 Task: Book a 4-hour sculpture and clay modeling workshop for 3D art creation.
Action: Mouse pressed left at (920, 135)
Screenshot: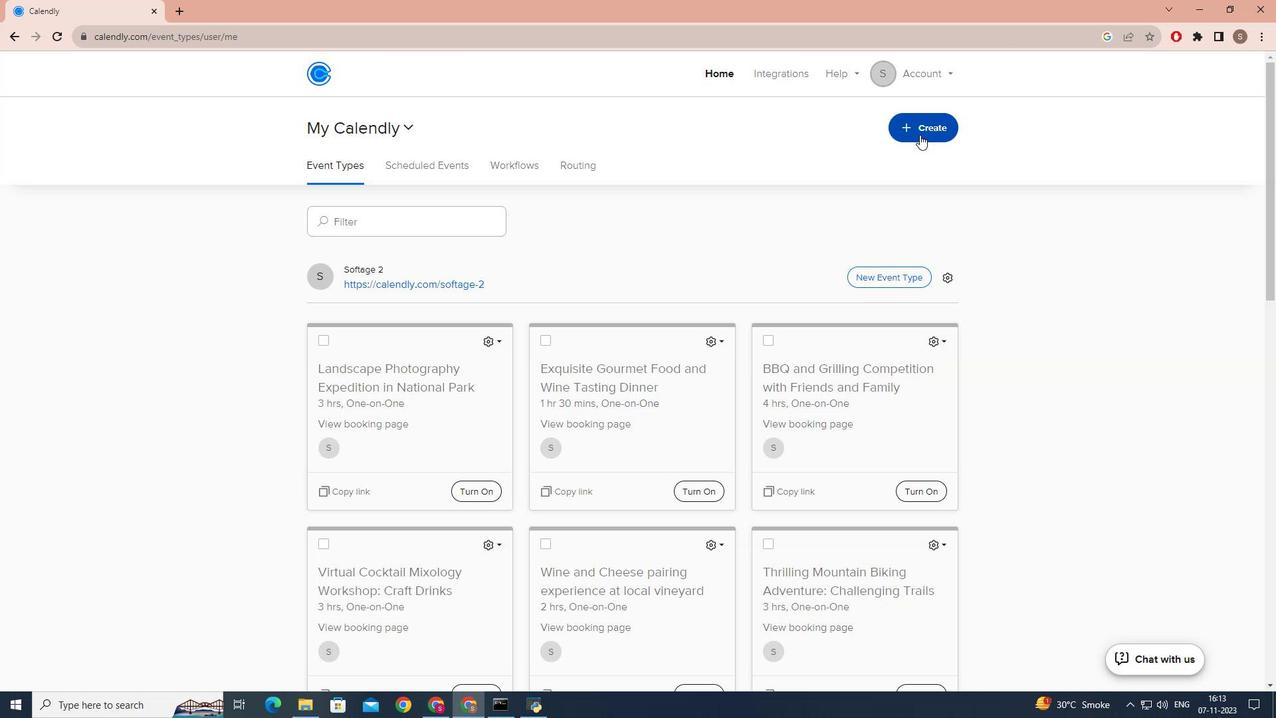 
Action: Mouse moved to (867, 186)
Screenshot: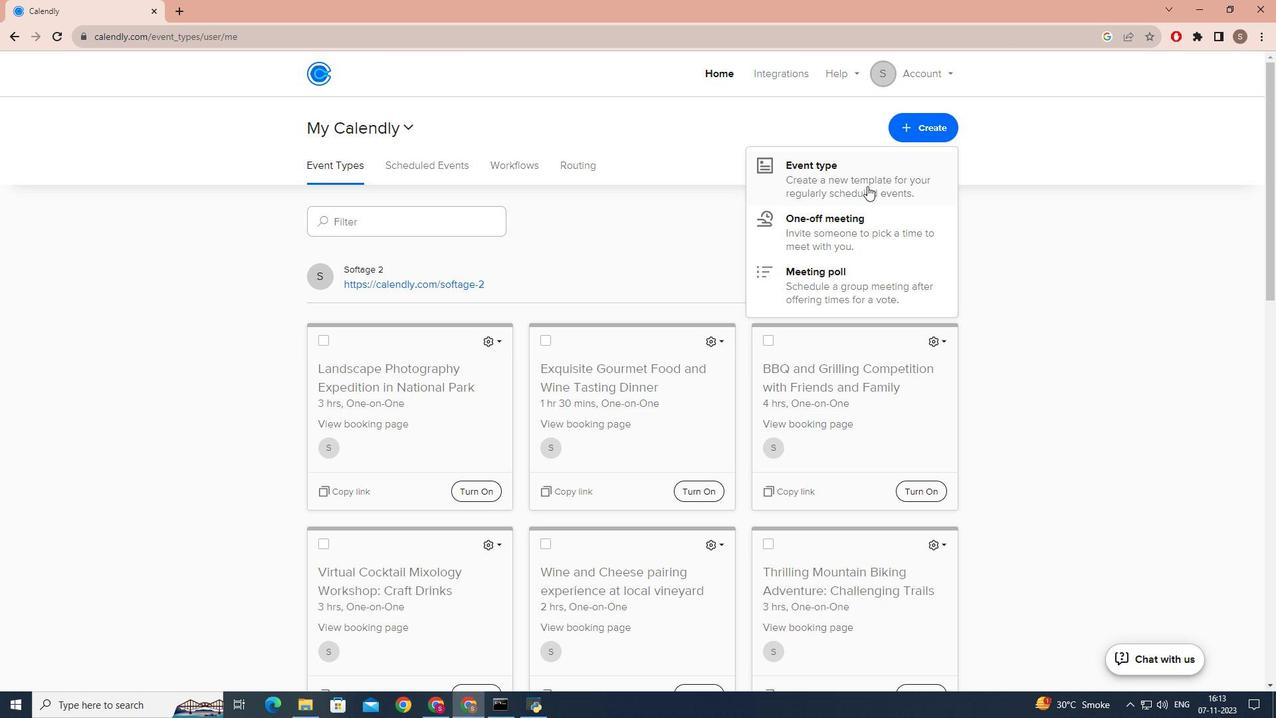 
Action: Mouse pressed left at (867, 186)
Screenshot: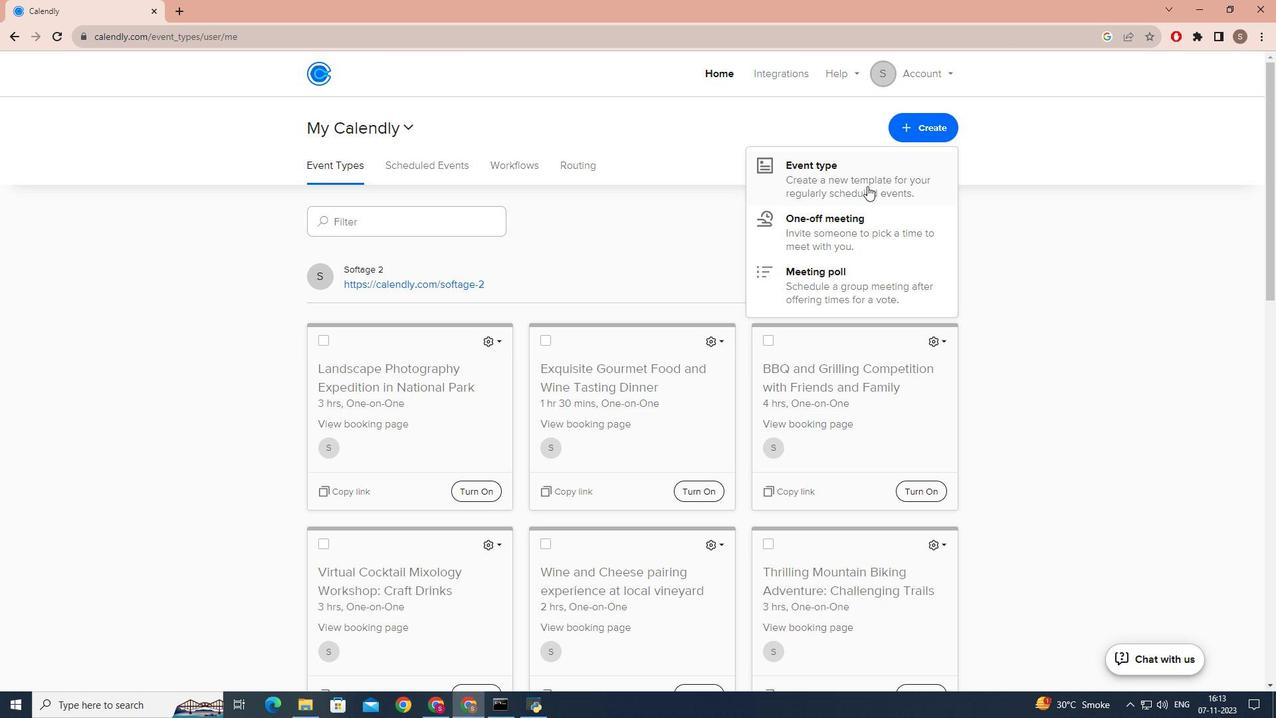 
Action: Mouse moved to (565, 242)
Screenshot: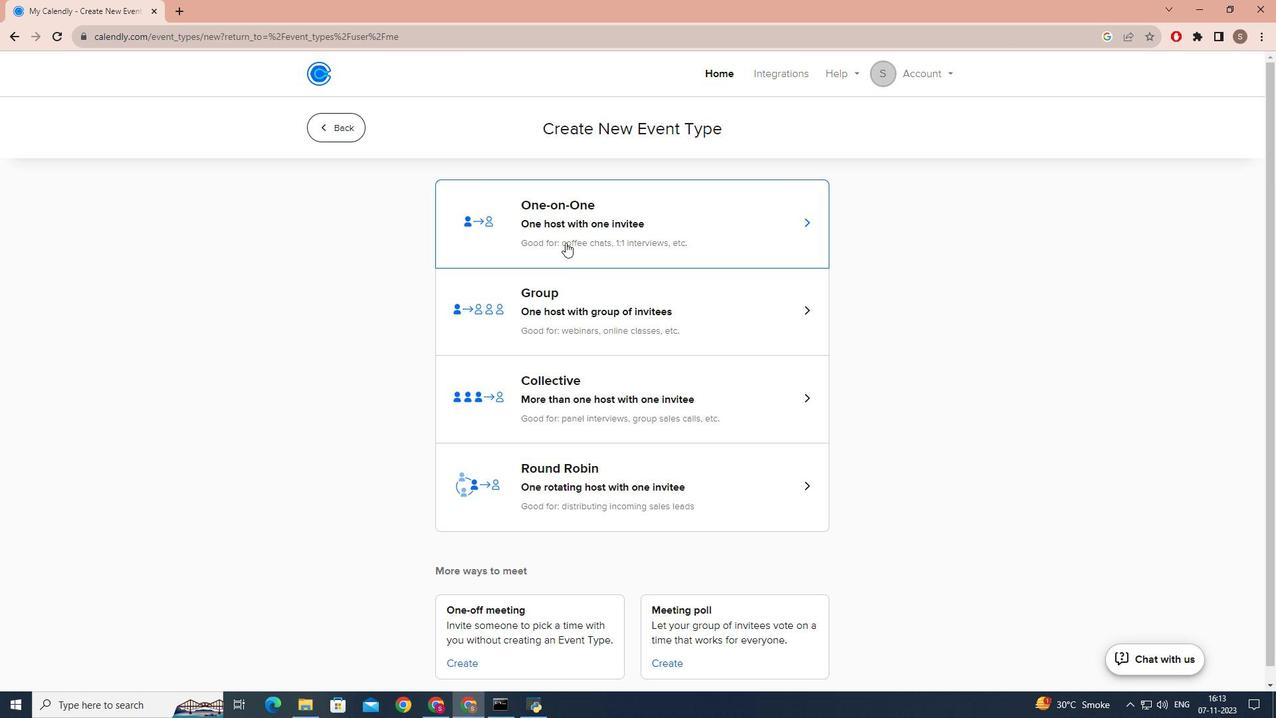 
Action: Mouse pressed left at (565, 242)
Screenshot: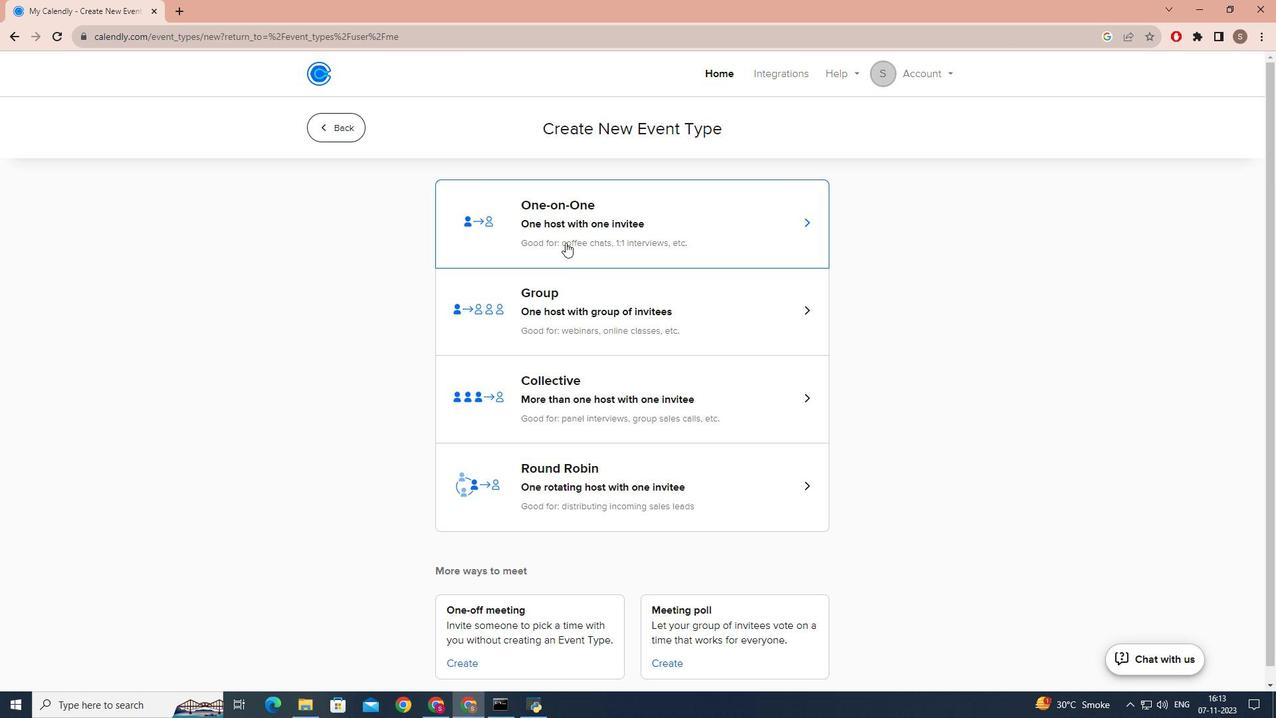 
Action: Mouse moved to (521, 297)
Screenshot: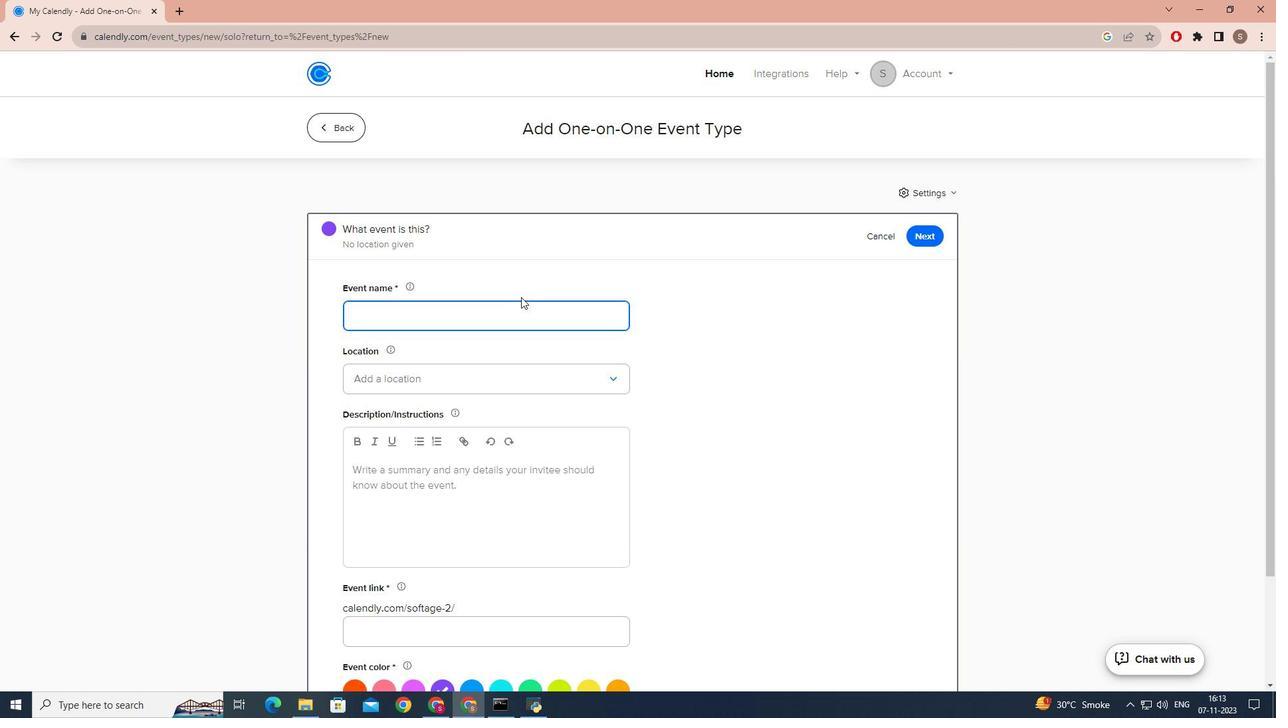 
Action: Key pressed <Key.caps_lock>S<Key.caps_lock>cu<Key.backspace><Key.backspace><Key.backspace>s<Key.caps_lock>CULPTURE<Key.space>AND<Key.space><Key.caps_lock>c<Key.caps_lock>LAY<Key.space><Key.caps_lock>m<Key.caps_lock>ODELLING<Key.space><Key.caps_lock>w<Key.caps_lock>ORKSHOP
Screenshot: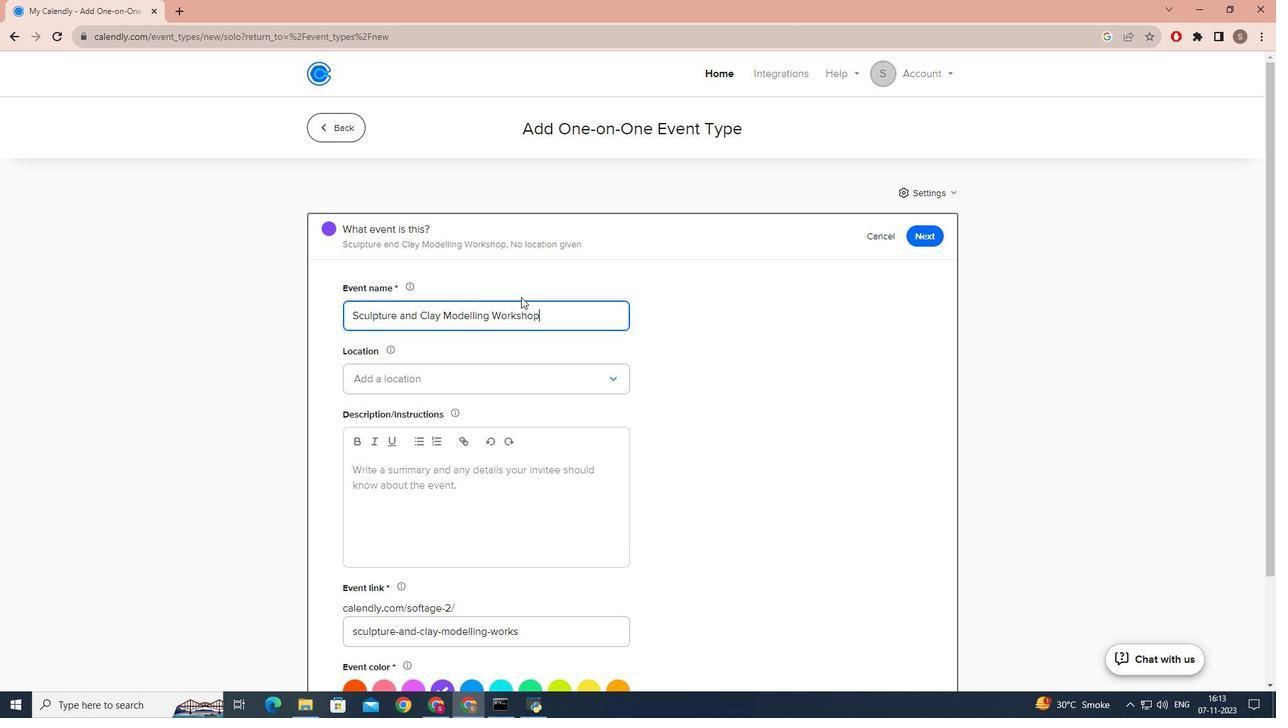 
Action: Mouse moved to (497, 373)
Screenshot: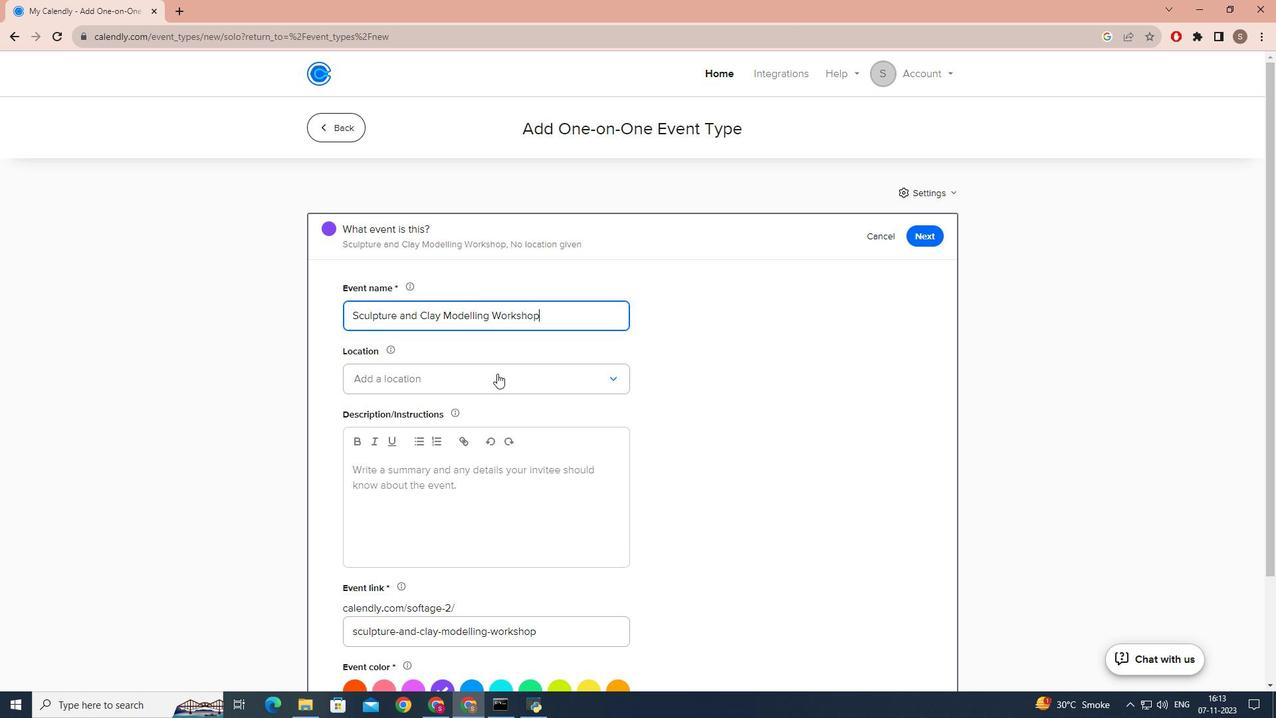 
Action: Mouse pressed left at (497, 373)
Screenshot: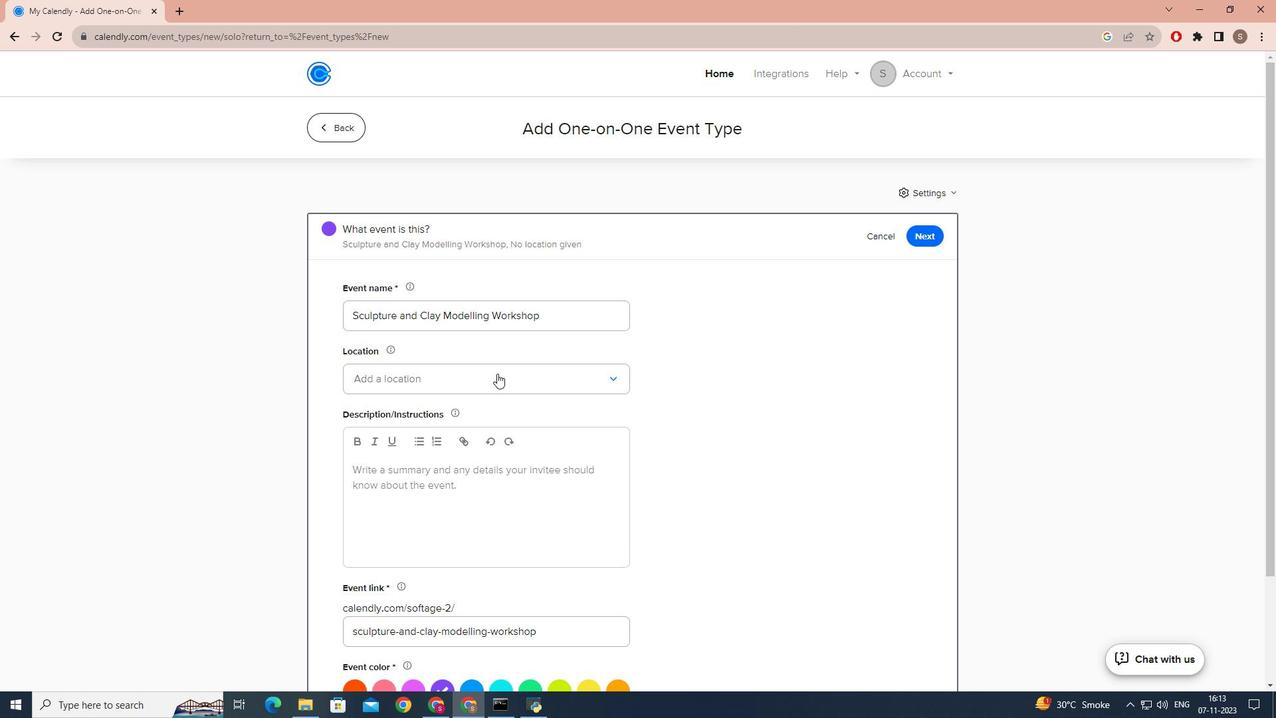 
Action: Mouse moved to (466, 405)
Screenshot: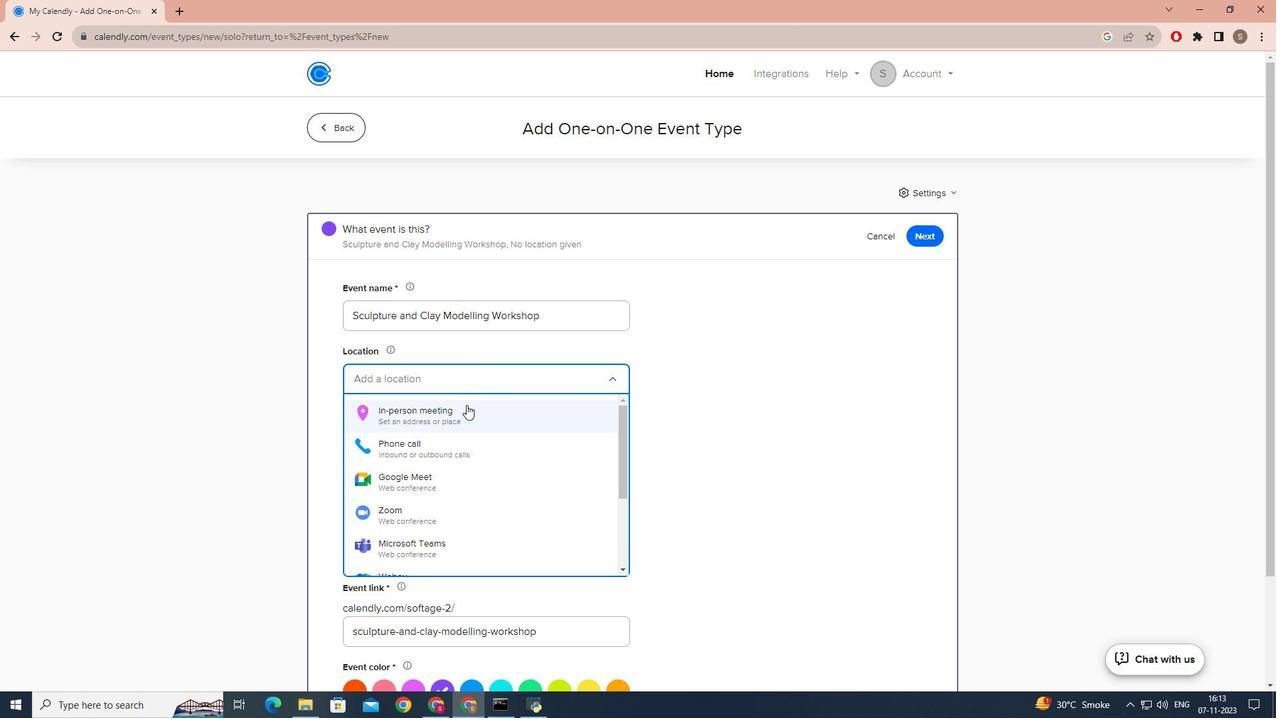 
Action: Mouse pressed left at (466, 405)
Screenshot: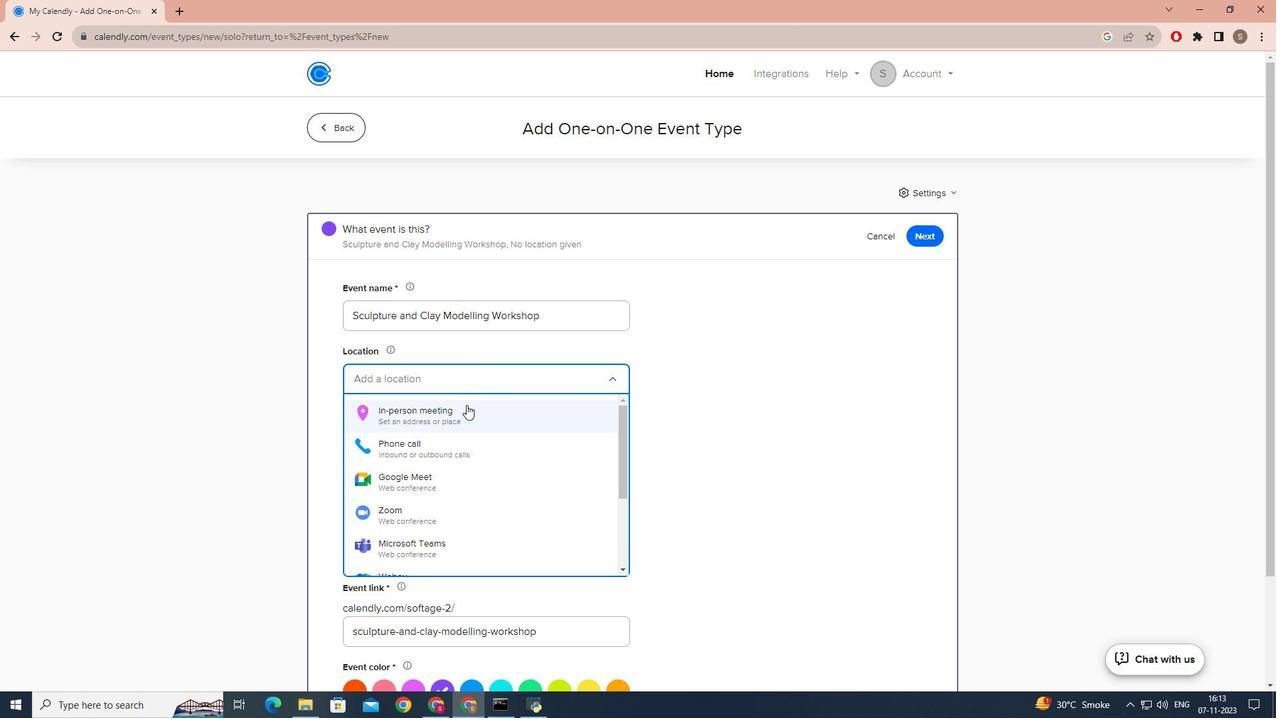 
Action: Mouse moved to (593, 228)
Screenshot: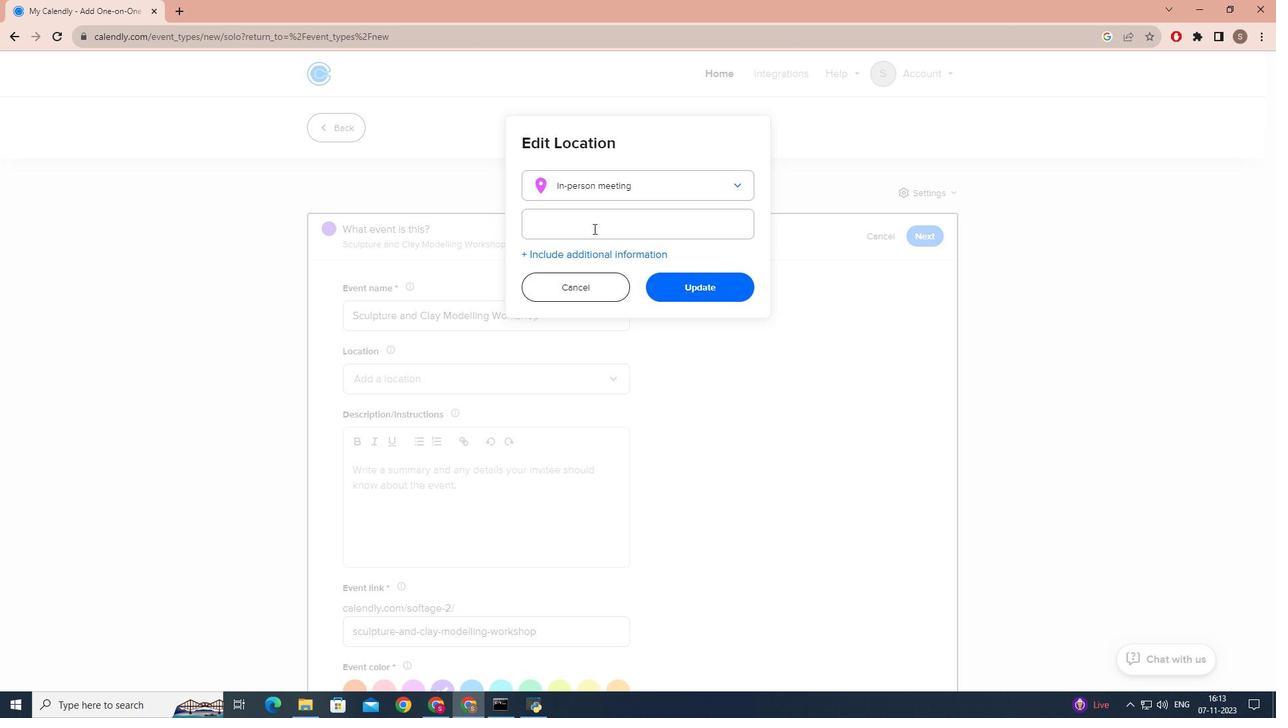 
Action: Mouse pressed left at (593, 228)
Screenshot: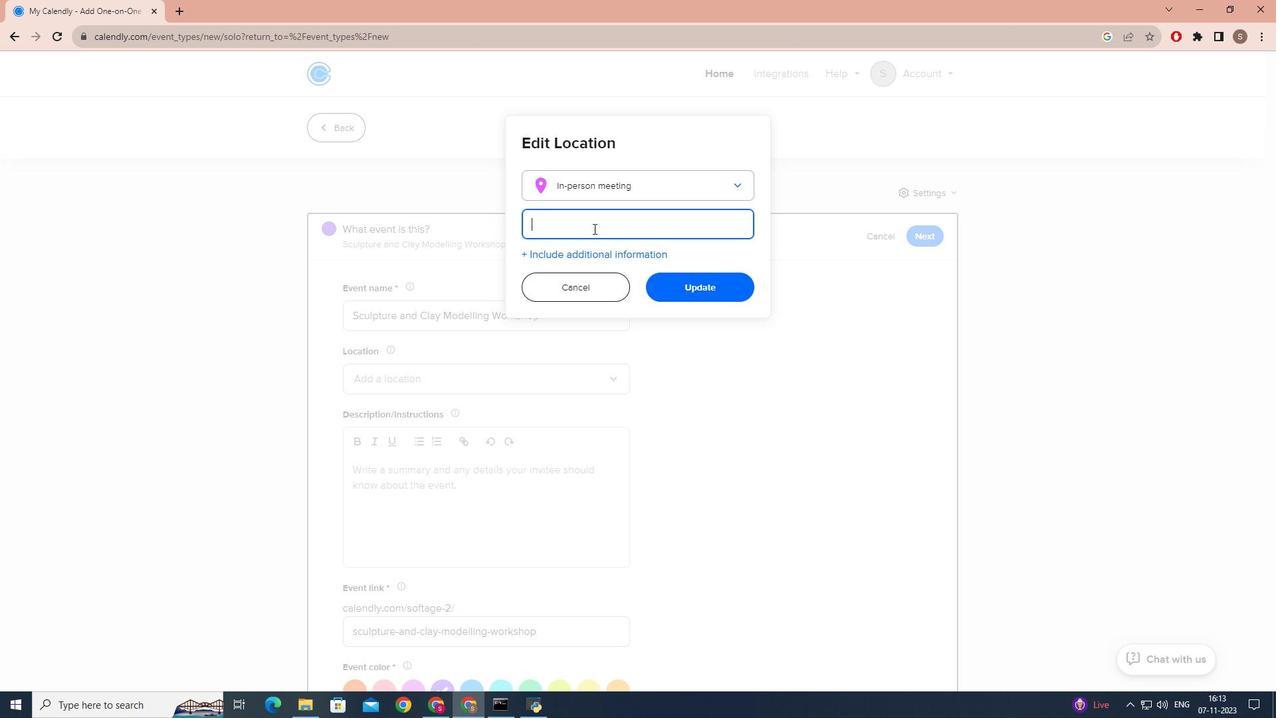 
Action: Key pressed <Key.caps_lock>t<Key.caps_lock>HE<Key.space><Key.caps_lock>c<Key.caps_lock>LAY<Key.space><Key.caps_lock>c<Key.caps_lock>ANVAS,<Key.caps_lock>e<Key.caps_lock>LM<Key.space>S<Key.backspace><Key.caps_lock>s<Key.caps_lock>TREET<Key.space><Key.caps_lock>a<Key.caps_lock>VENUE,<Key.space><Key.caps_lock>m<Key.caps_lock>INNESOTA,<Key.caps_lock>u<Key.caps_lock>.<Key.caps_lock>s,a
Screenshot: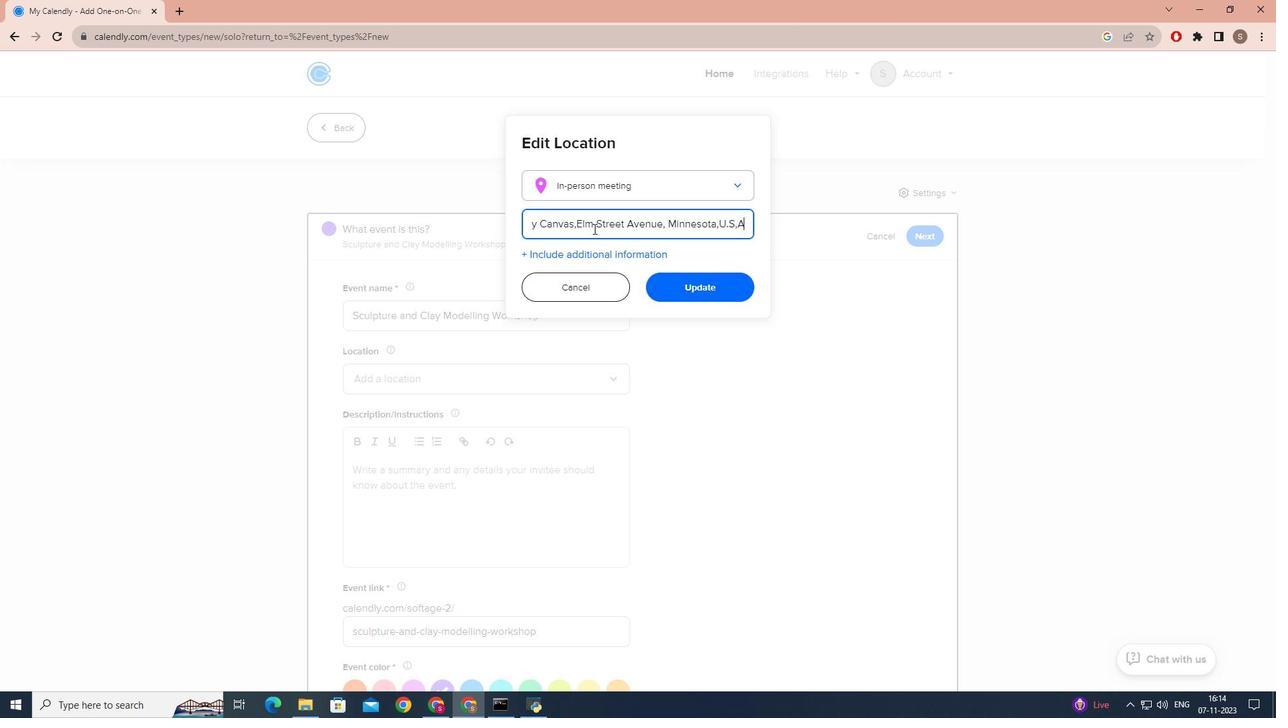 
Action: Mouse moved to (739, 293)
Screenshot: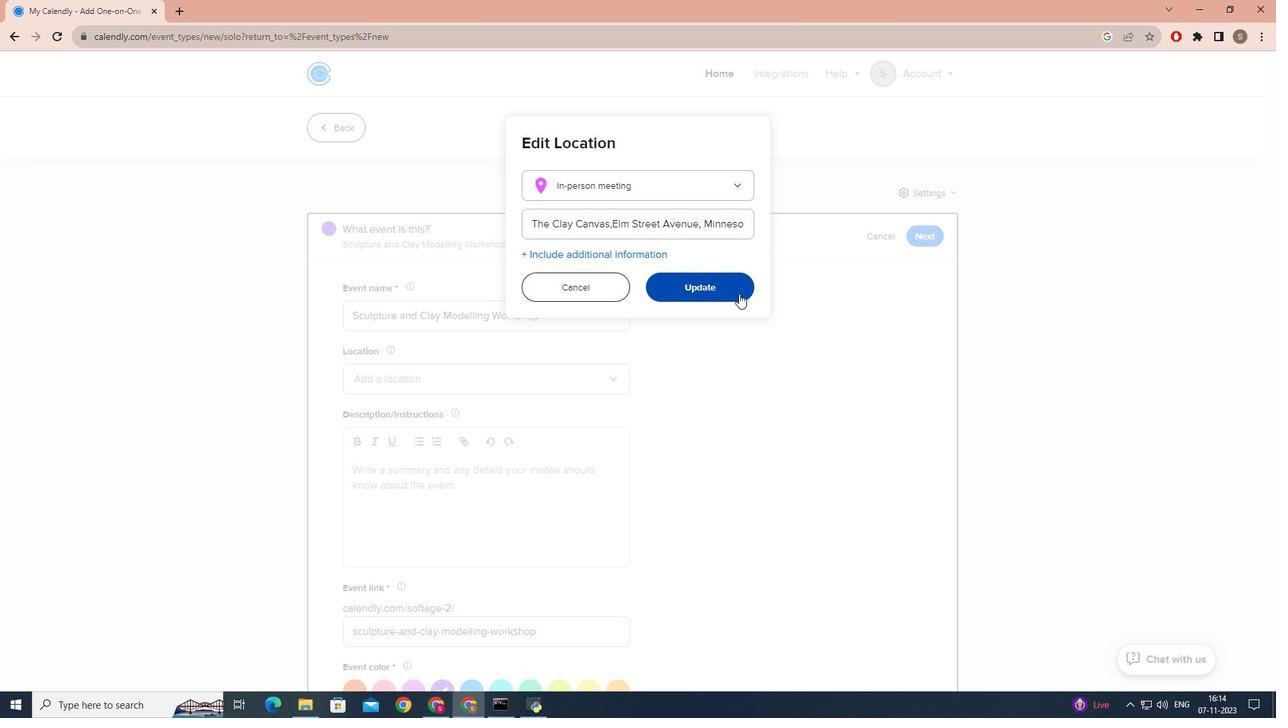 
Action: Mouse pressed left at (739, 293)
Screenshot: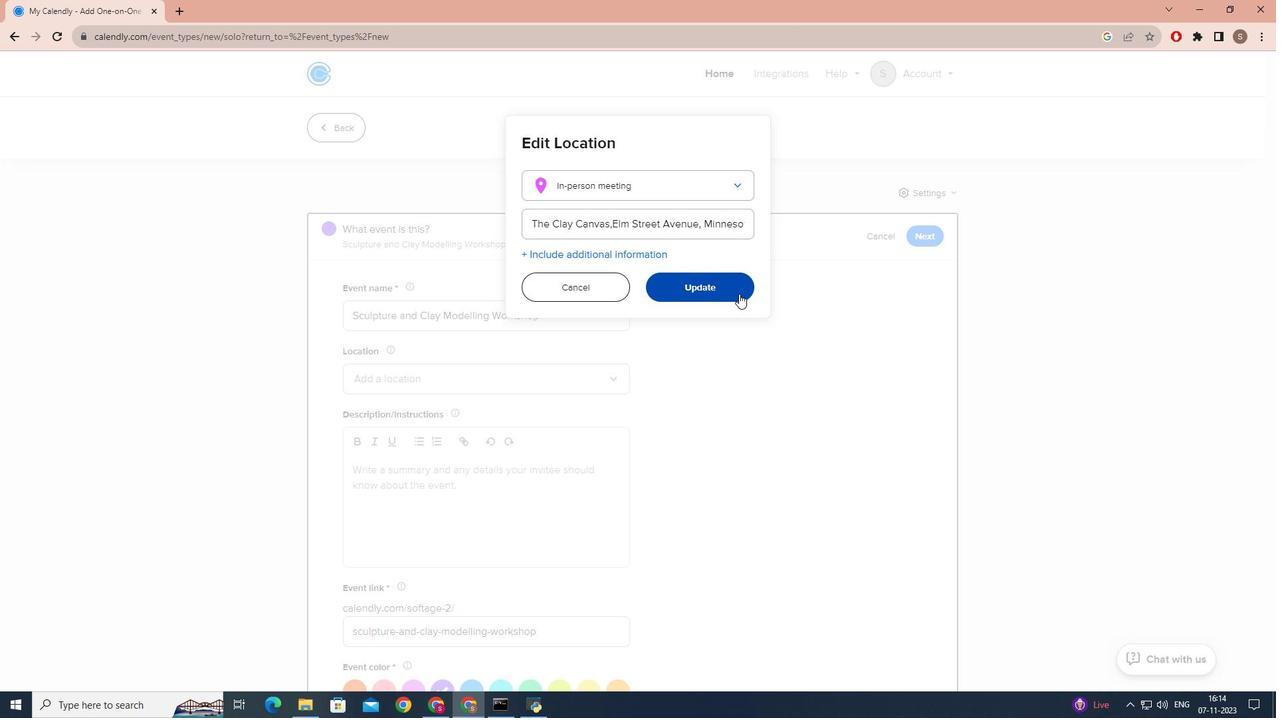 
Action: Mouse moved to (477, 416)
Screenshot: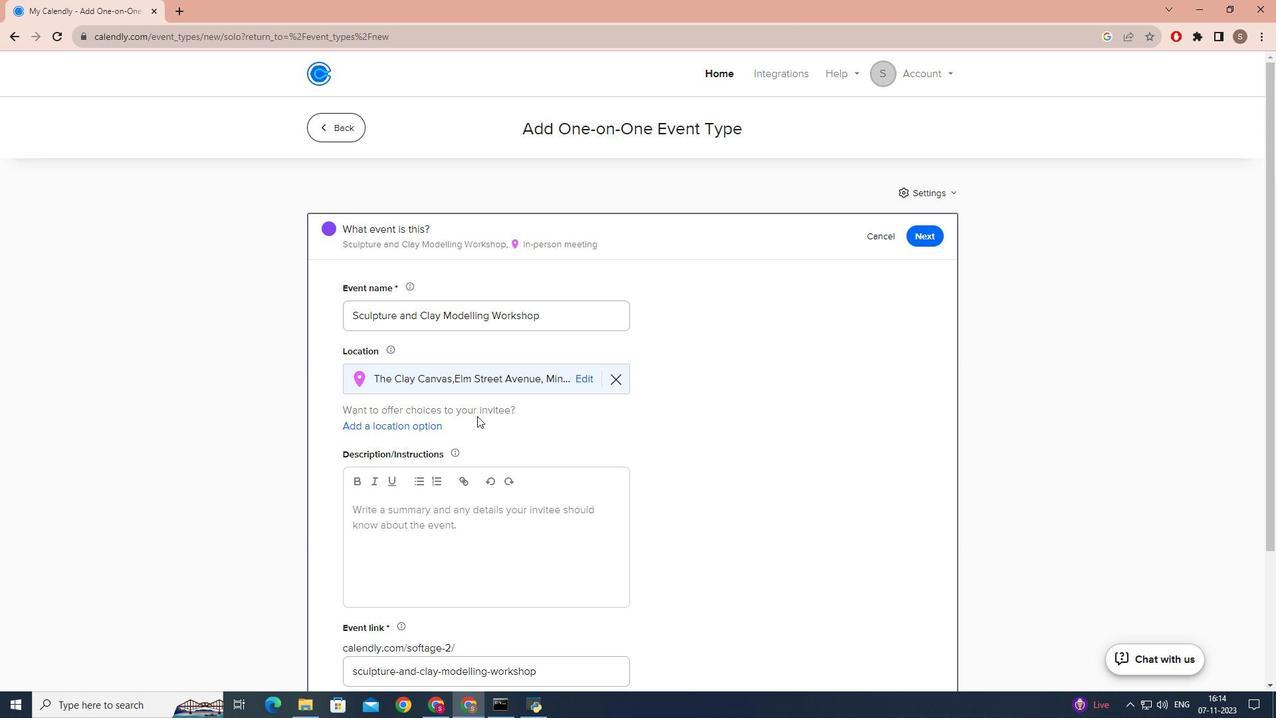 
Action: Mouse scrolled (477, 415) with delta (0, 0)
Screenshot: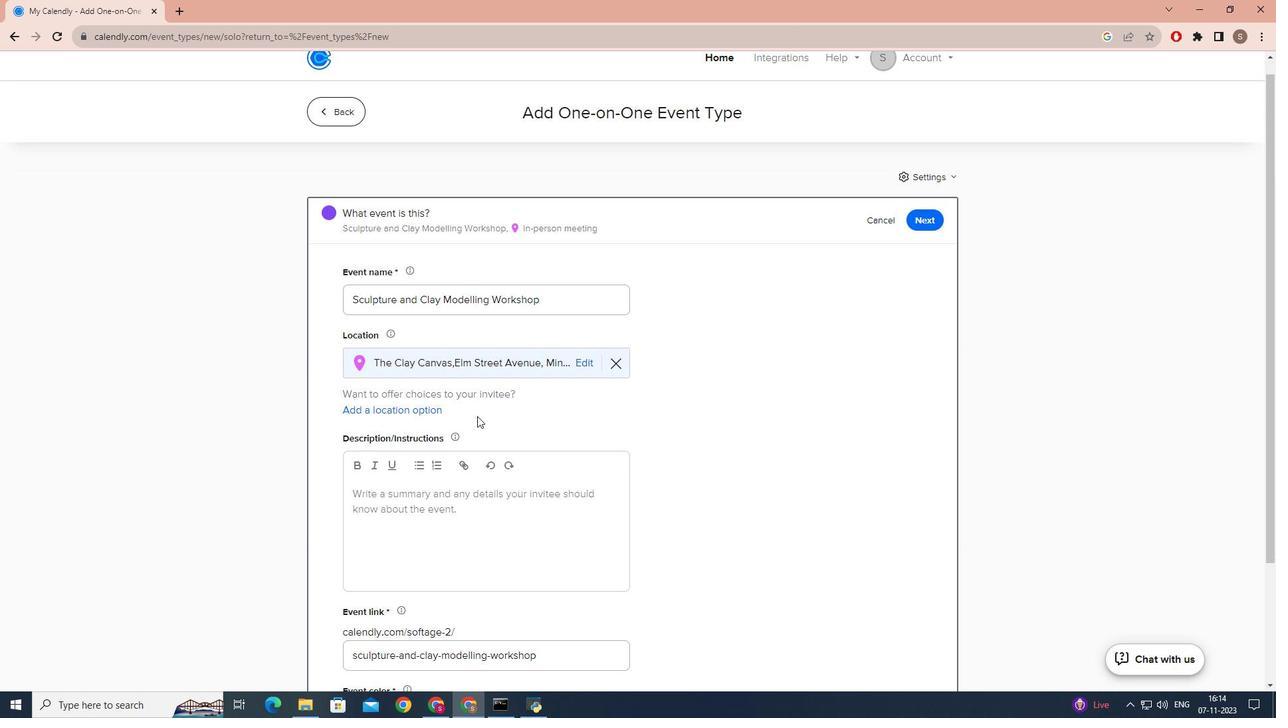 
Action: Mouse scrolled (477, 415) with delta (0, 0)
Screenshot: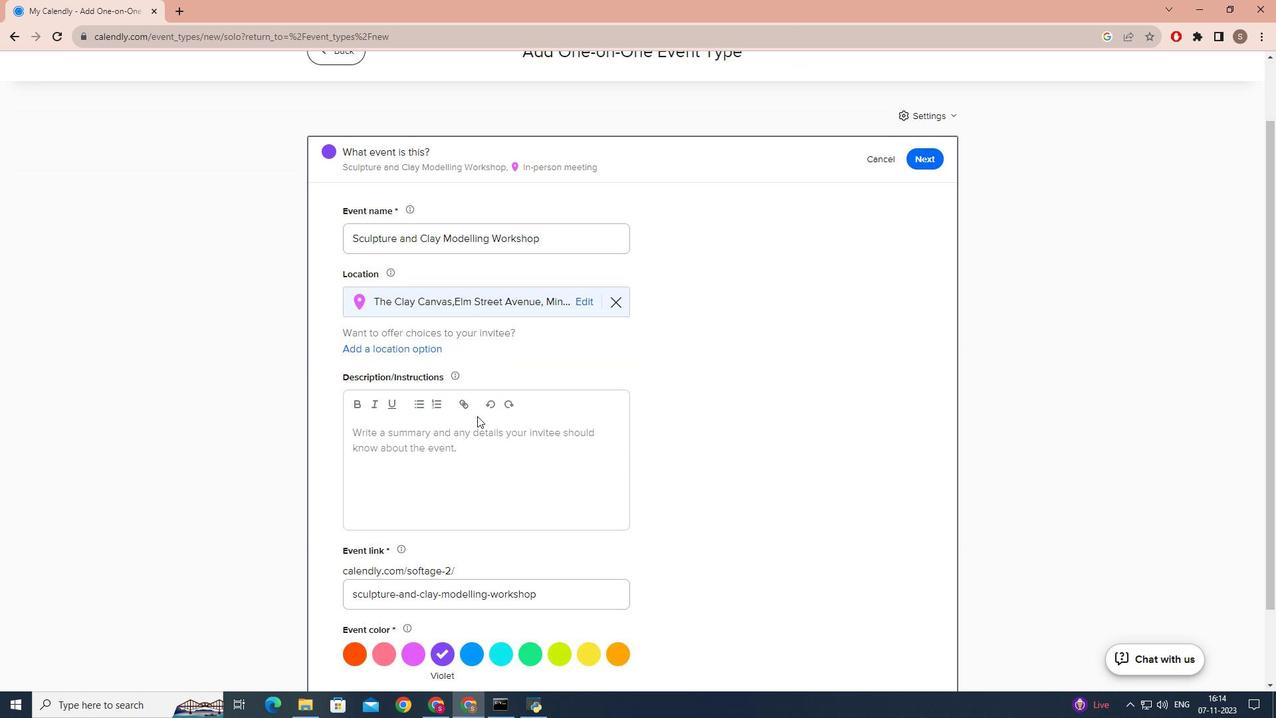 
Action: Mouse scrolled (477, 415) with delta (0, 0)
Screenshot: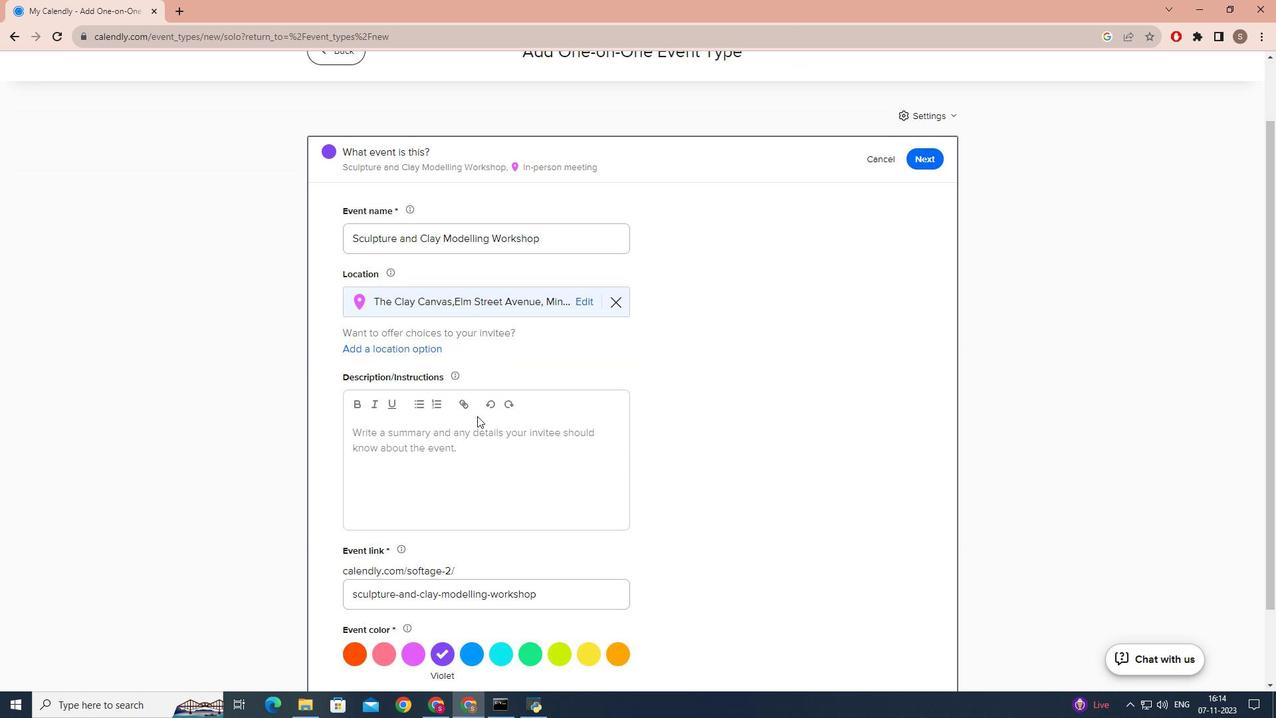 
Action: Mouse scrolled (477, 415) with delta (0, 0)
Screenshot: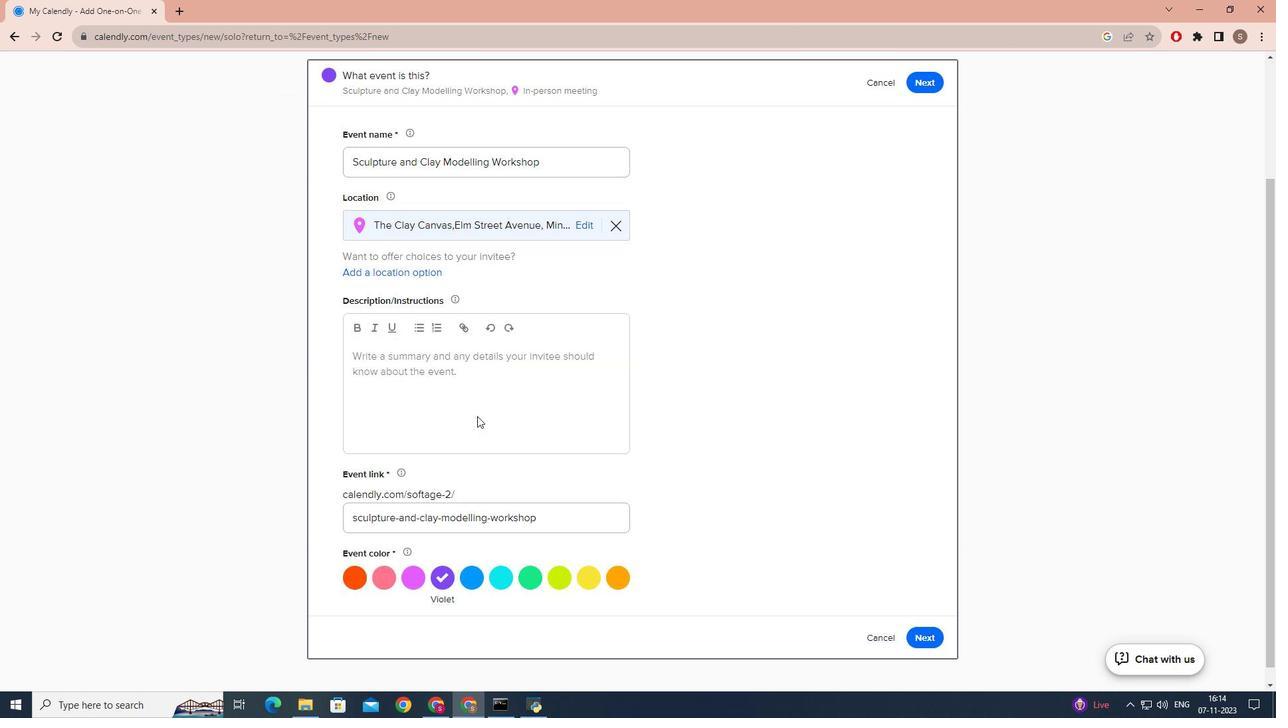 
Action: Mouse moved to (462, 365)
Screenshot: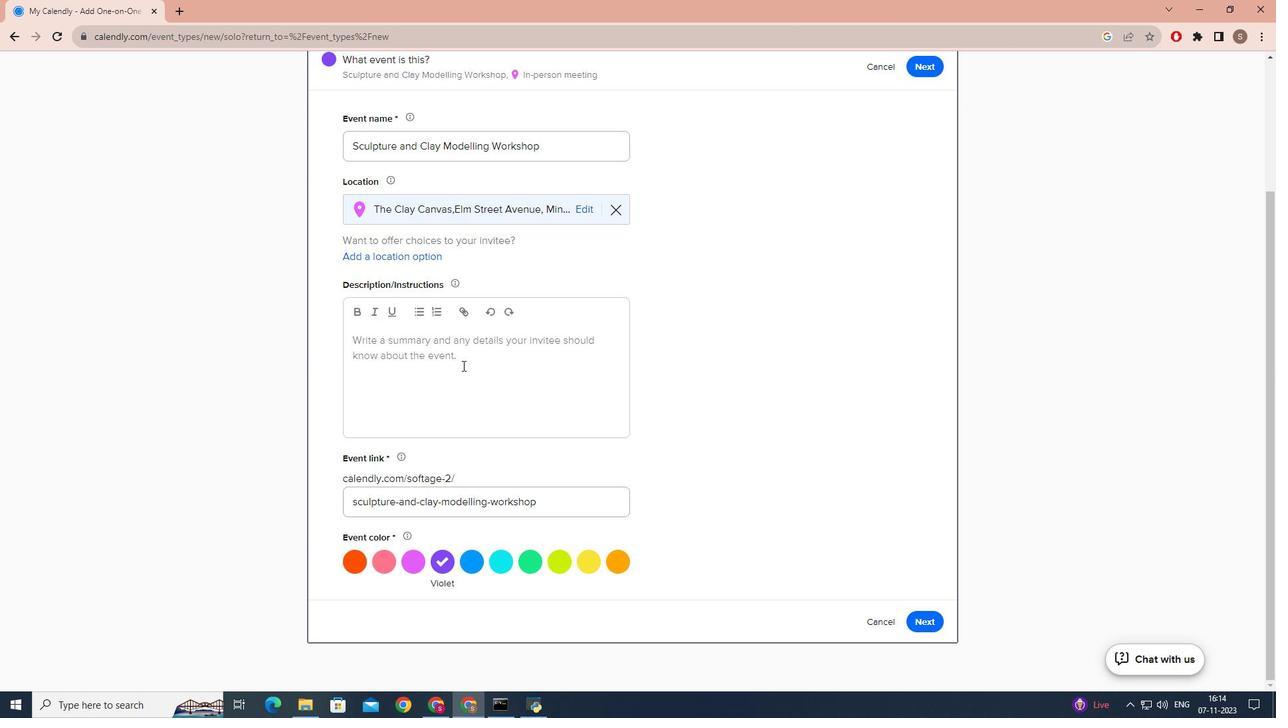 
Action: Mouse pressed left at (462, 365)
Screenshot: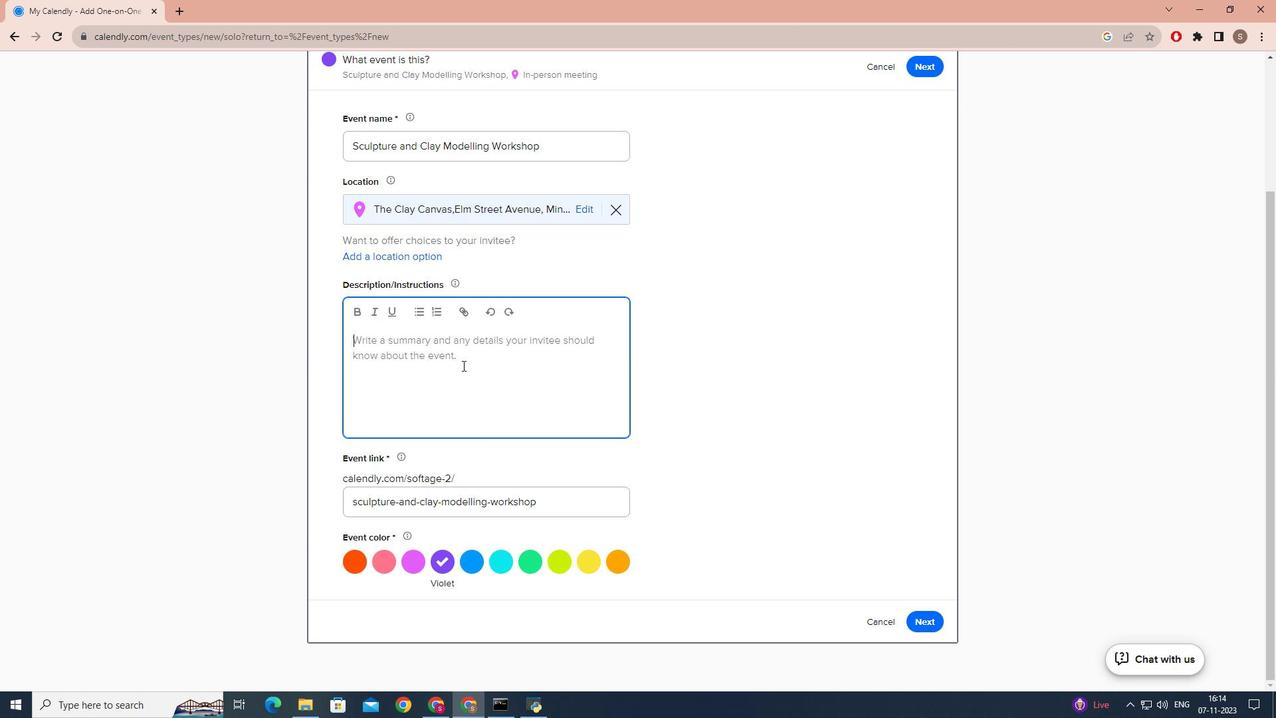 
Action: Key pressed <Key.caps_lock><Key.caps_lock><Key.caps_lock><Key.caps_lock>u<Key.caps_lock>NLEASH<Key.space>YOUR<Key.space>CREATIVITY<Key.space>AND<Key.space>JOIN<Key.space>US<Key.space>FPO<Key.backspace><Key.backspace>OR<Key.space>AN<Key.space>EXCITING<Key.space>SCULPTURE<Key.space>AND<Key.space>CLAY<Key.space>MODELI<Key.backspace>LLI<Key.backspace><Key.backspace><Key.backspace><Key.backspace>LLING<Key.space>WORKSHOP<Key.space>AT<Key.space><Key.caps_lock>th<Key.caps_lock><Key.backspace>HE<Key.space><Key.caps_lock>c<Key.caps_lock>LAY<Key.space><Key.caps_lock>c<Key.caps_lock>ANVAS.<Key.caps_lock>d<Key.caps_lock>IVE<Key.space>INTO<Key.space>THE<Key.space>WORLD<Key.space>OF<Key.space>THREE<Key.space>DIMENSIONAL<Key.space>ART<Key.space>ANDF<Key.space>DISCOVER<Key.space>
Screenshot: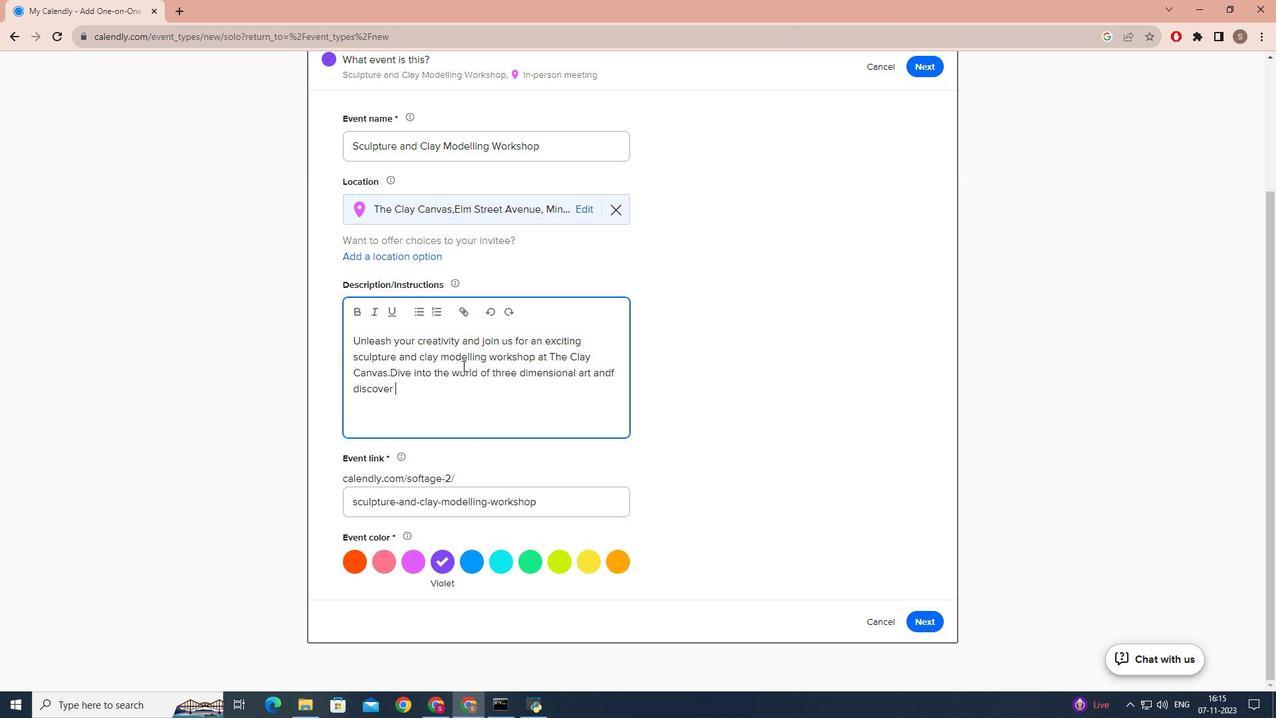 
Action: Mouse moved to (619, 380)
Screenshot: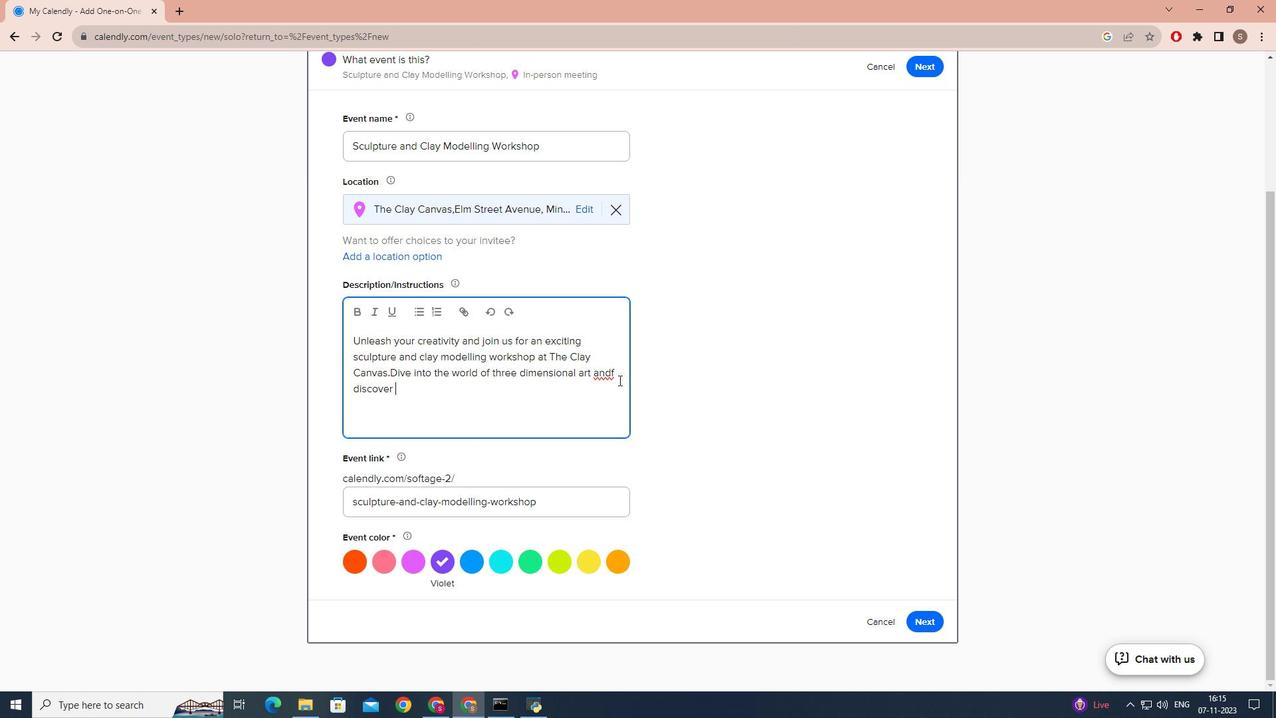 
Action: Mouse pressed left at (619, 380)
Screenshot: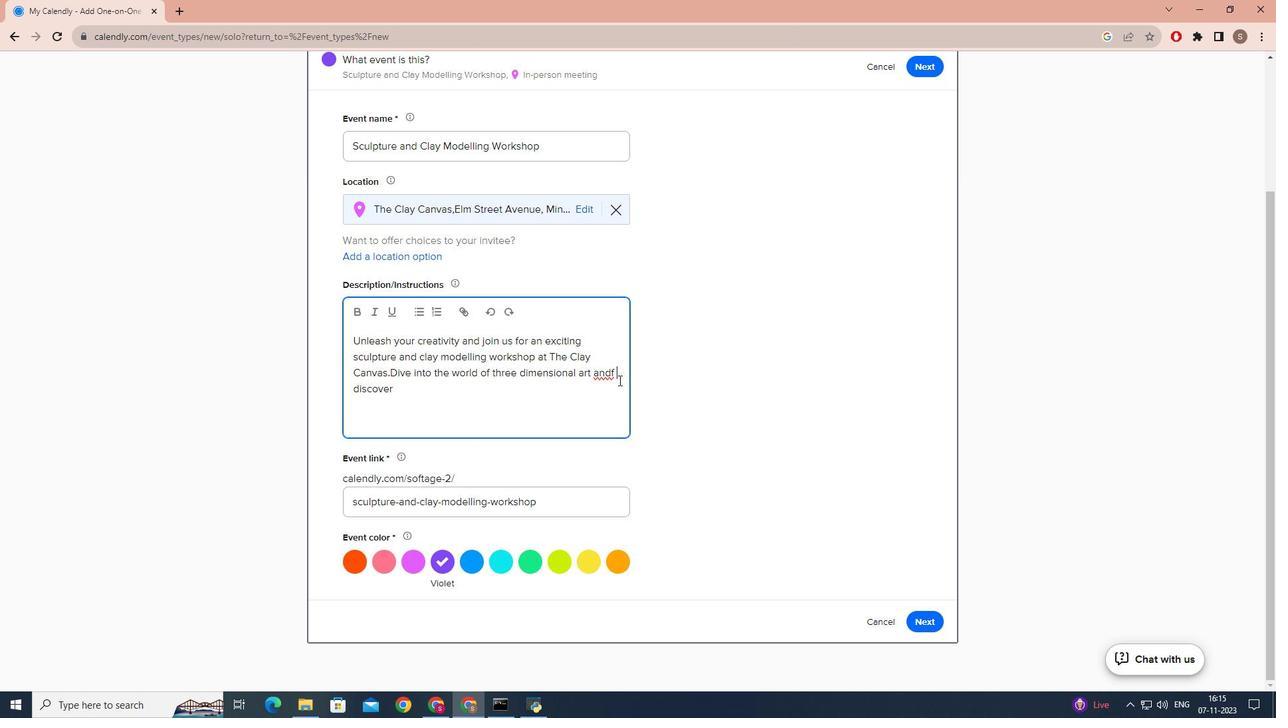 
Action: Key pressed <Key.backspace><Key.backspace><Key.space>
Screenshot: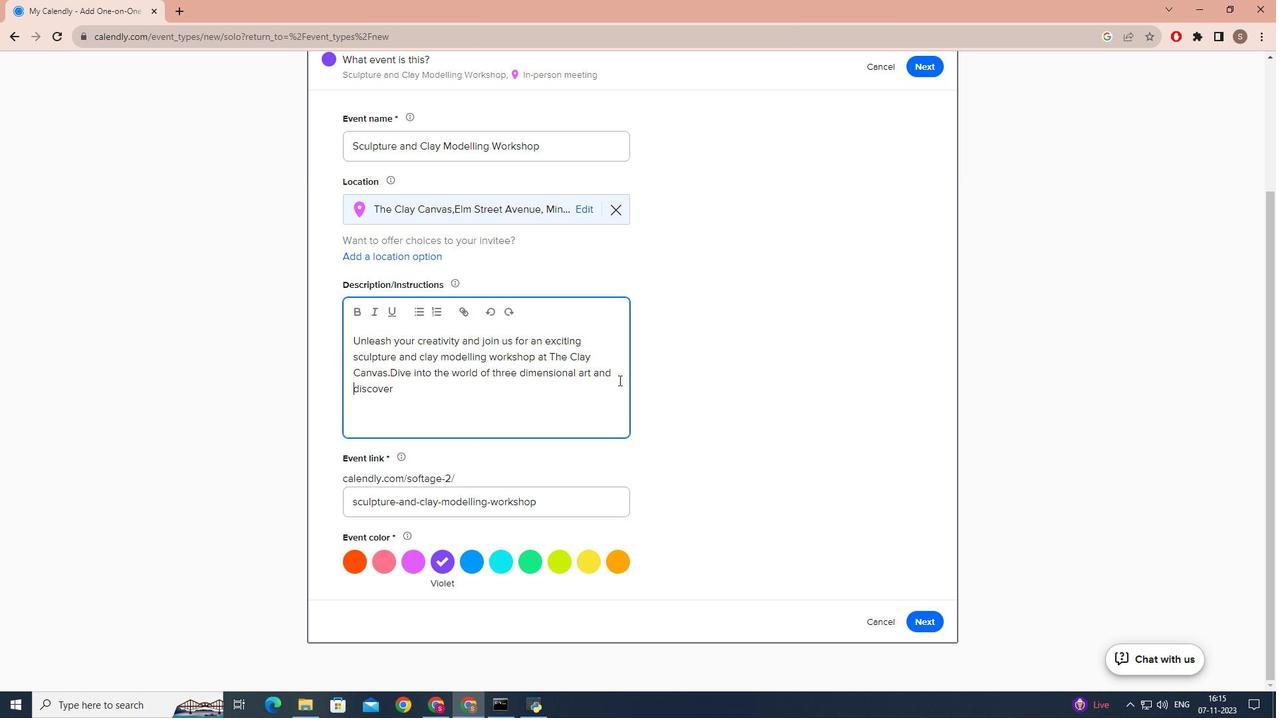 
Action: Mouse moved to (508, 410)
Screenshot: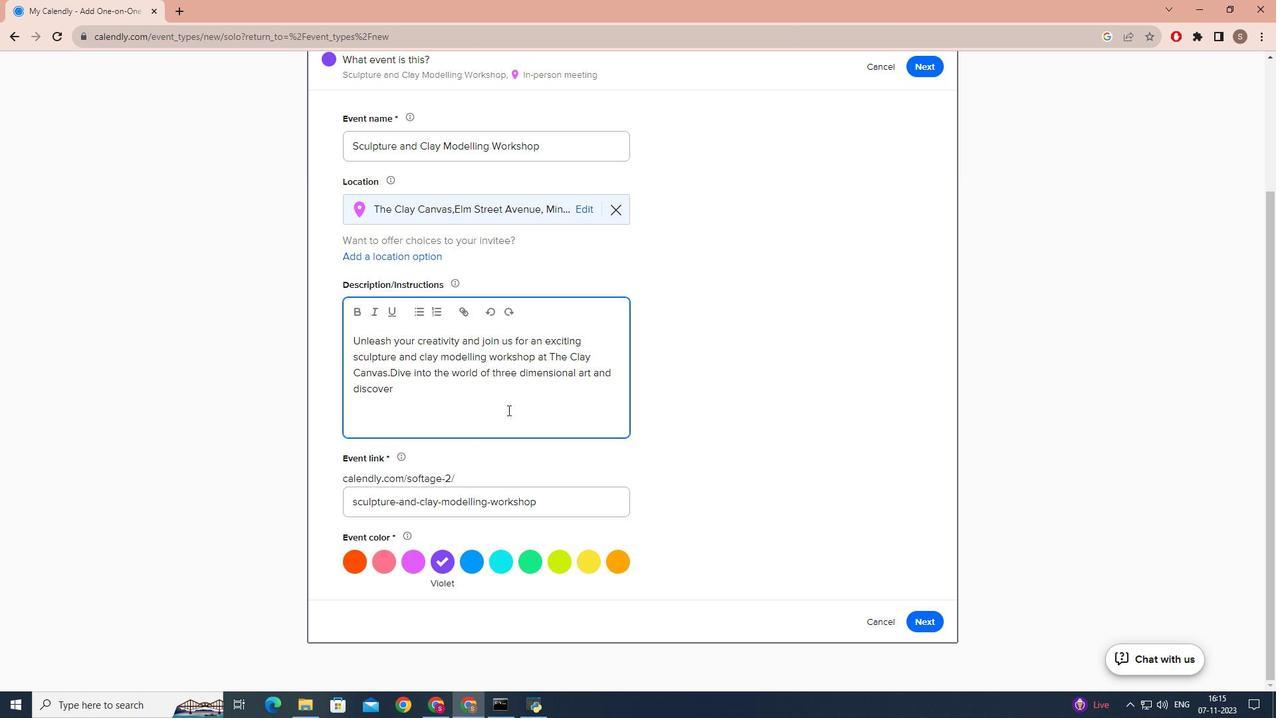 
Action: Mouse pressed left at (508, 410)
Screenshot: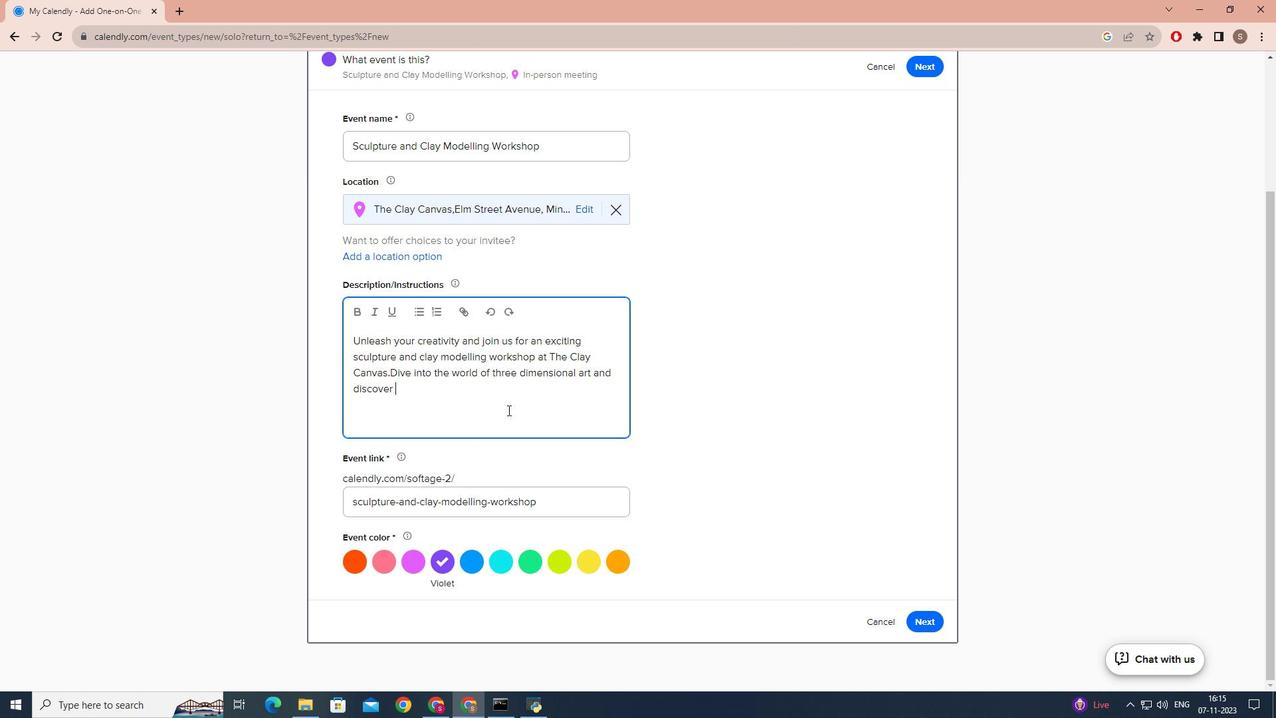 
Action: Key pressed THE<Key.space>JOY<Key.space>OGF<Key.backspace><Key.backspace>F<Key.space>SHAPING<Key.space>YOUR<Key.space>IMAGINATION<Key.space>INTO<Key.space>TANGIBLE<Key.space>CREATIONS.<Key.space><Key.caps_lock>t<Key.caps_lock>HIS<Key.space>WORKSHOP<Key.space>IS<Key.space>OPEN<Key.space>TO<Key.space>PARTICIPANTS<Key.space>OF<Key.space>ALL<Key.space>AGES<Key.space>AND<Key.space>LEVELS<Key.space>OF<Key.space>ARTISTIC<Key.space>EXPRESSION.<Key.space><Key.caps_lock>u<Key.caps_lock>NVIEL<Key.space>YOU<Key.backspace><Key.backspace><Key.backspace><Key.backspace><Key.backspace><Key.backspace><Key.backspace>IEL<Key.space>YOUE<Key.space>
Screenshot: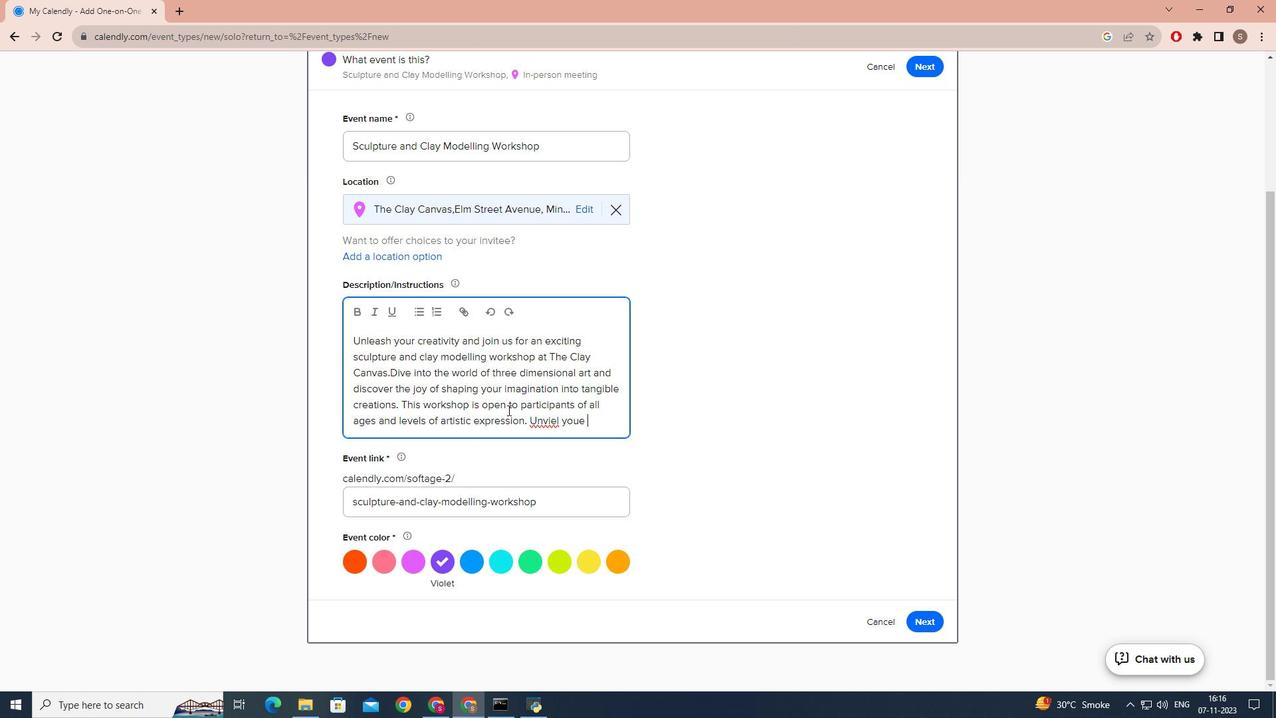 
Action: Mouse moved to (591, 421)
Screenshot: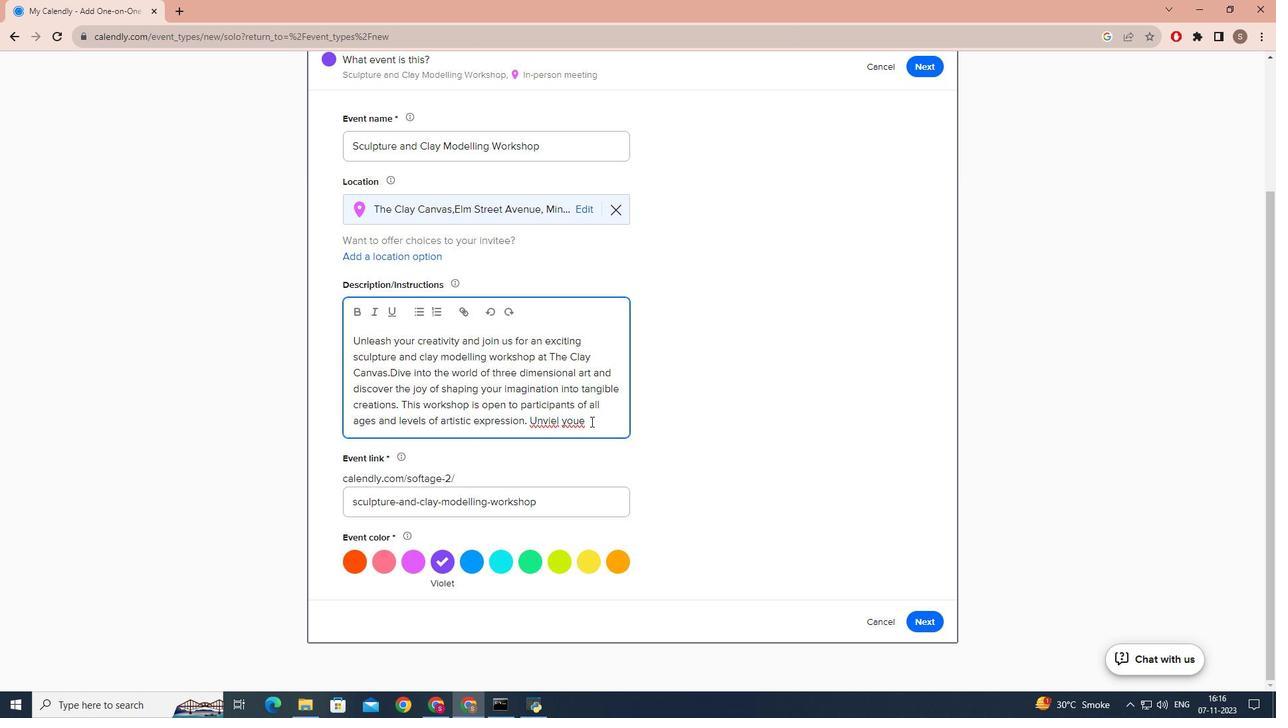 
Action: Mouse pressed left at (591, 421)
Screenshot: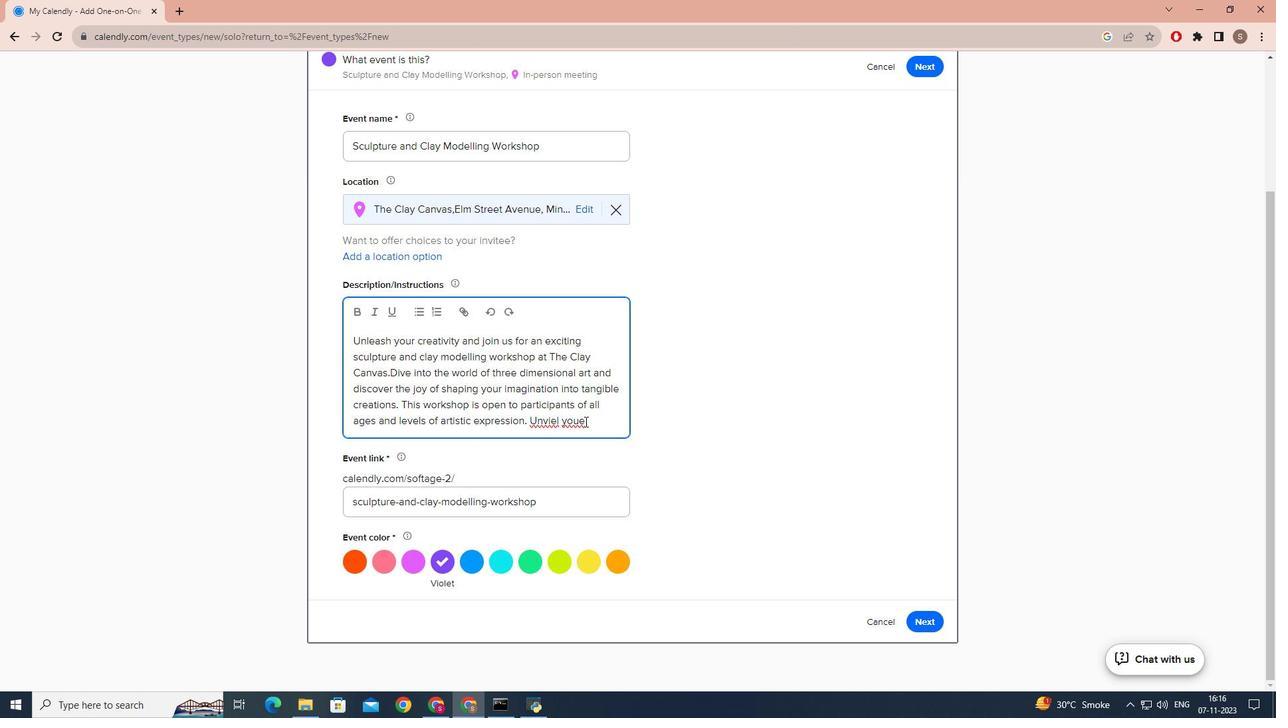 
Action: Mouse moved to (551, 428)
Screenshot: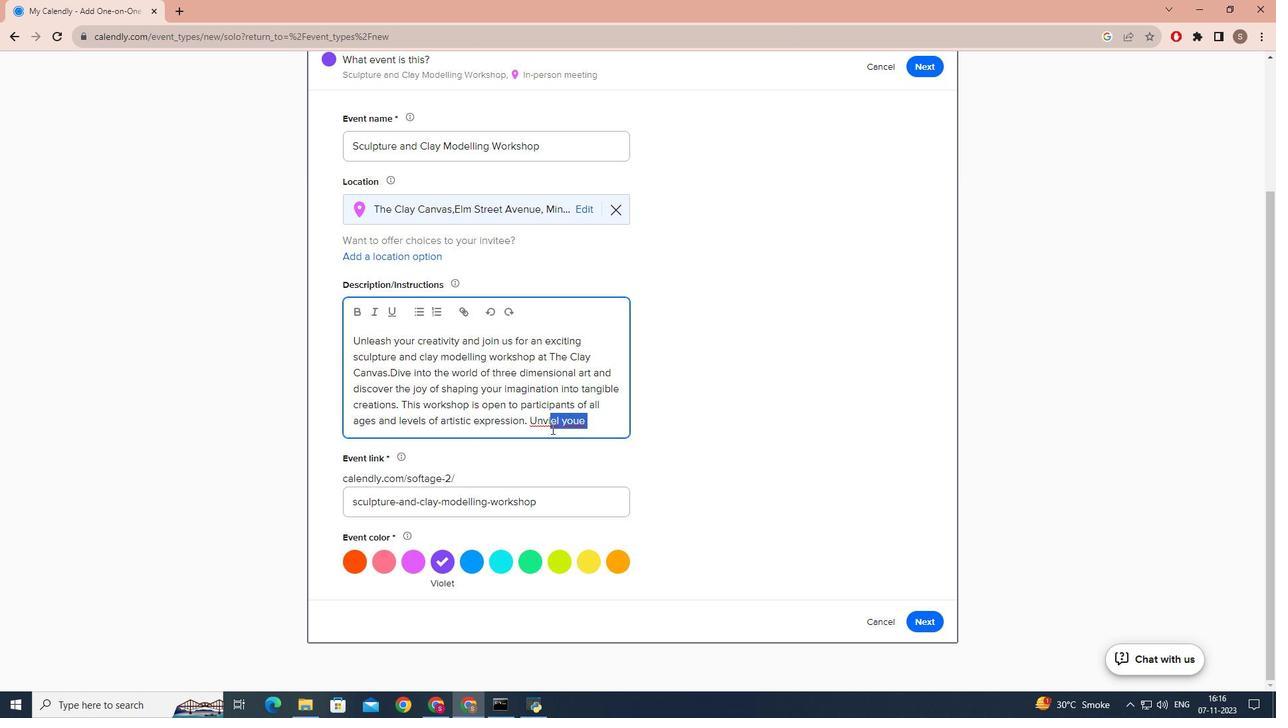 
Action: Key pressed <Key.backspace><Key.backspace>EIL<Key.space>YOUR<Key.space>ARTISTIC<Key.space>POTENTIAL<Key.space>AND<Key.space>CRAFT<Key.space>BEAUTIFUL<Key.space>SCULPTURES<Key.space>VDURING<Key.space>THIS<Key.space>
Screenshot: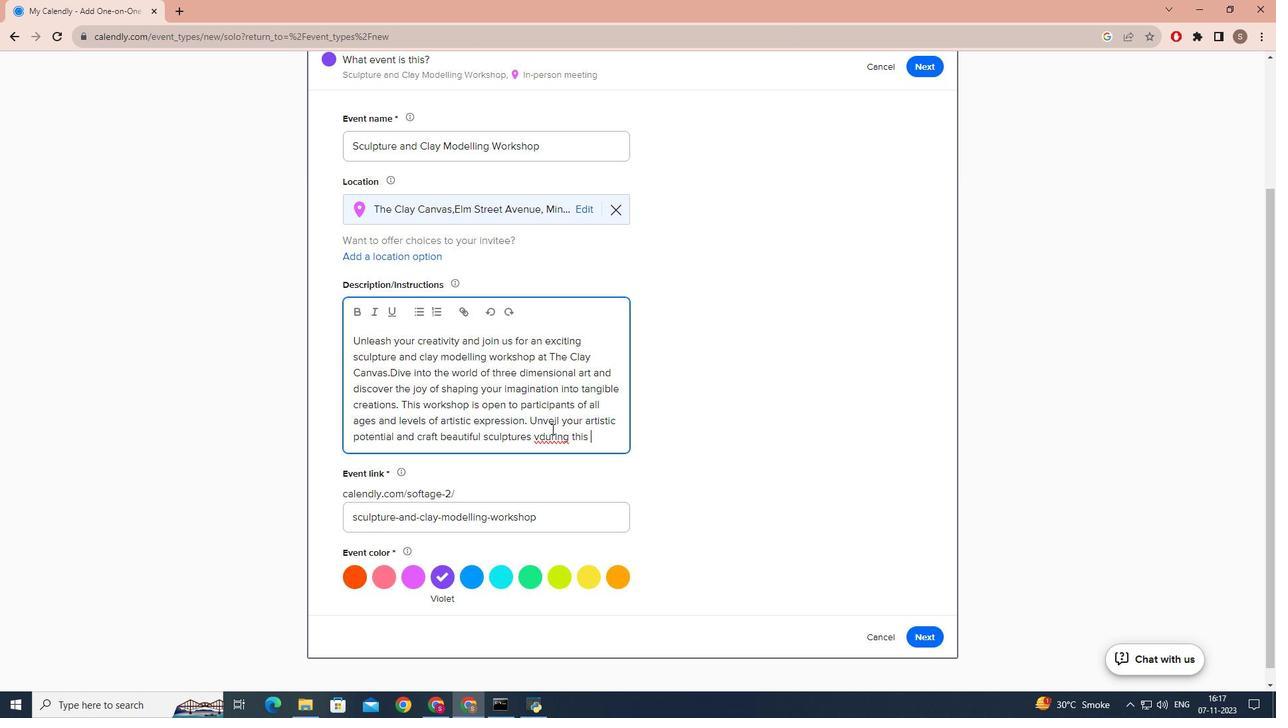 
Action: Mouse moved to (542, 435)
Screenshot: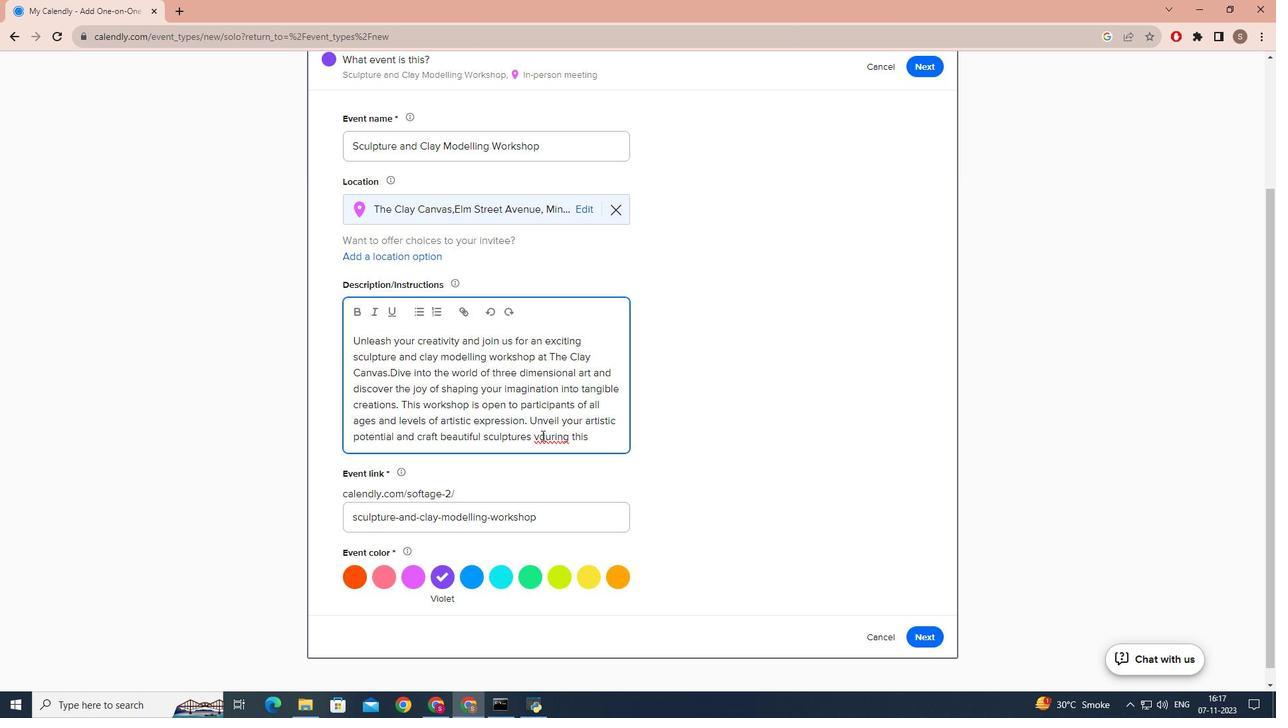 
Action: Mouse pressed left at (542, 435)
Screenshot: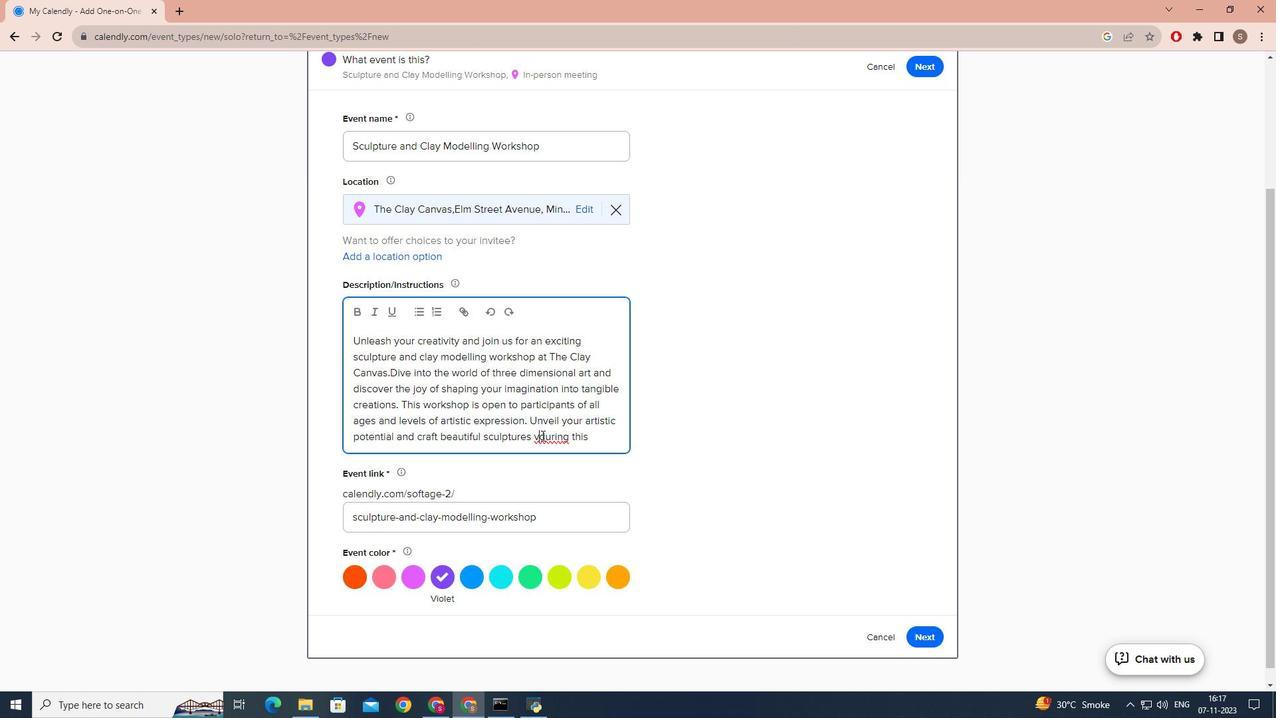 
Action: Key pressed <Key.backspace>
Screenshot: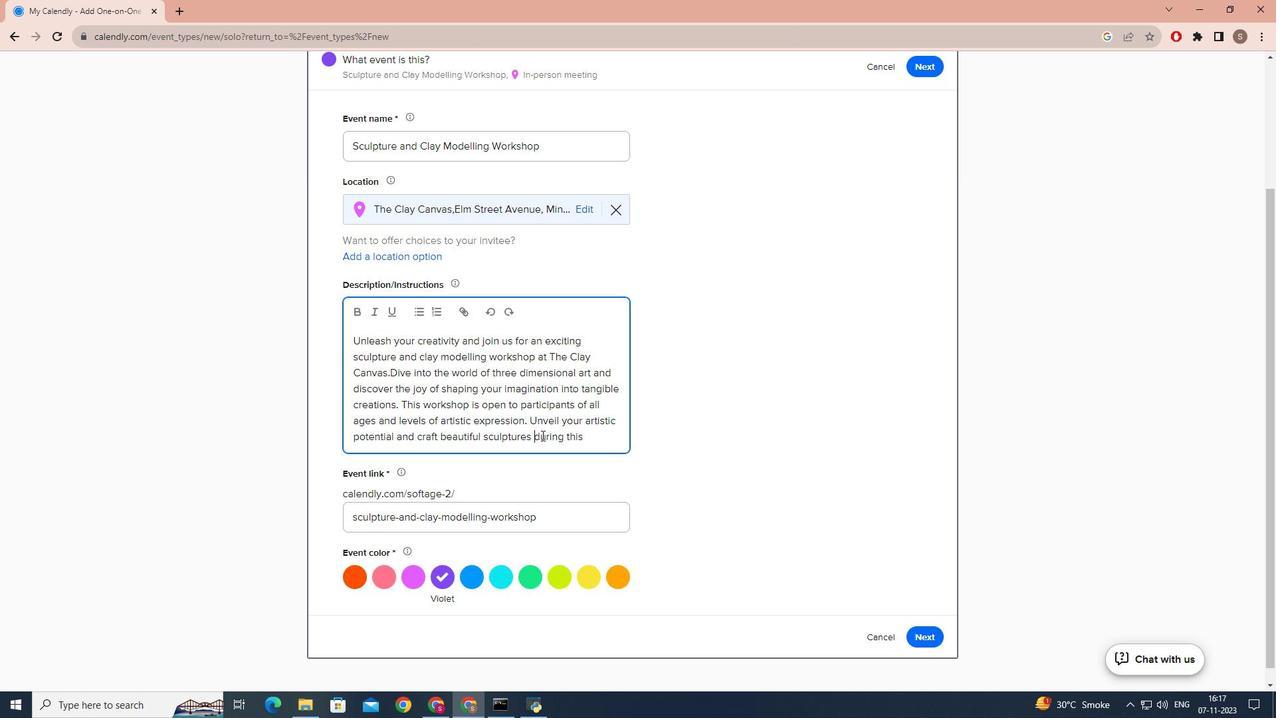 
Action: Mouse moved to (604, 444)
Screenshot: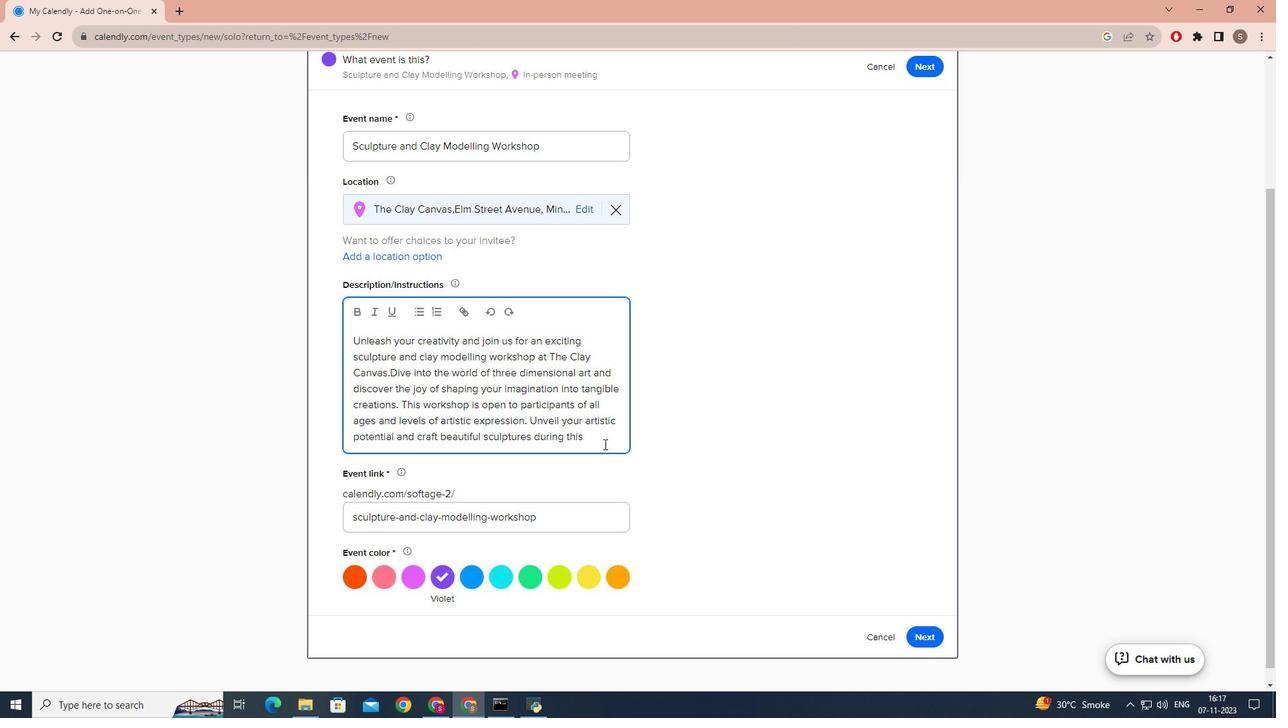 
Action: Mouse pressed left at (604, 444)
Screenshot: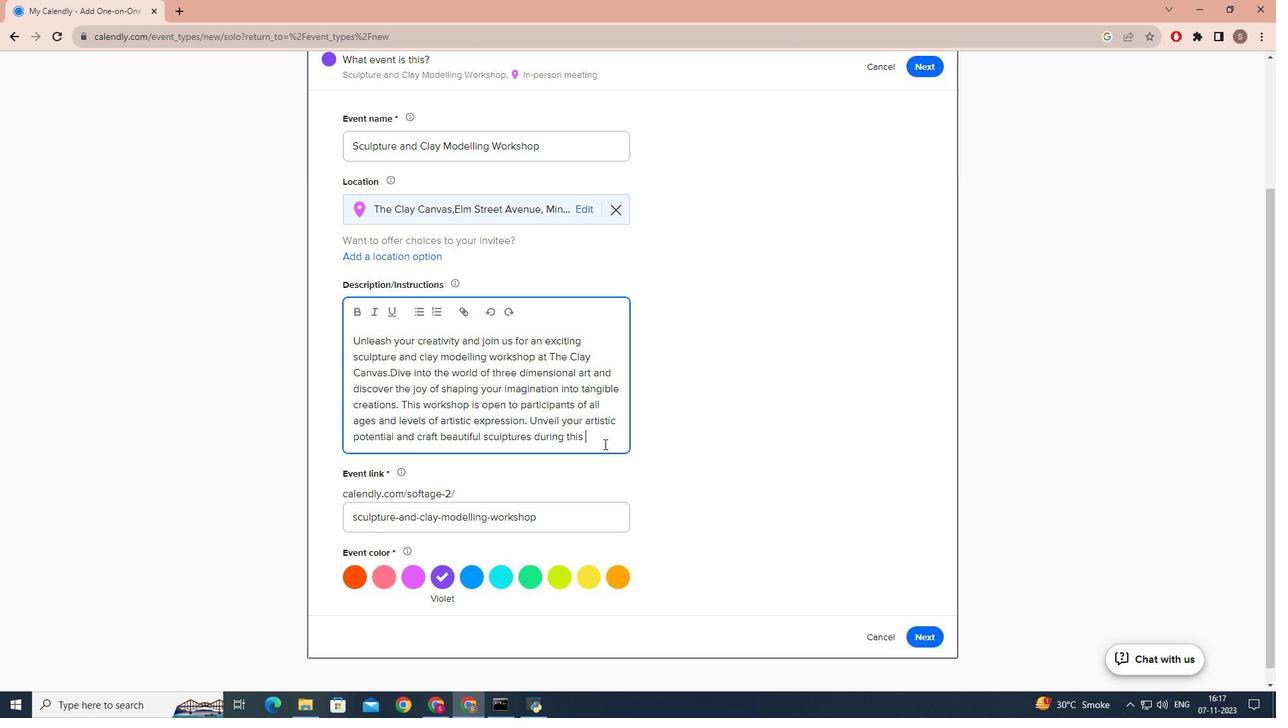 
Action: Key pressed HANDS<Key.space>ON<Key.space>WORKSHOP.
Screenshot: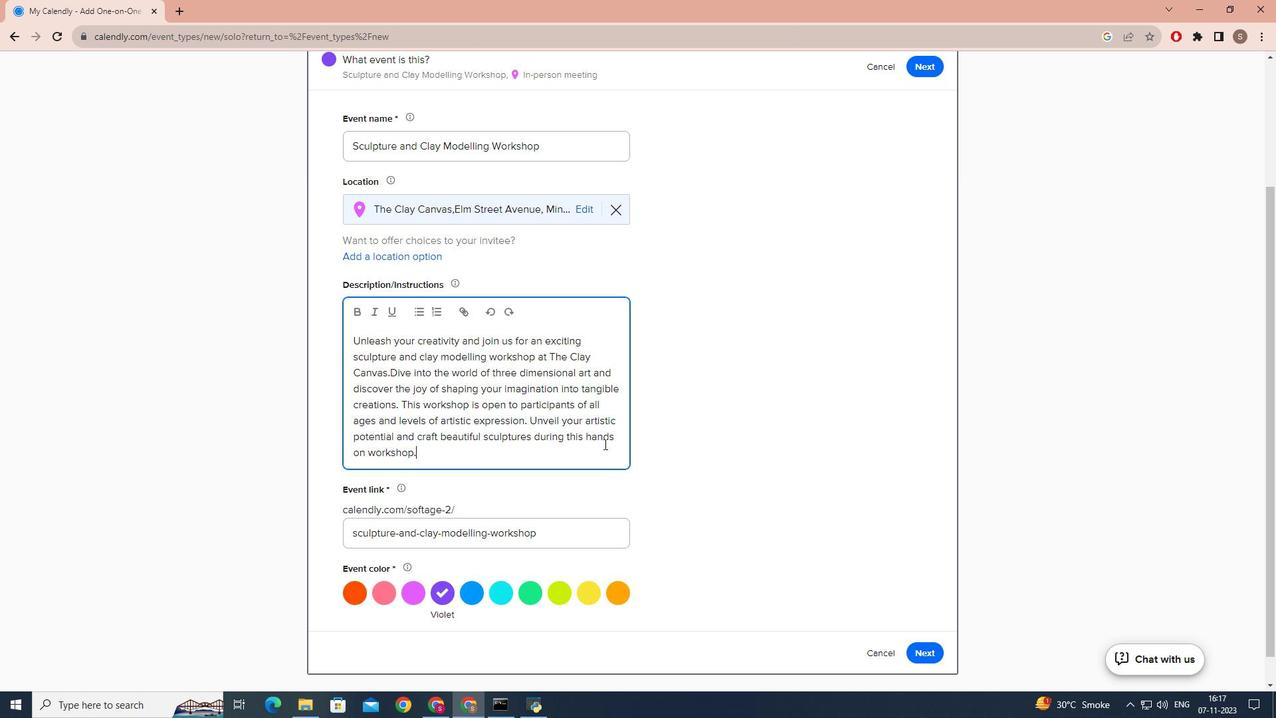
Action: Mouse moved to (585, 435)
Screenshot: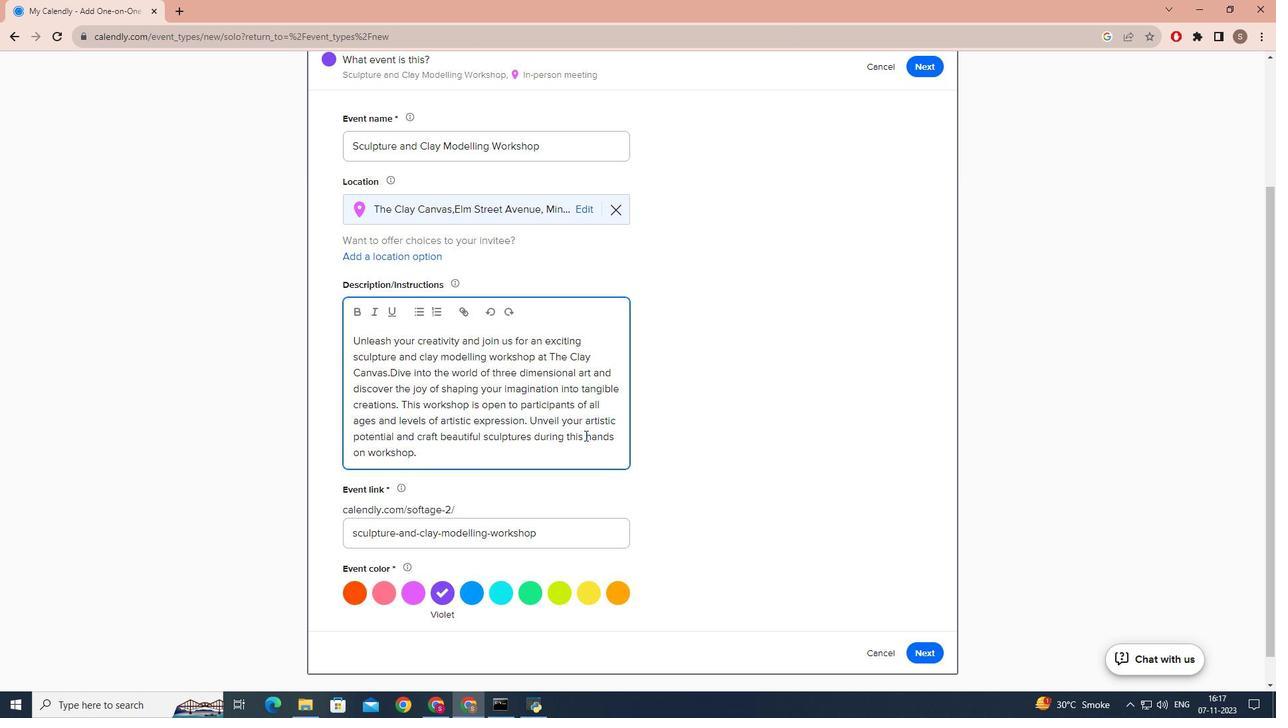 
Action: Mouse pressed left at (585, 435)
Screenshot: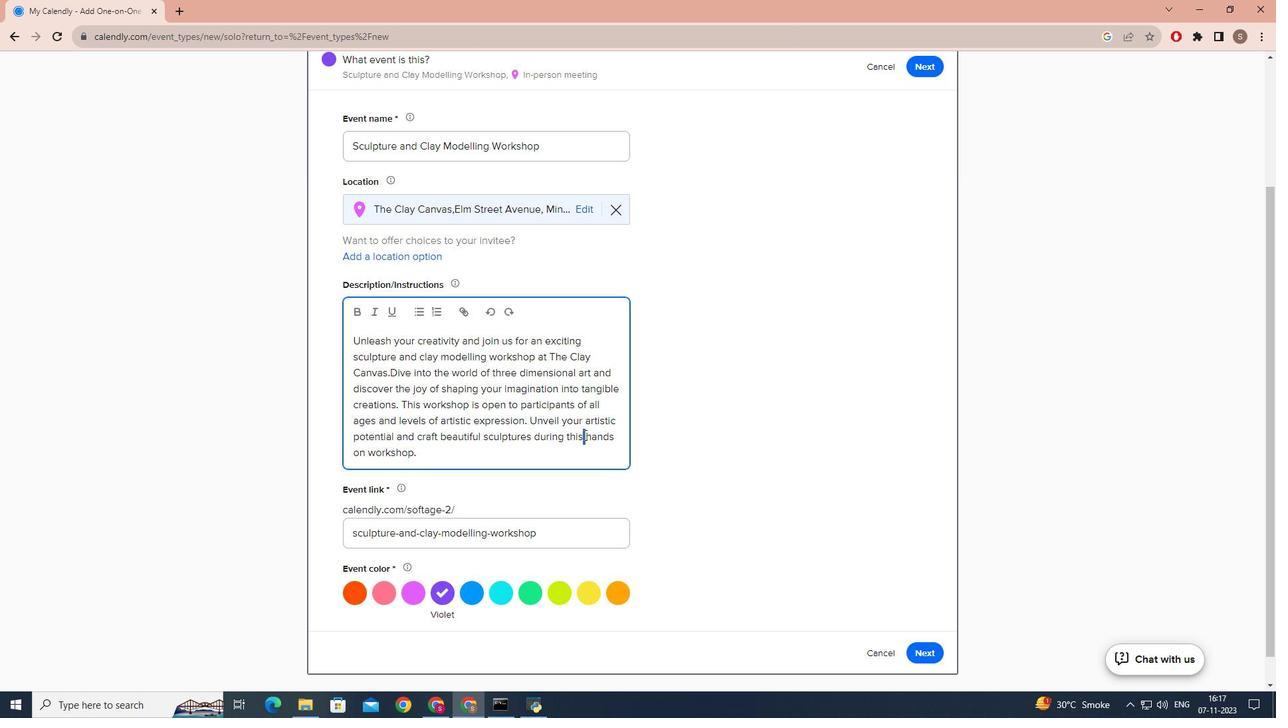 
Action: Mouse moved to (583, 434)
Screenshot: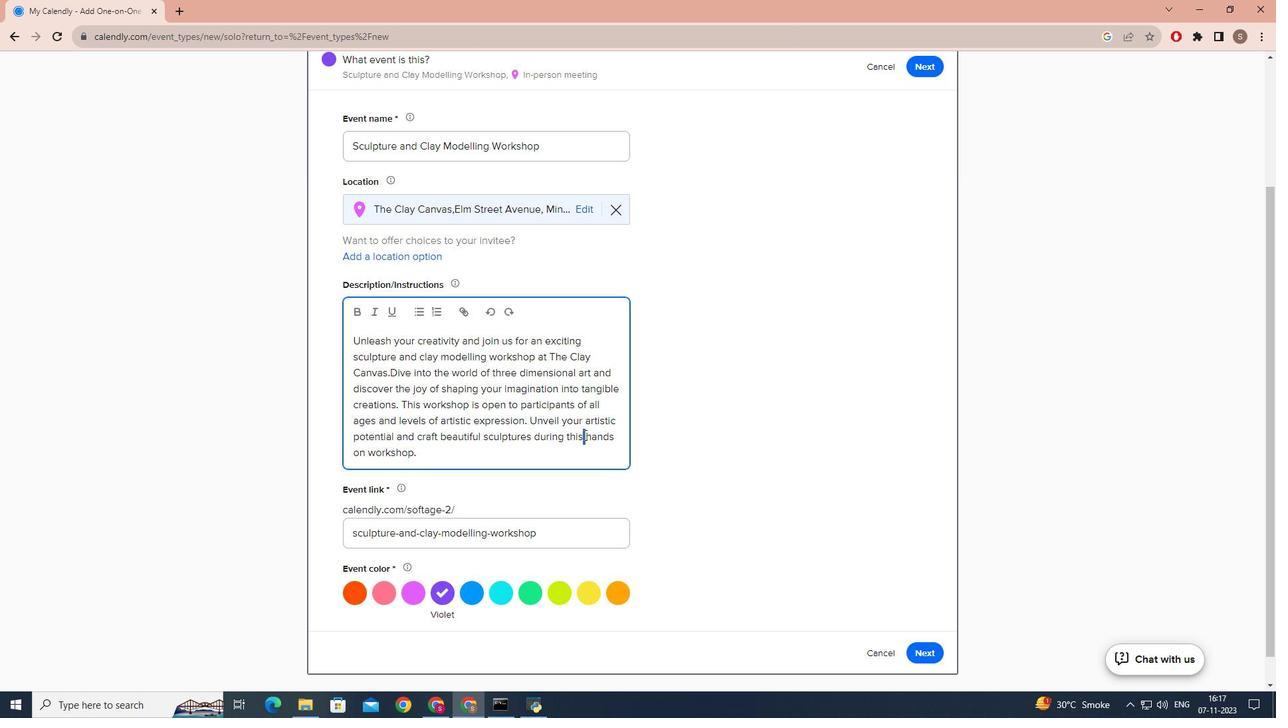 
Action: Key pressed <Key.space><Key.space><Key.space><Key.space><Key.space><Key.space><Key.space><Key.space><Key.space>
Screenshot: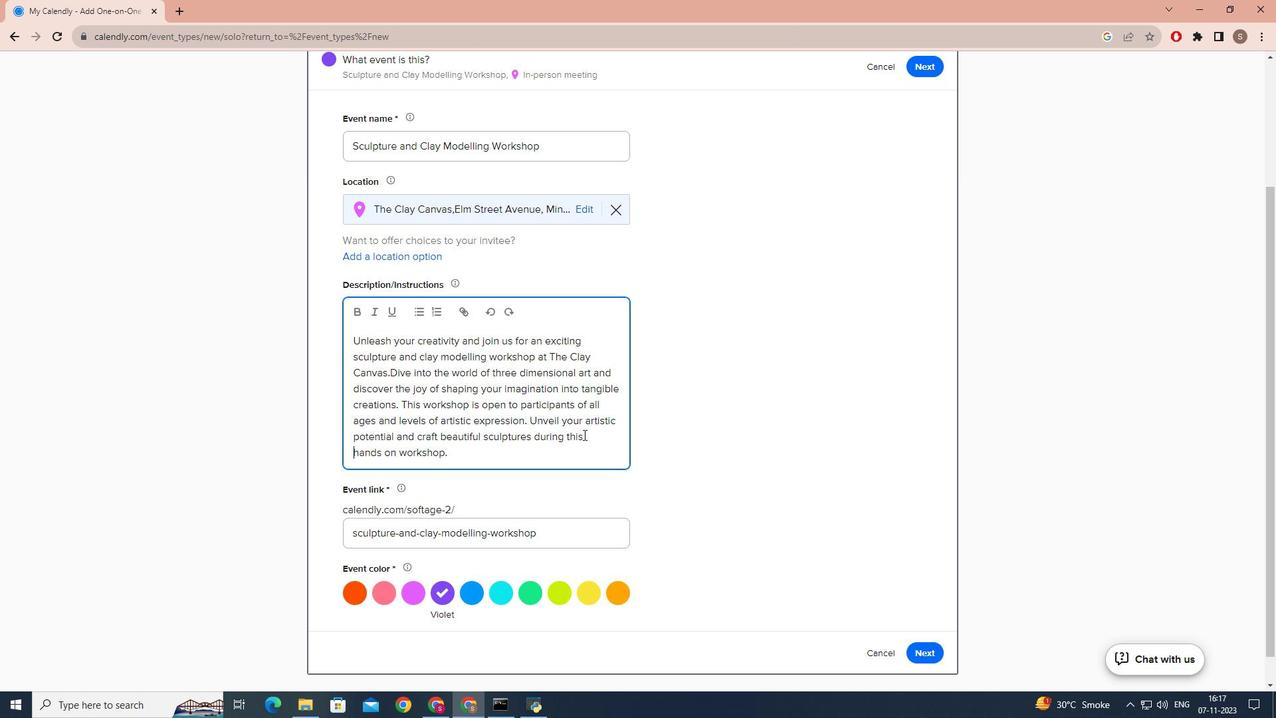 
Action: Mouse moved to (514, 453)
Screenshot: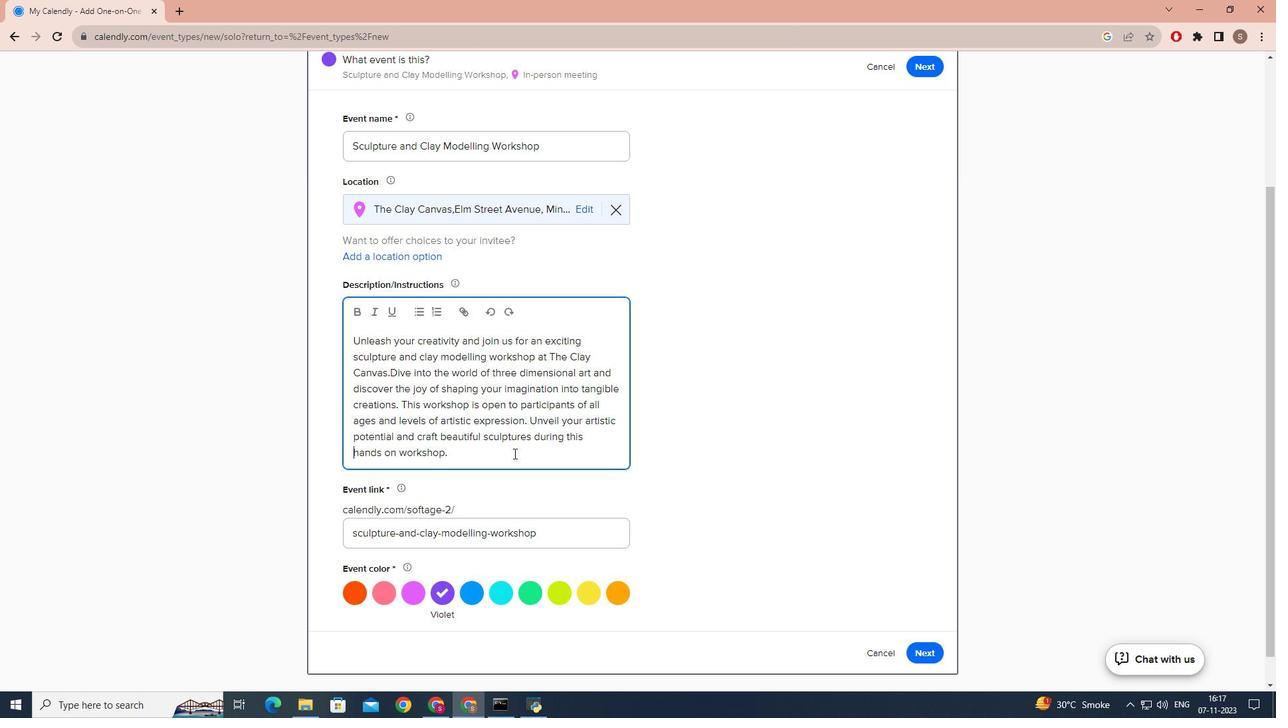
Action: Mouse pressed left at (514, 453)
Screenshot: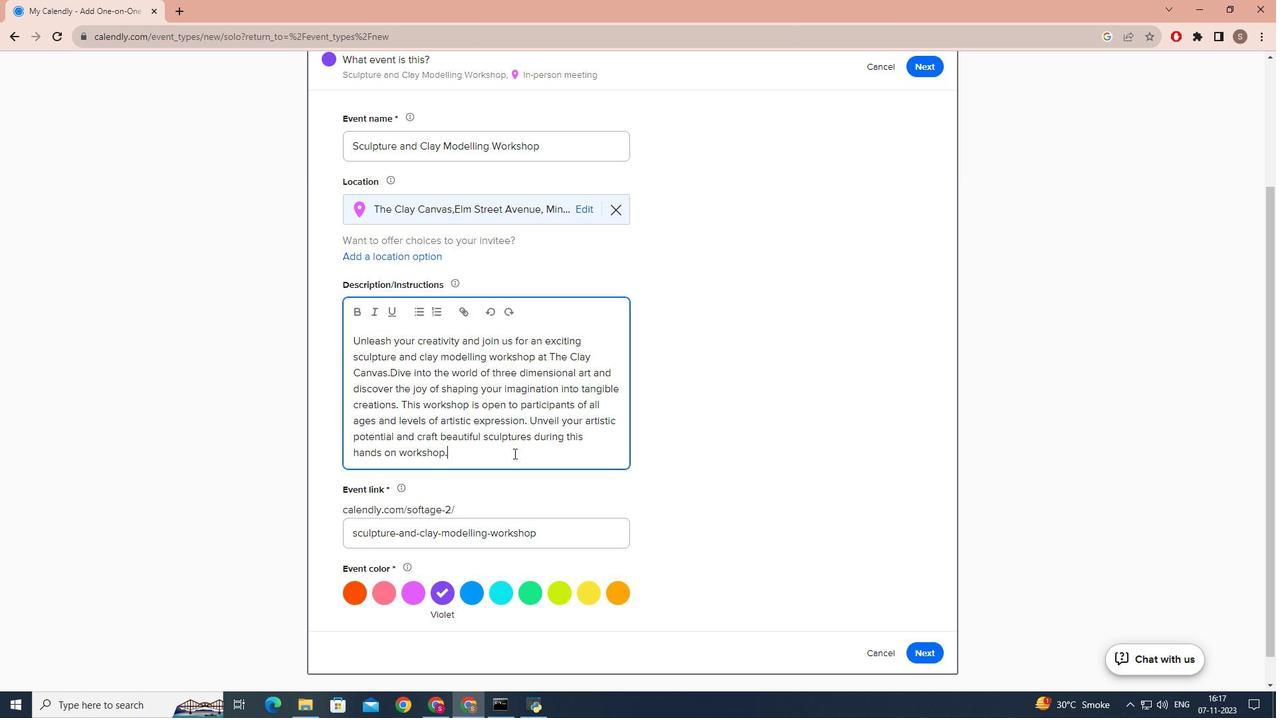 
Action: Mouse moved to (511, 466)
Screenshot: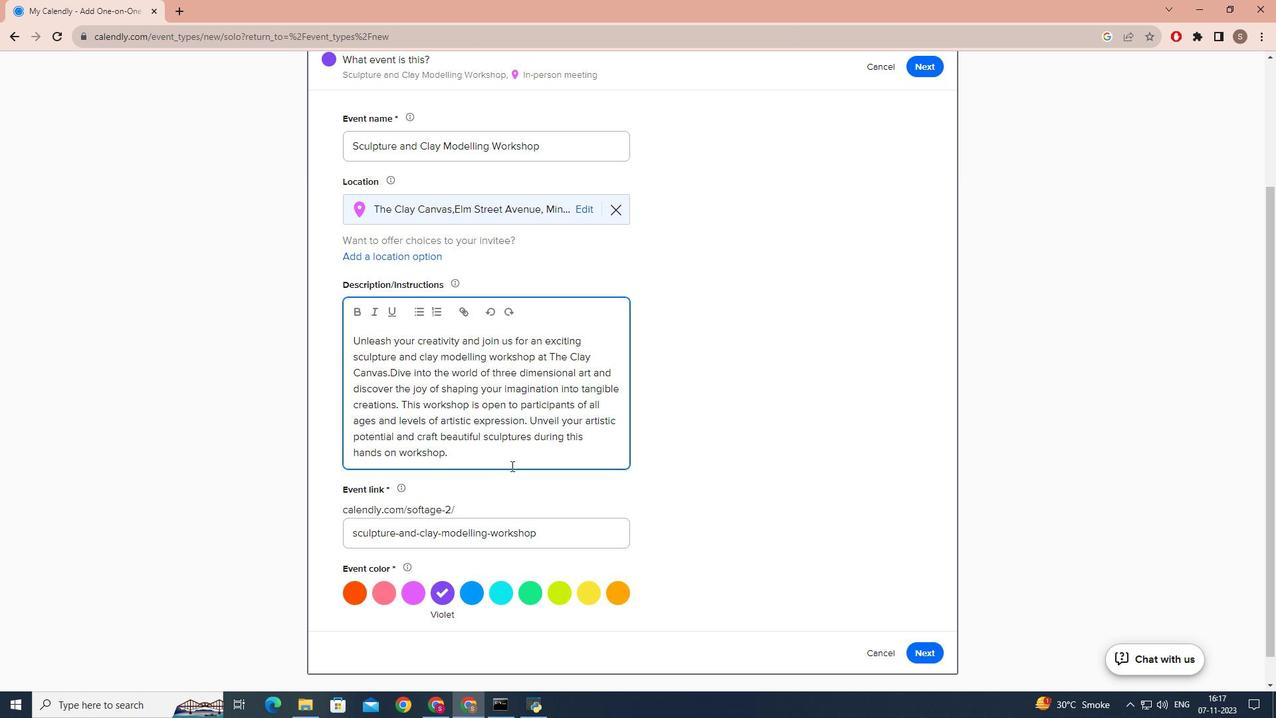 
Action: Mouse scrolled (511, 465) with delta (0, 0)
Screenshot: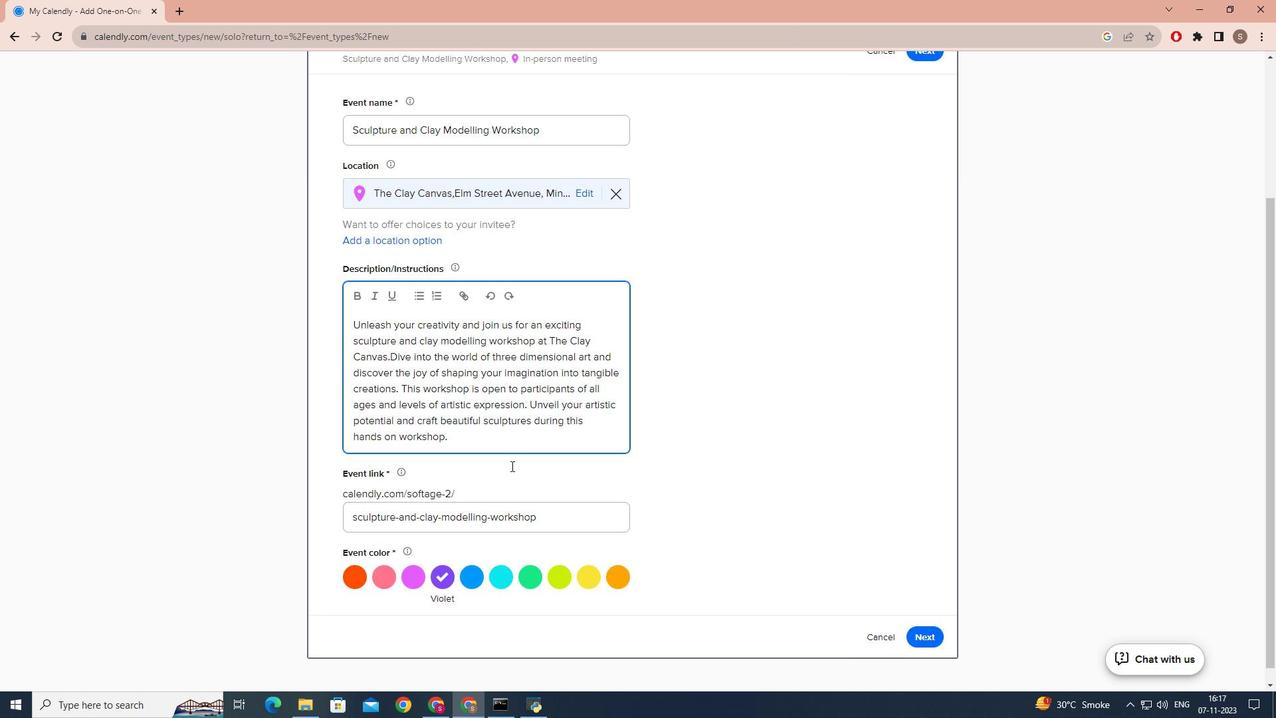 
Action: Mouse scrolled (511, 465) with delta (0, 0)
Screenshot: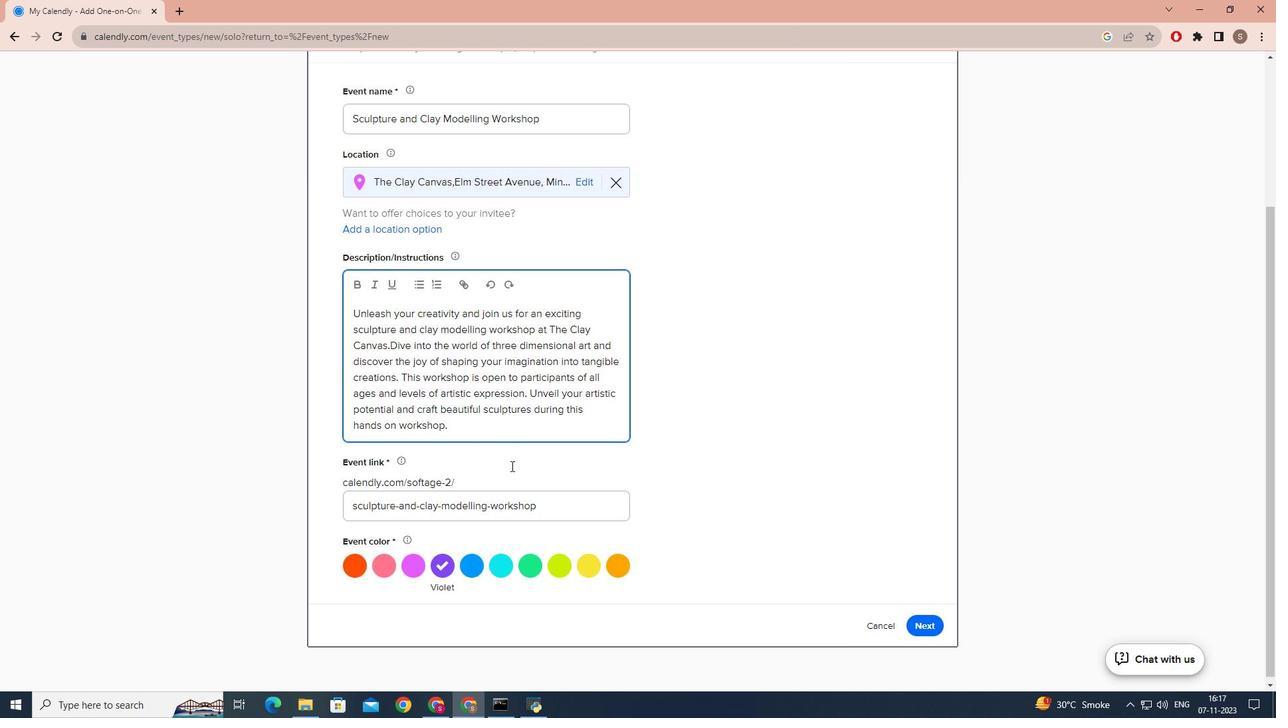 
Action: Mouse scrolled (511, 465) with delta (0, 0)
Screenshot: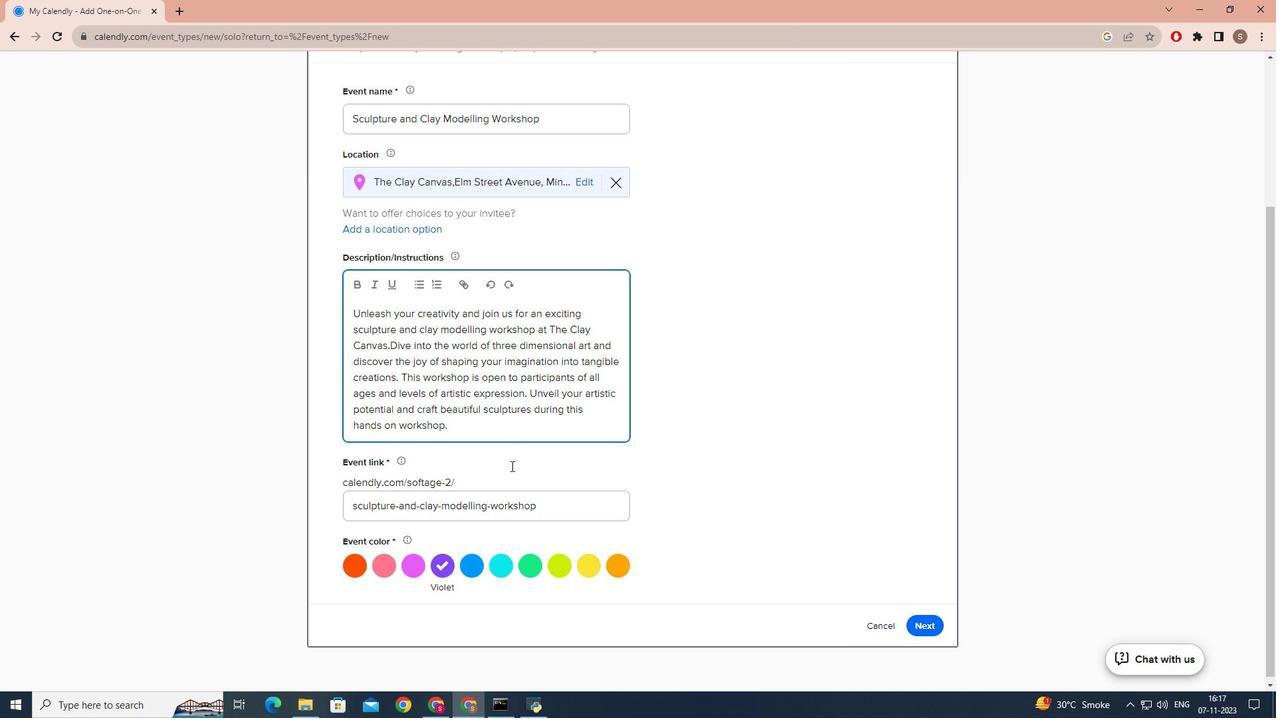 
Action: Mouse moved to (470, 563)
Screenshot: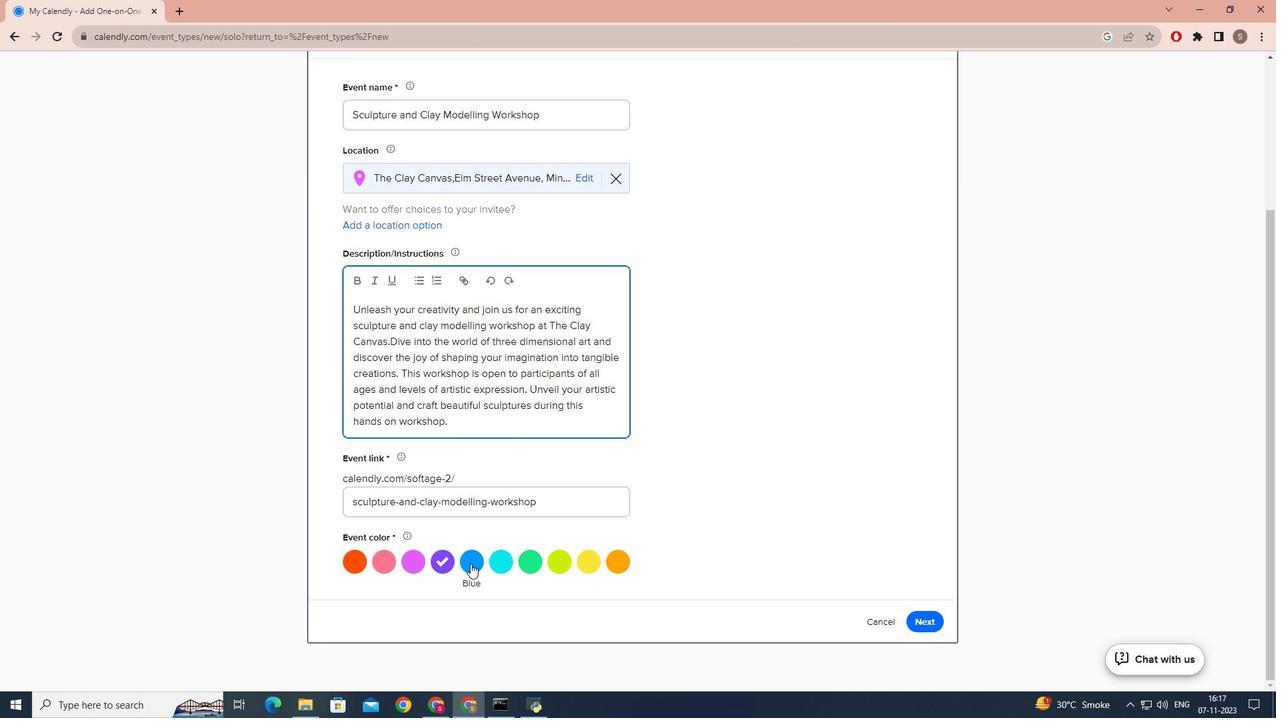 
Action: Mouse pressed left at (470, 563)
Screenshot: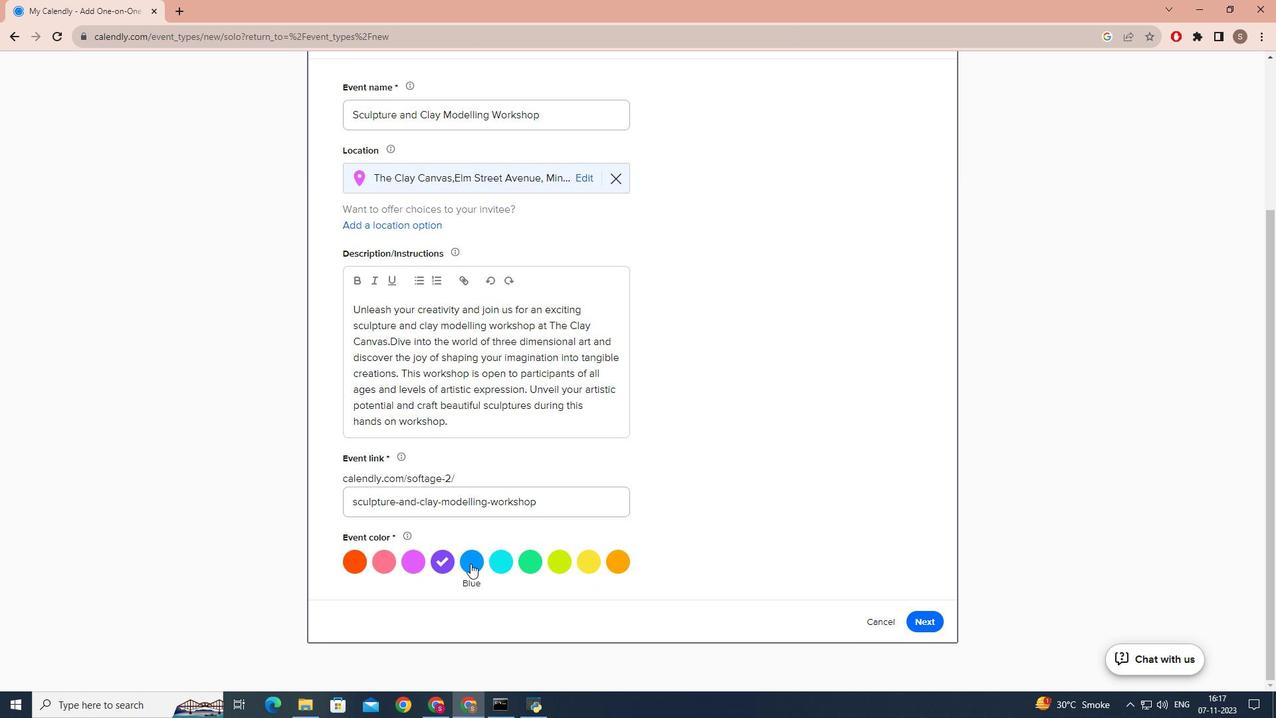 
Action: Mouse moved to (912, 622)
Screenshot: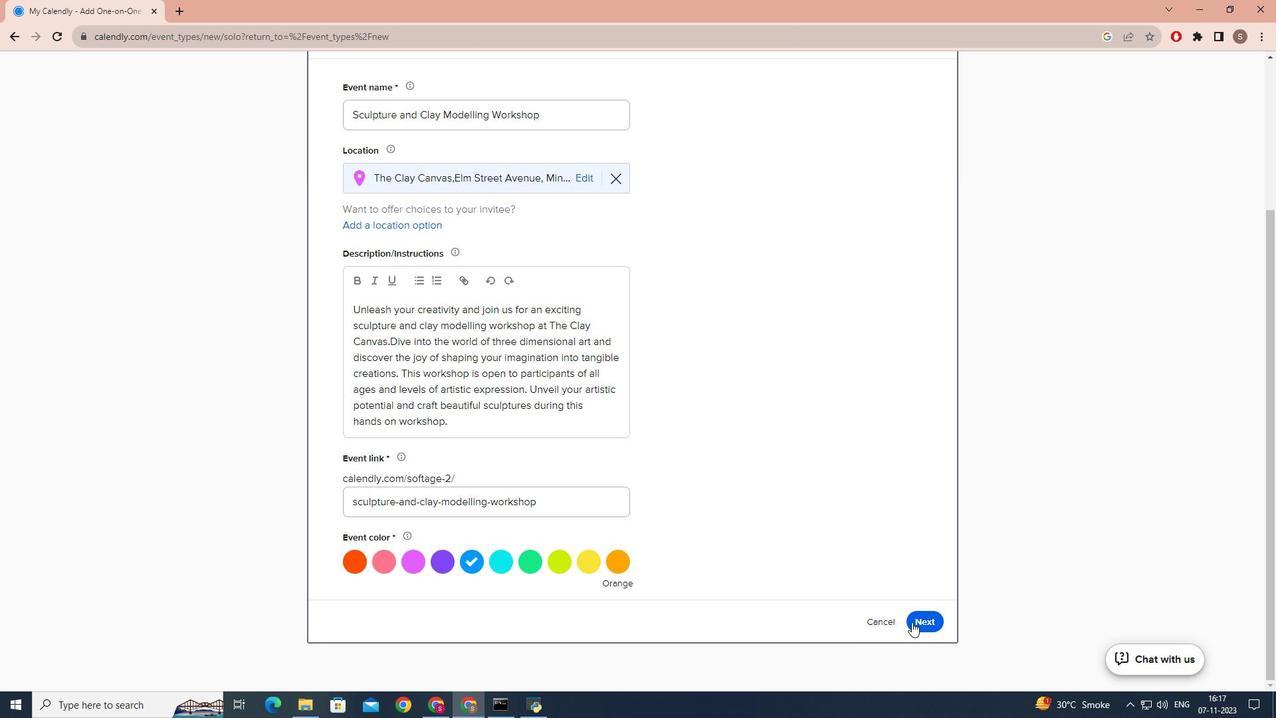 
Action: Mouse pressed left at (912, 622)
Screenshot: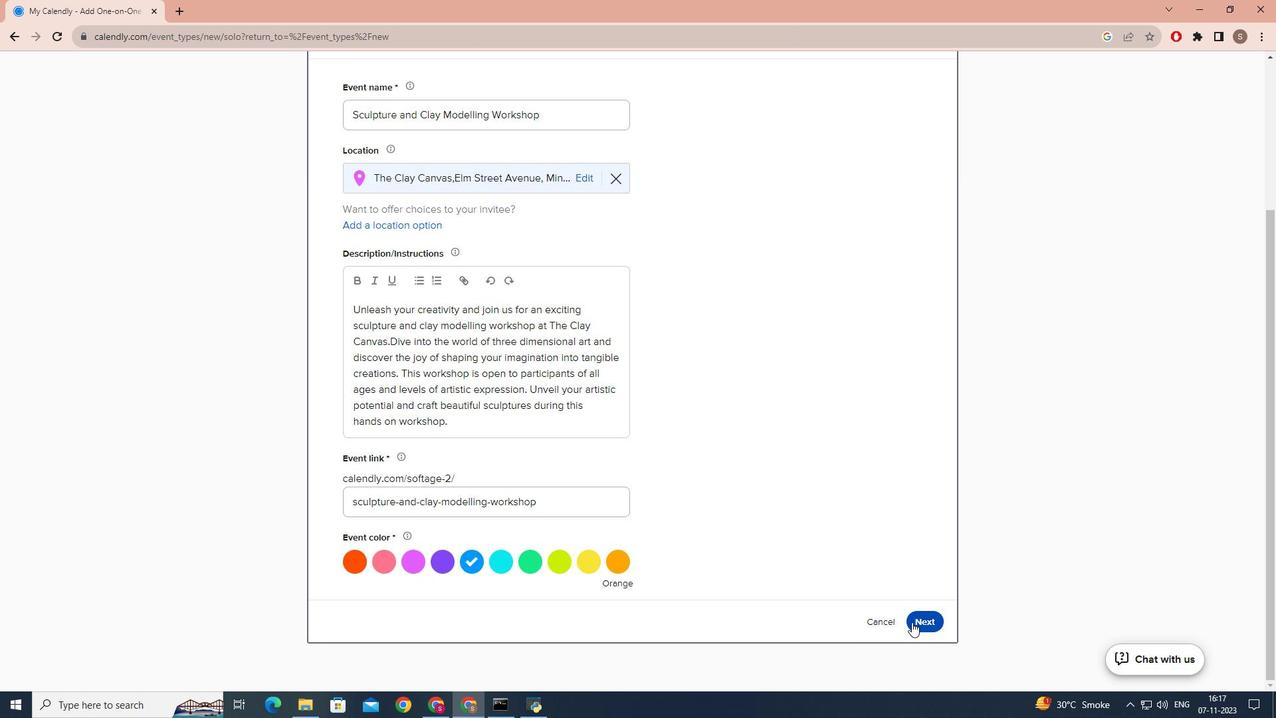 
Action: Mouse moved to (375, 353)
Screenshot: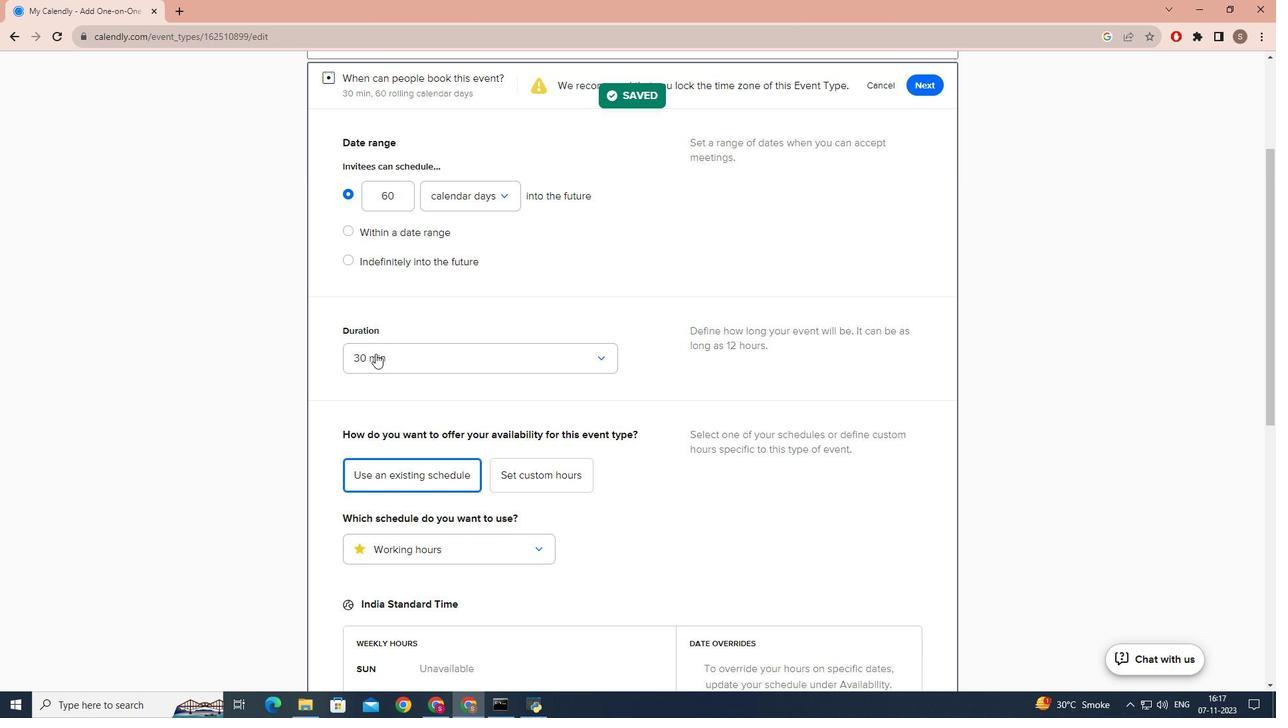 
Action: Mouse pressed left at (375, 353)
Screenshot: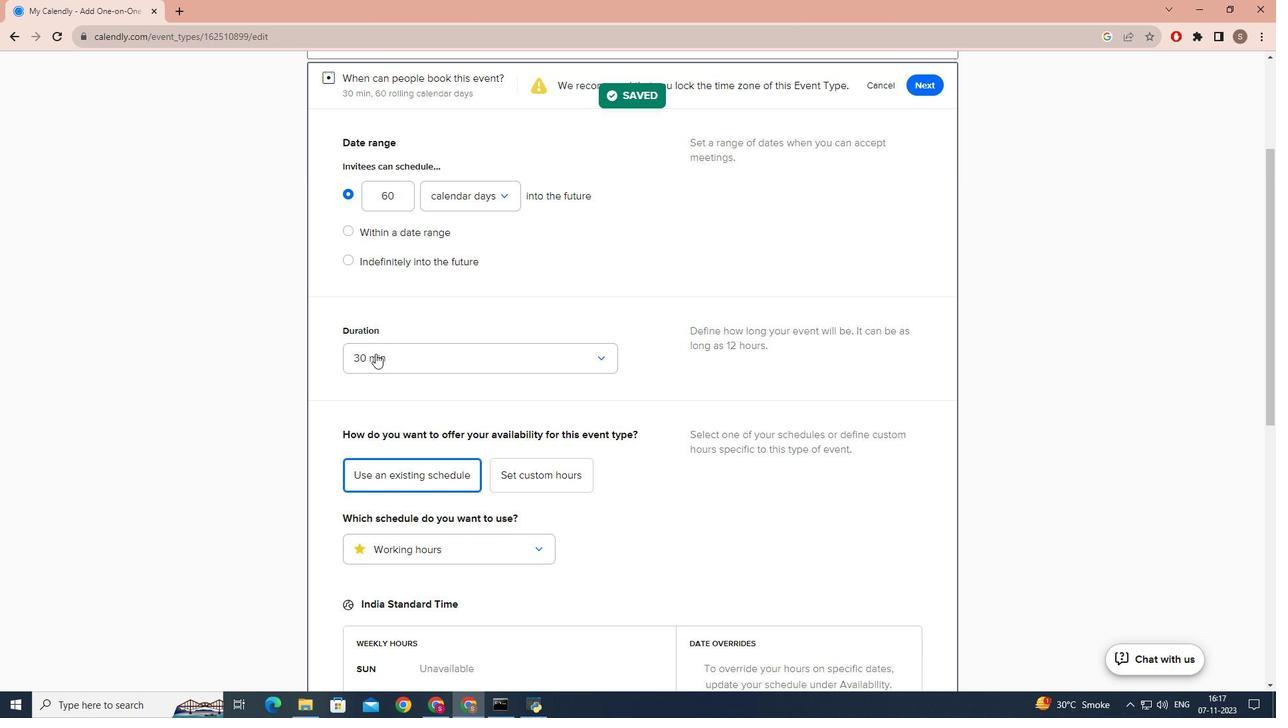 
Action: Mouse moved to (393, 494)
Screenshot: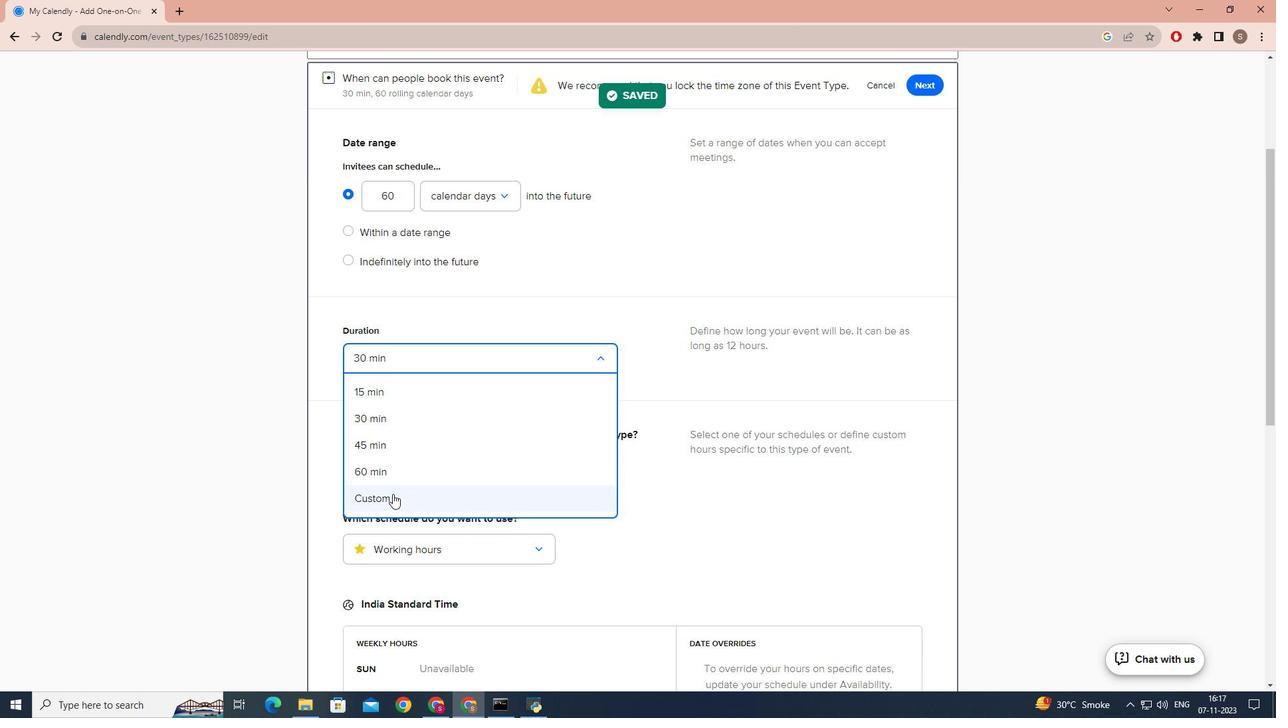 
Action: Mouse pressed left at (393, 494)
Screenshot: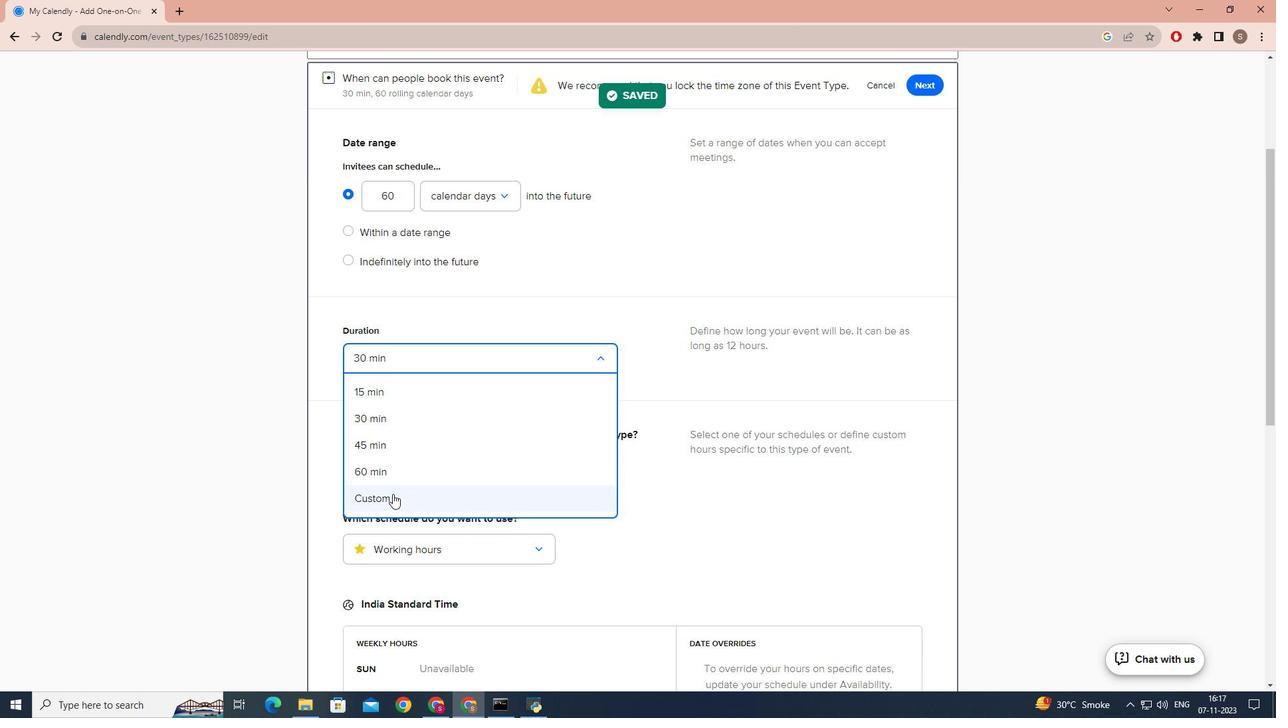 
Action: Mouse moved to (550, 391)
Screenshot: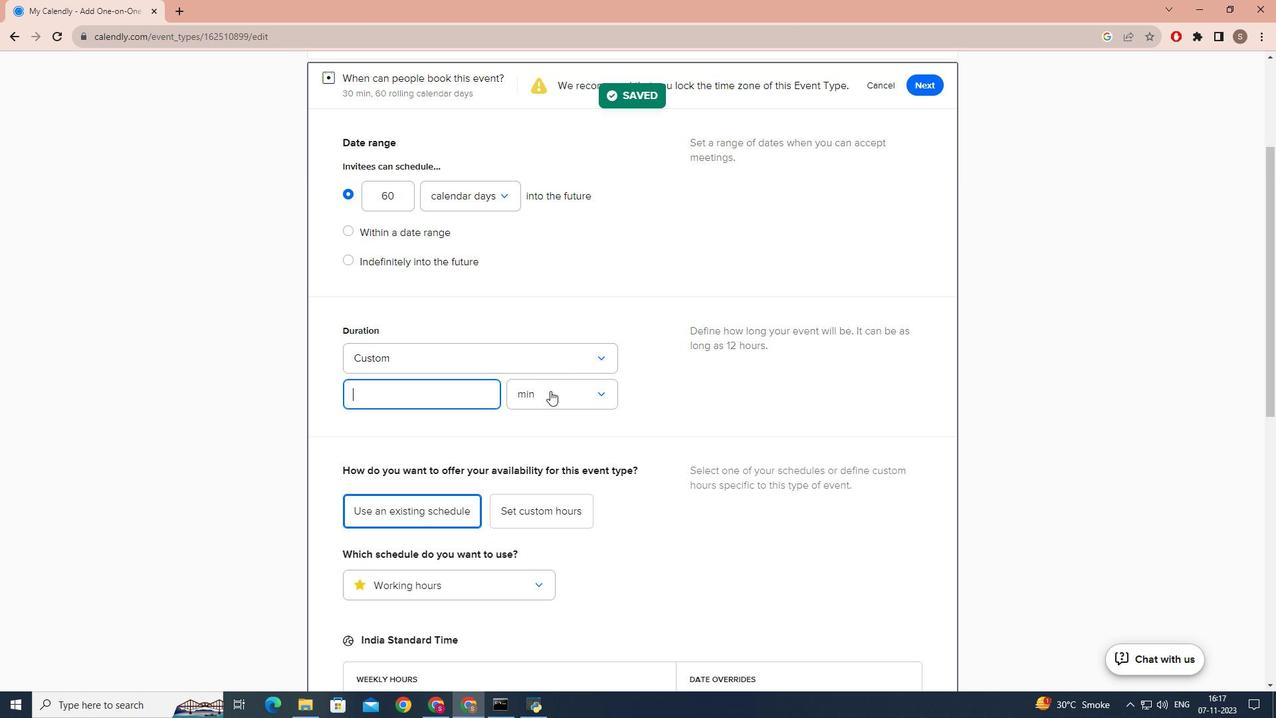 
Action: Mouse pressed left at (550, 391)
Screenshot: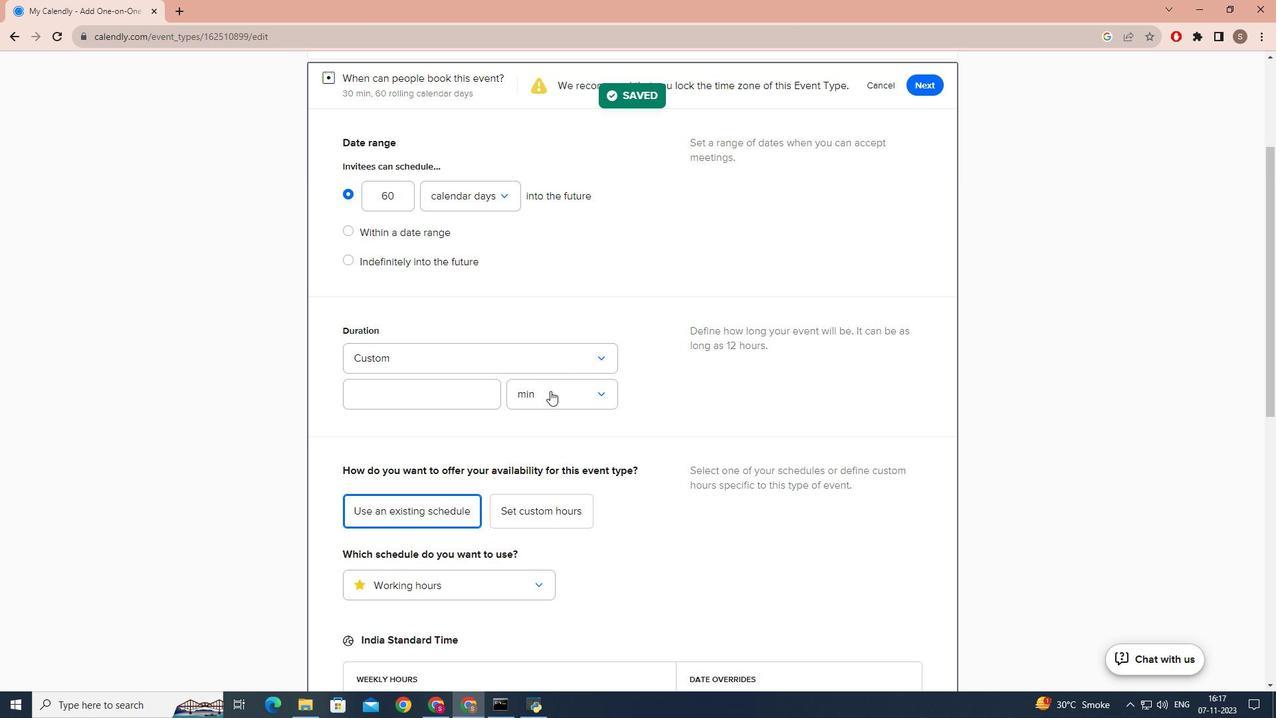 
Action: Mouse moved to (533, 452)
Screenshot: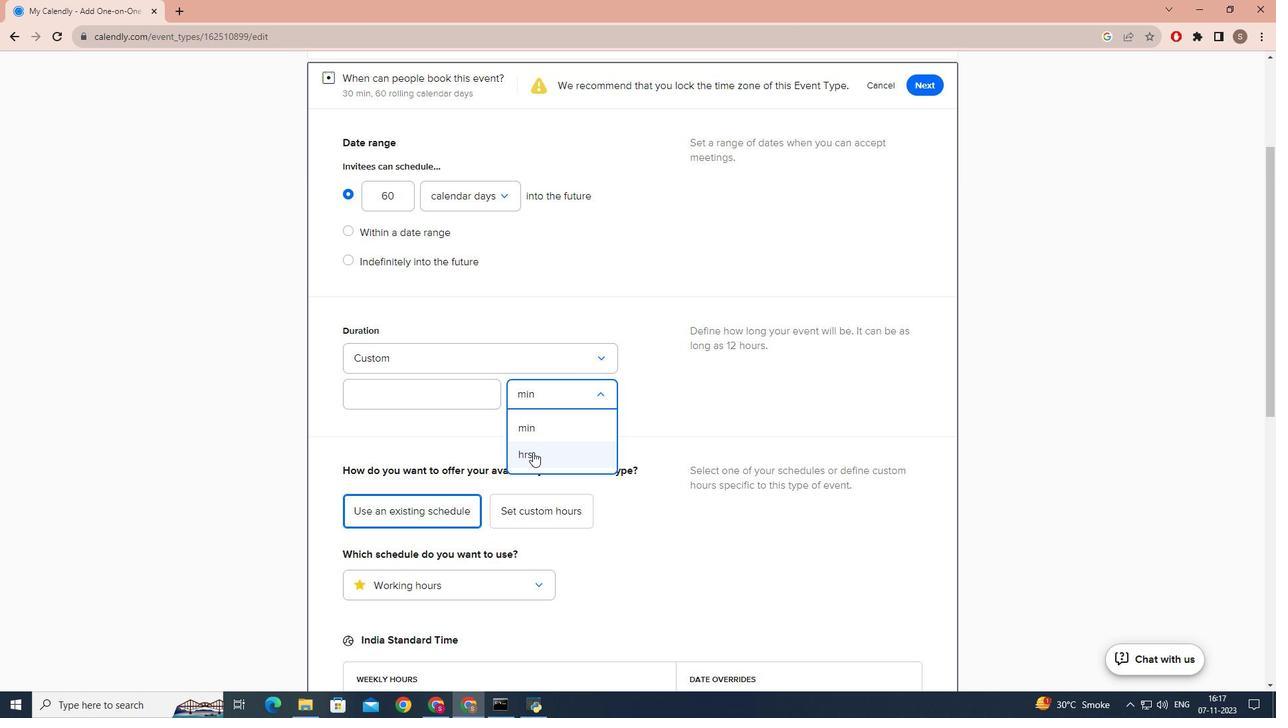 
Action: Mouse pressed left at (533, 452)
Screenshot: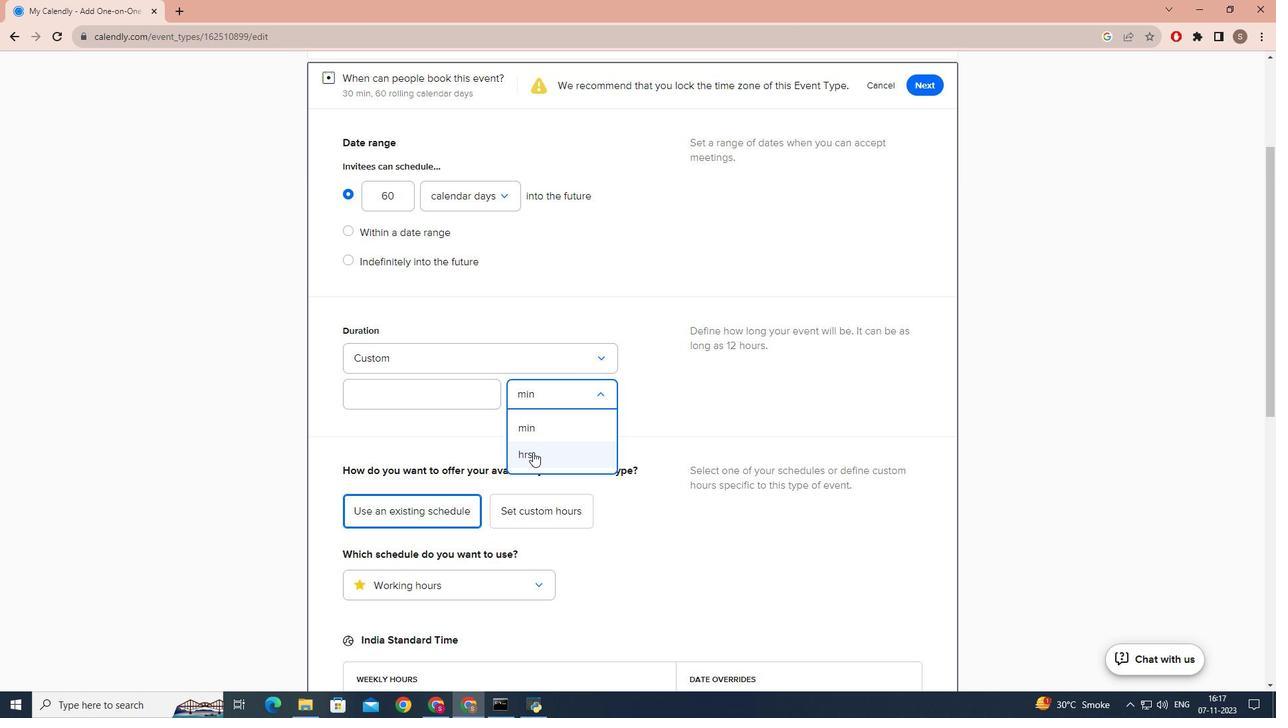 
Action: Mouse moved to (459, 397)
Screenshot: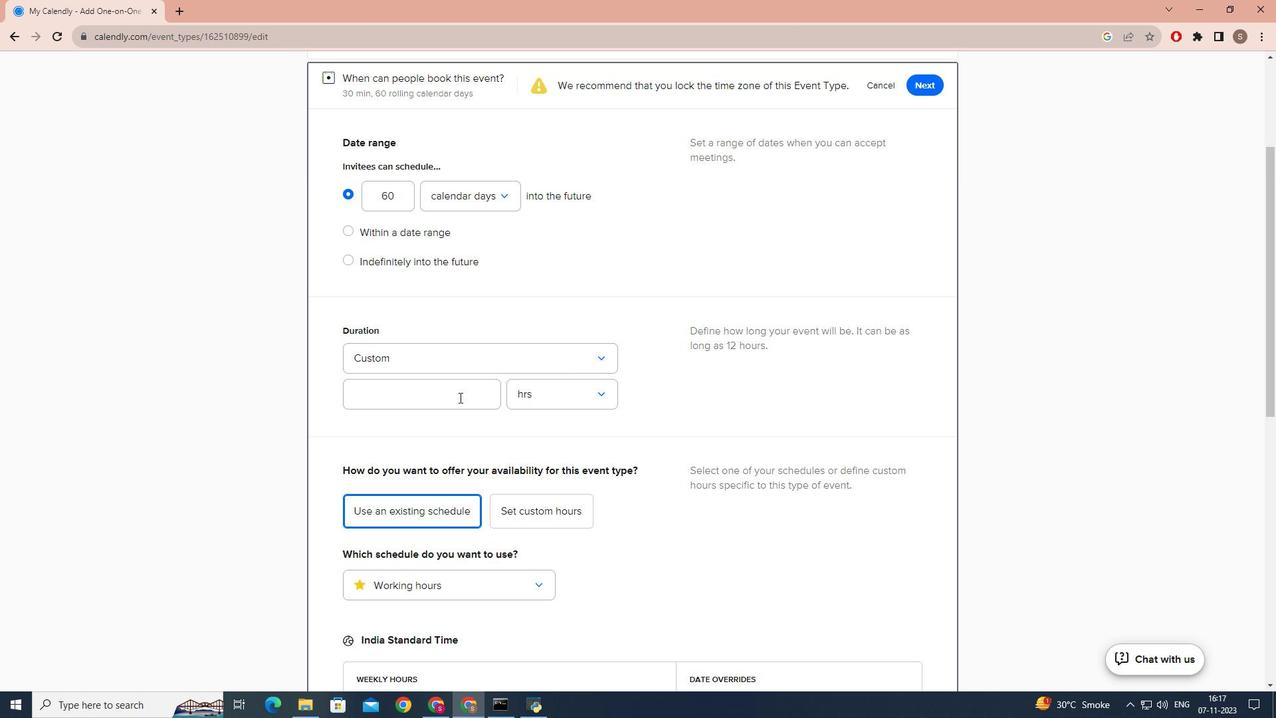 
Action: Mouse pressed left at (459, 397)
Screenshot: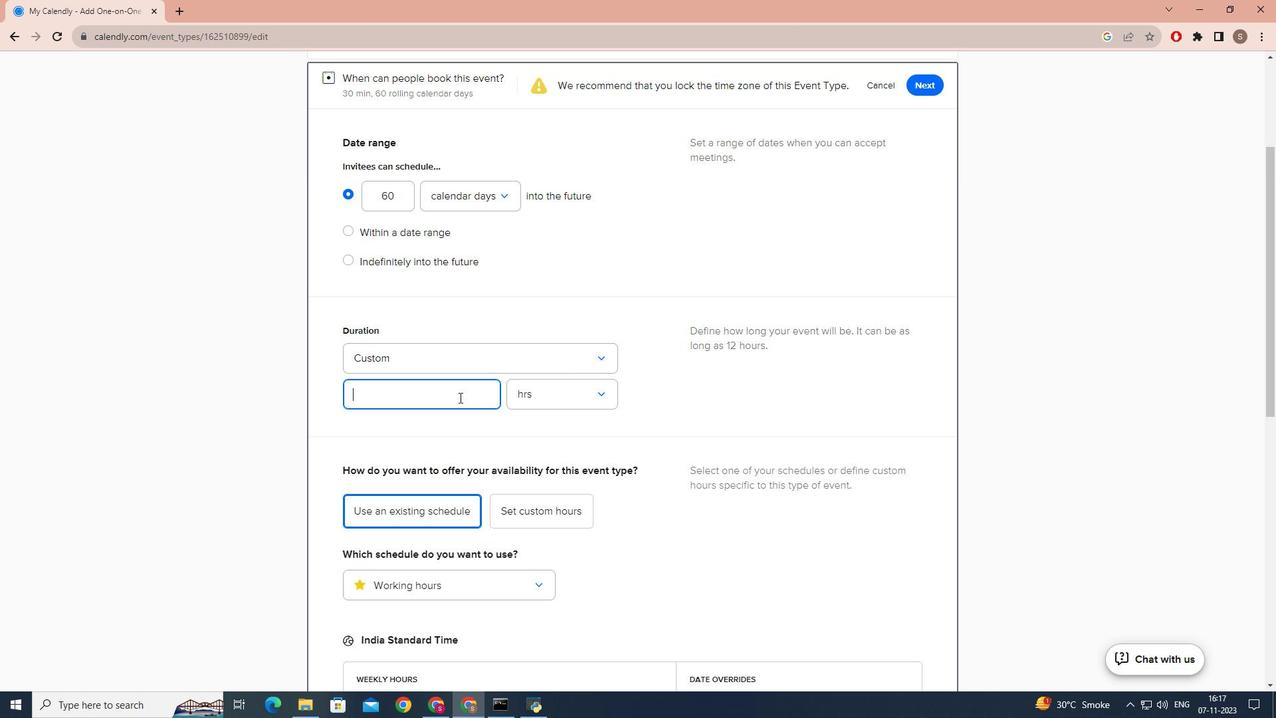 
Action: Key pressed 4
Screenshot: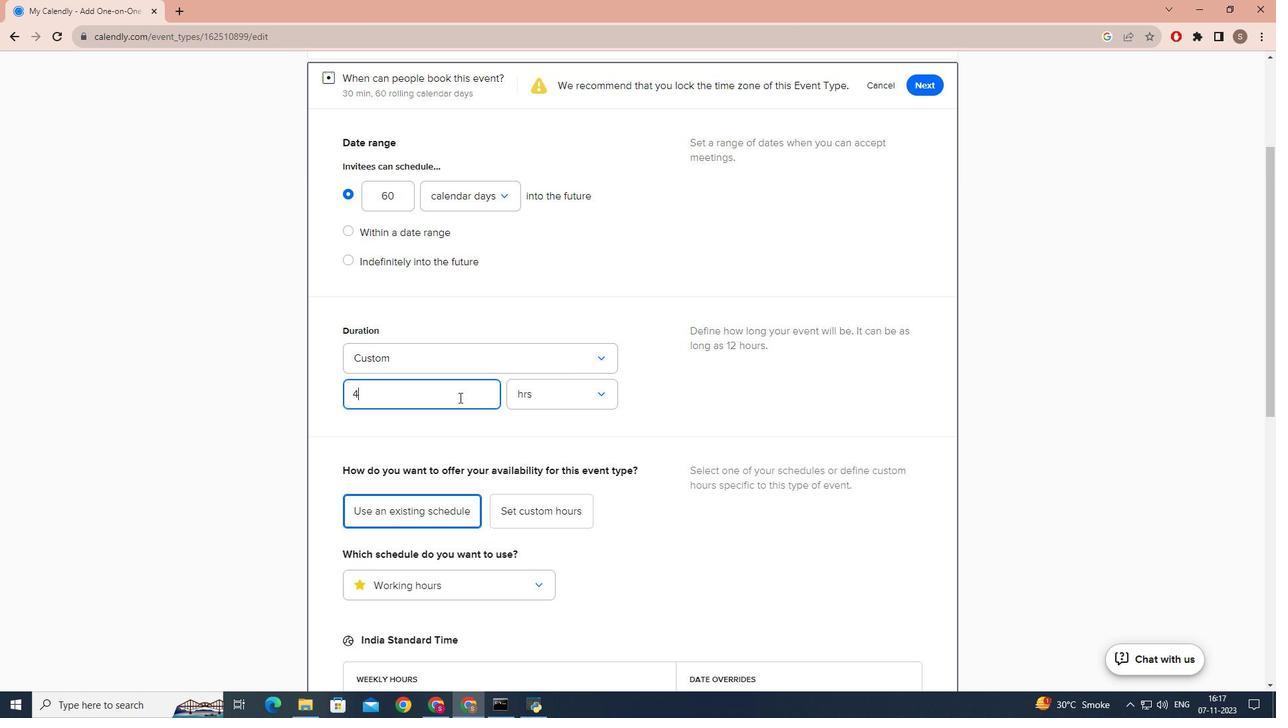 
Action: Mouse moved to (444, 426)
Screenshot: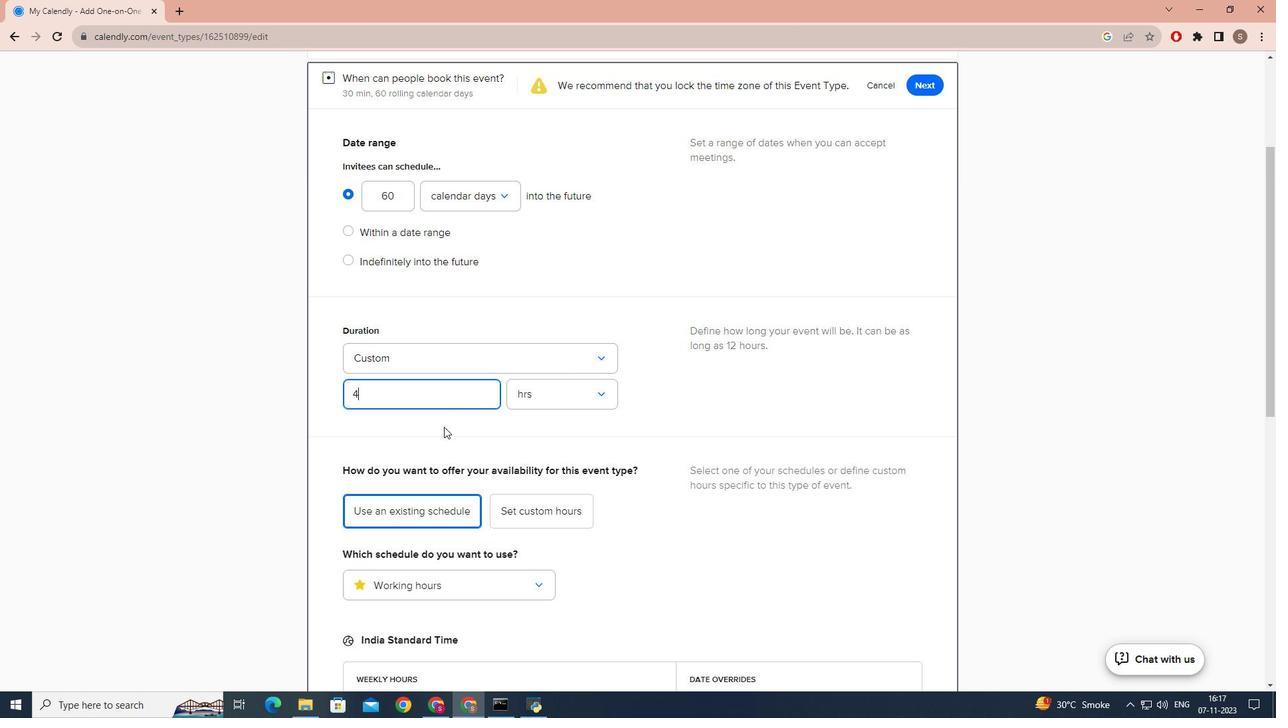 
Action: Mouse pressed left at (444, 426)
Screenshot: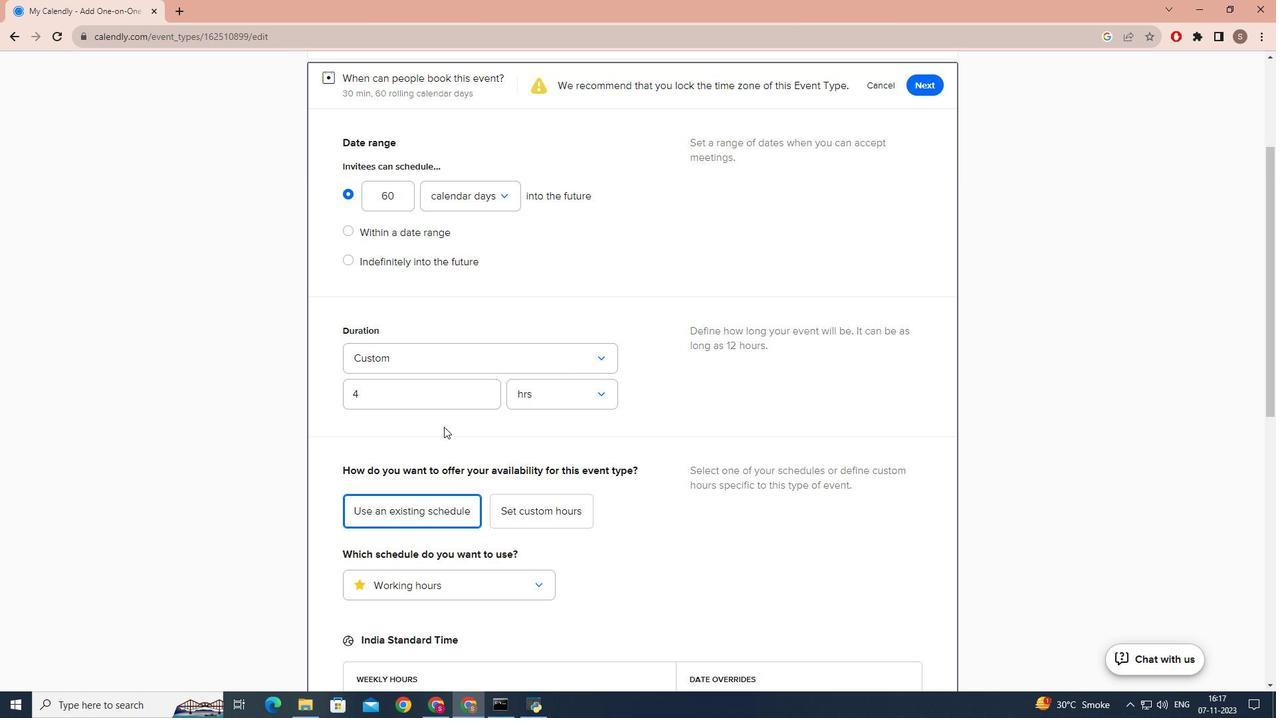
Action: Mouse moved to (442, 421)
Screenshot: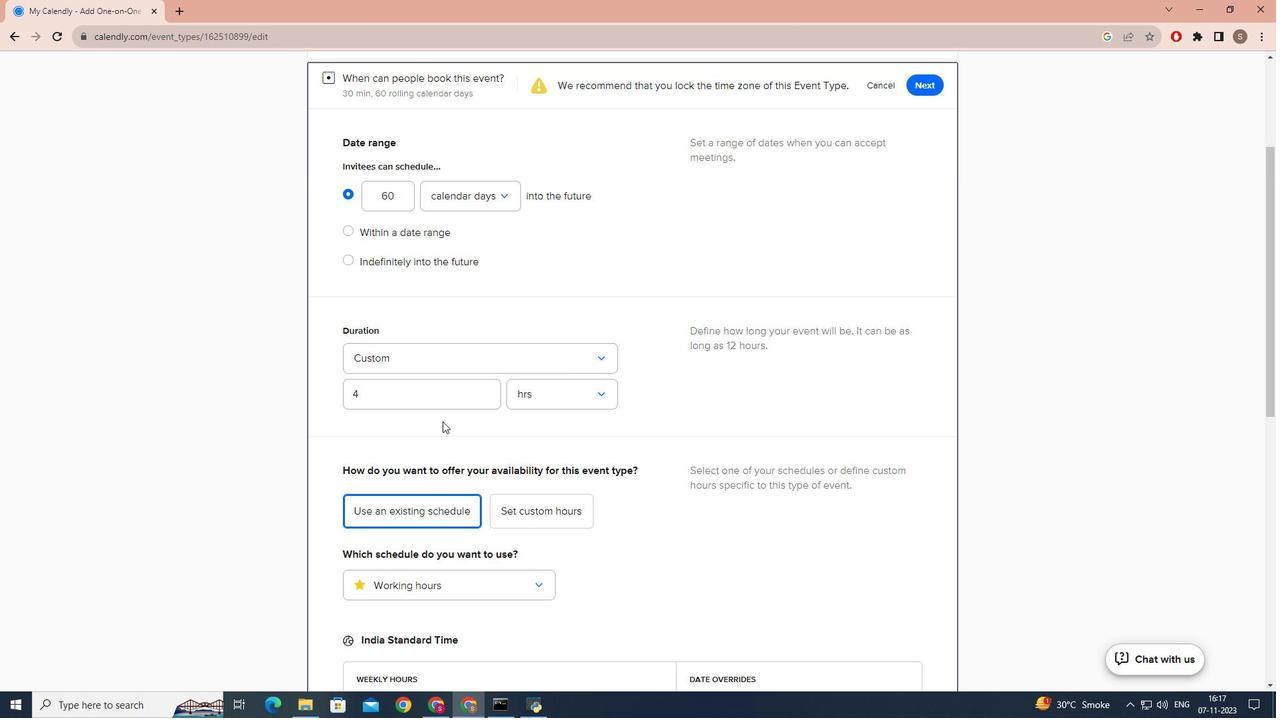 
Action: Mouse scrolled (442, 420) with delta (0, 0)
Screenshot: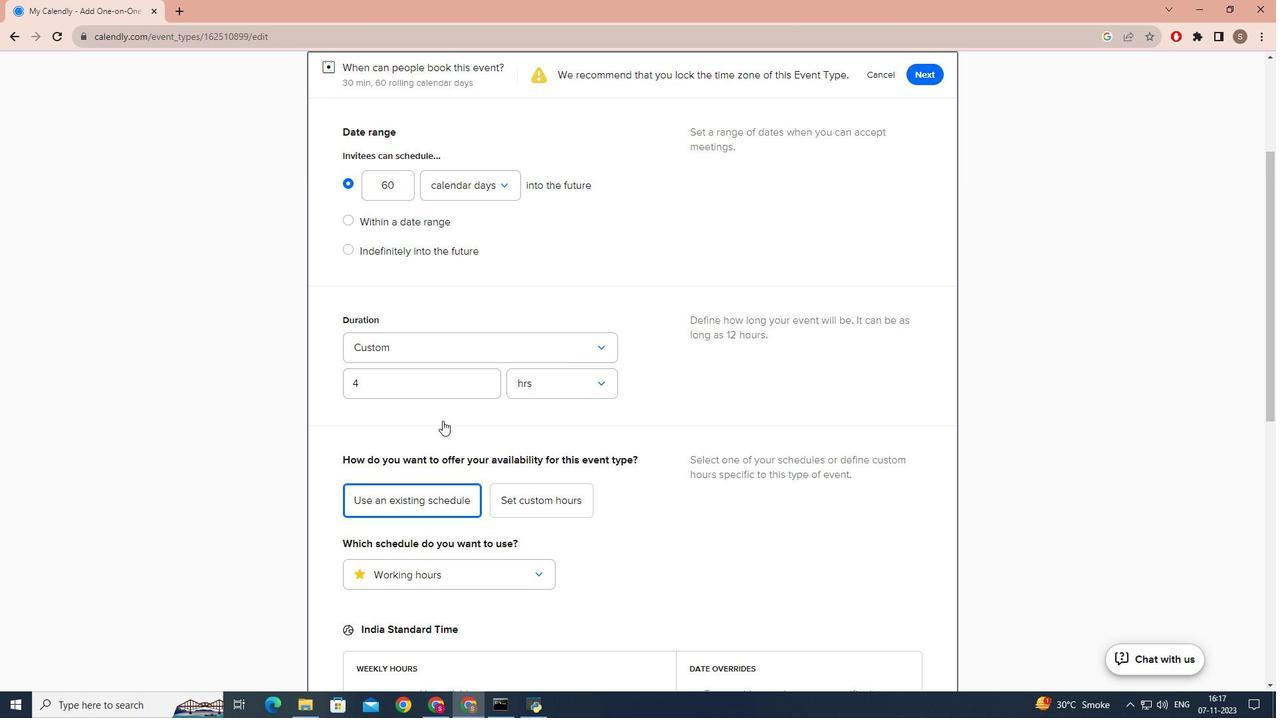
Action: Mouse scrolled (442, 420) with delta (0, 0)
Screenshot: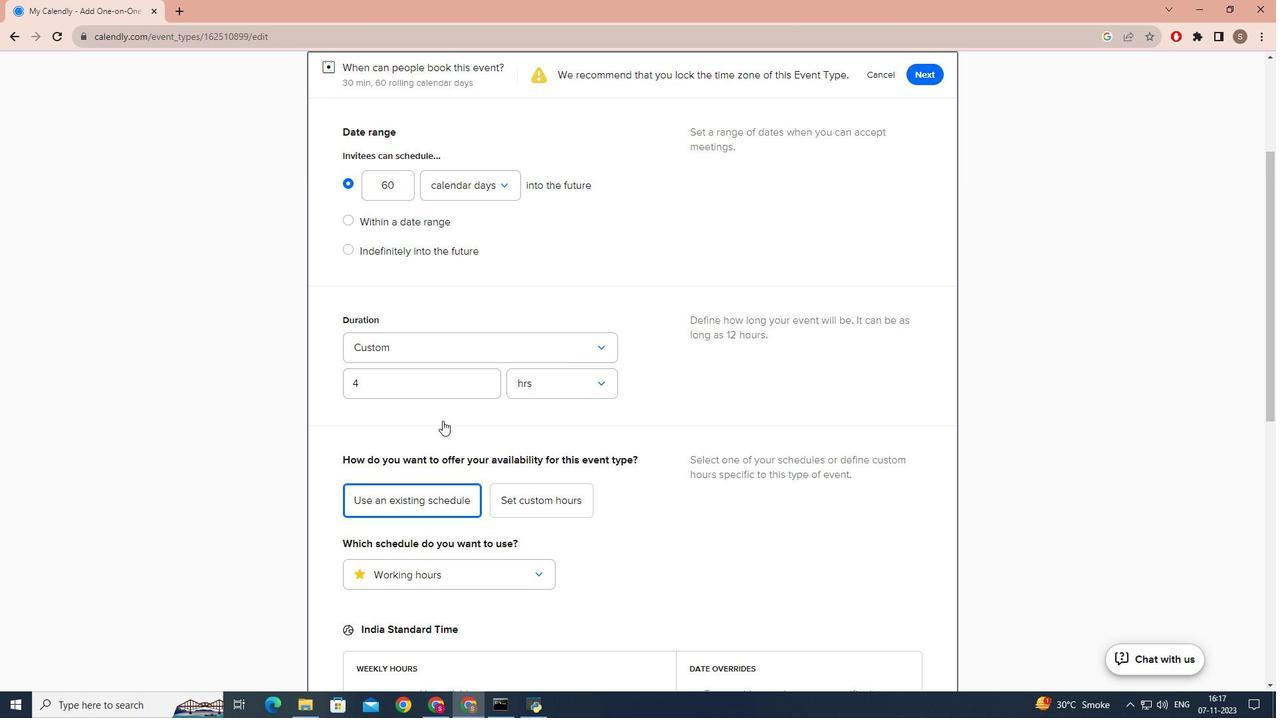 
Action: Mouse scrolled (442, 420) with delta (0, 0)
Screenshot: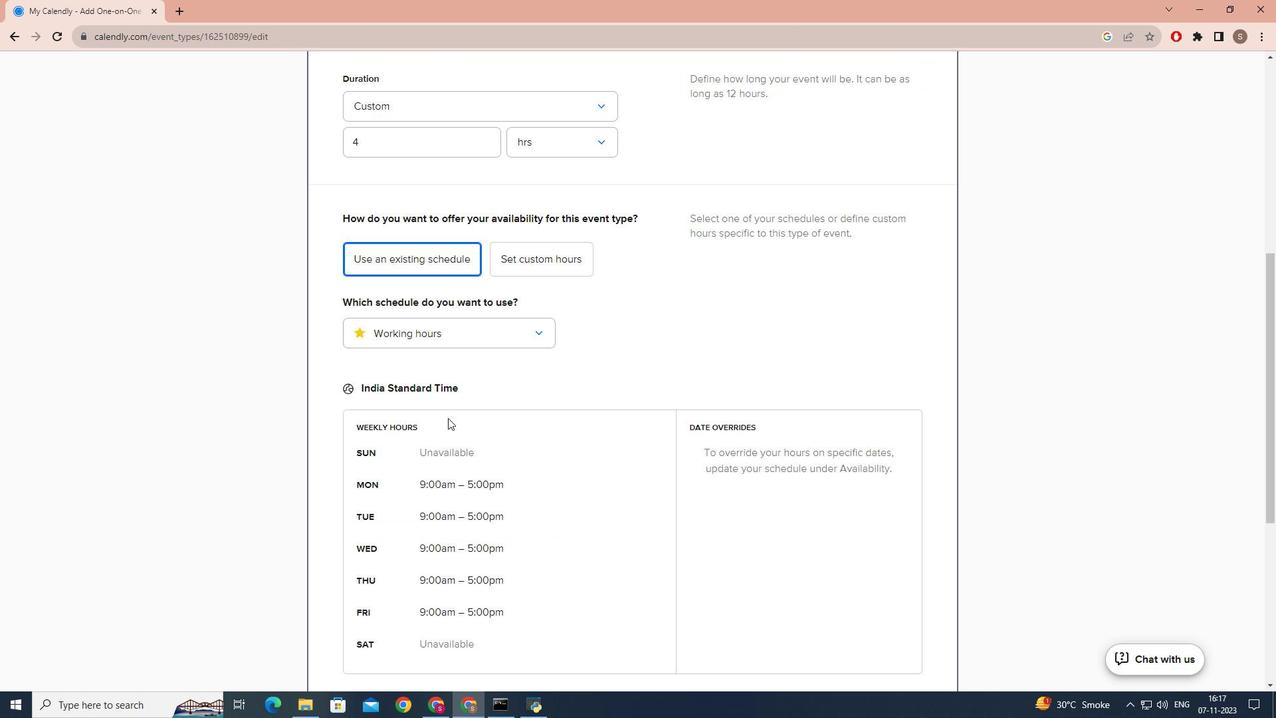 
Action: Mouse scrolled (442, 420) with delta (0, 0)
Screenshot: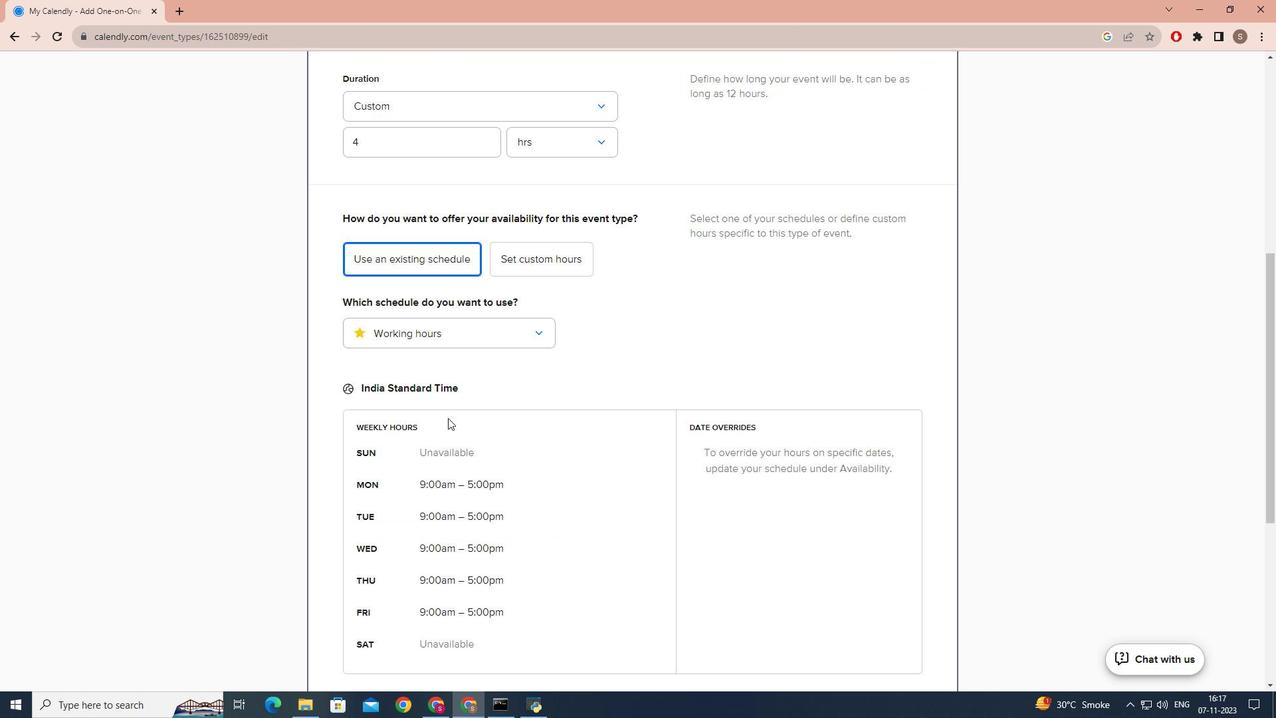 
Action: Mouse scrolled (442, 420) with delta (0, 0)
Screenshot: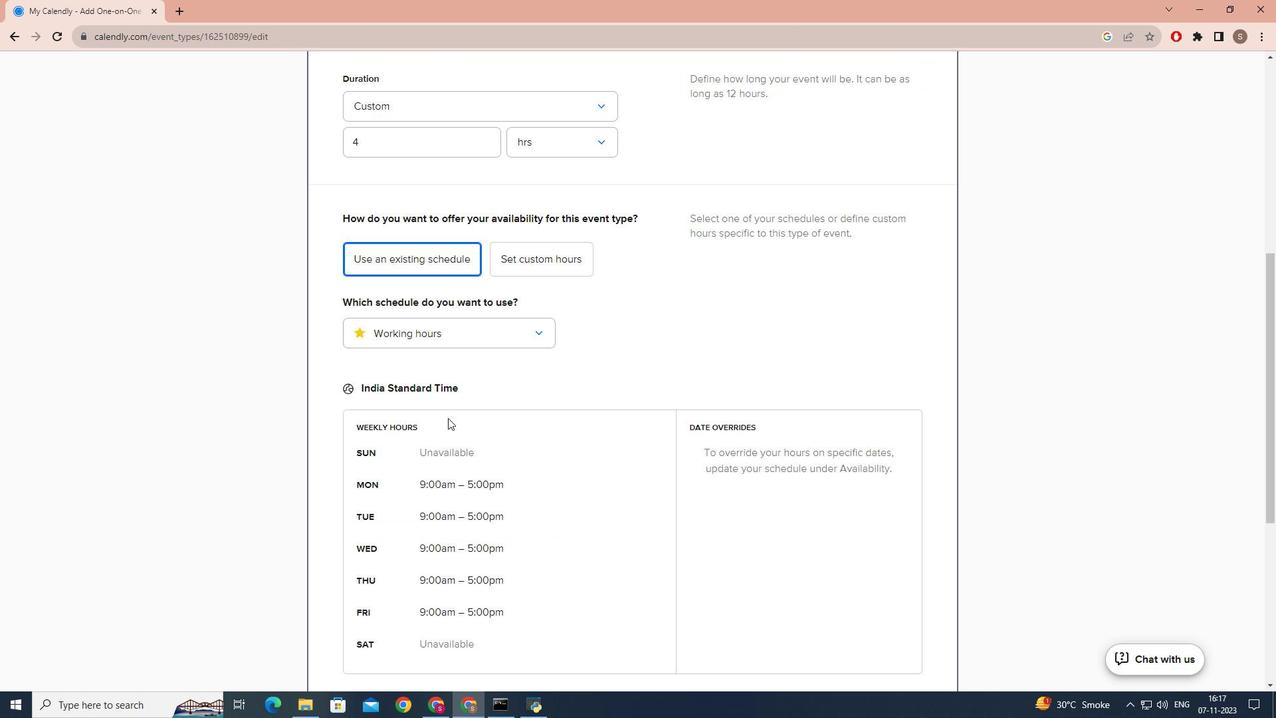 
Action: Mouse scrolled (442, 420) with delta (0, 0)
Screenshot: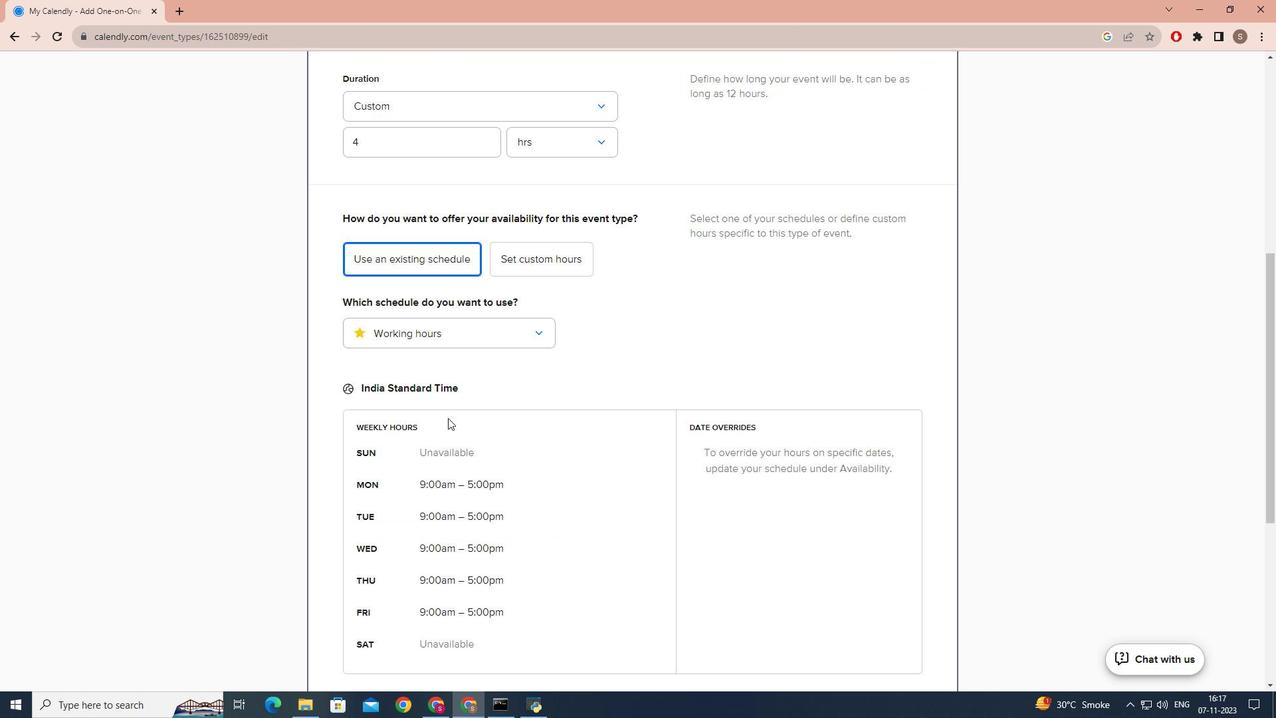 
Action: Mouse moved to (442, 420)
Screenshot: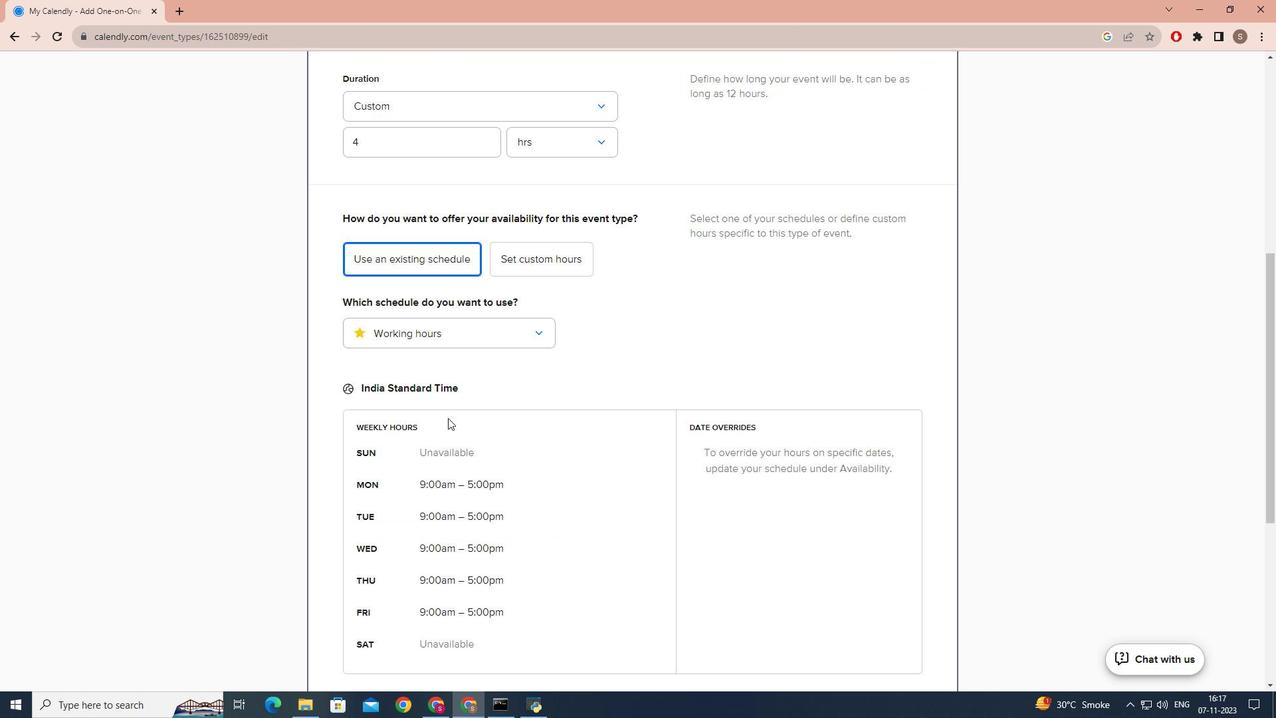 
Action: Mouse scrolled (442, 420) with delta (0, 0)
Screenshot: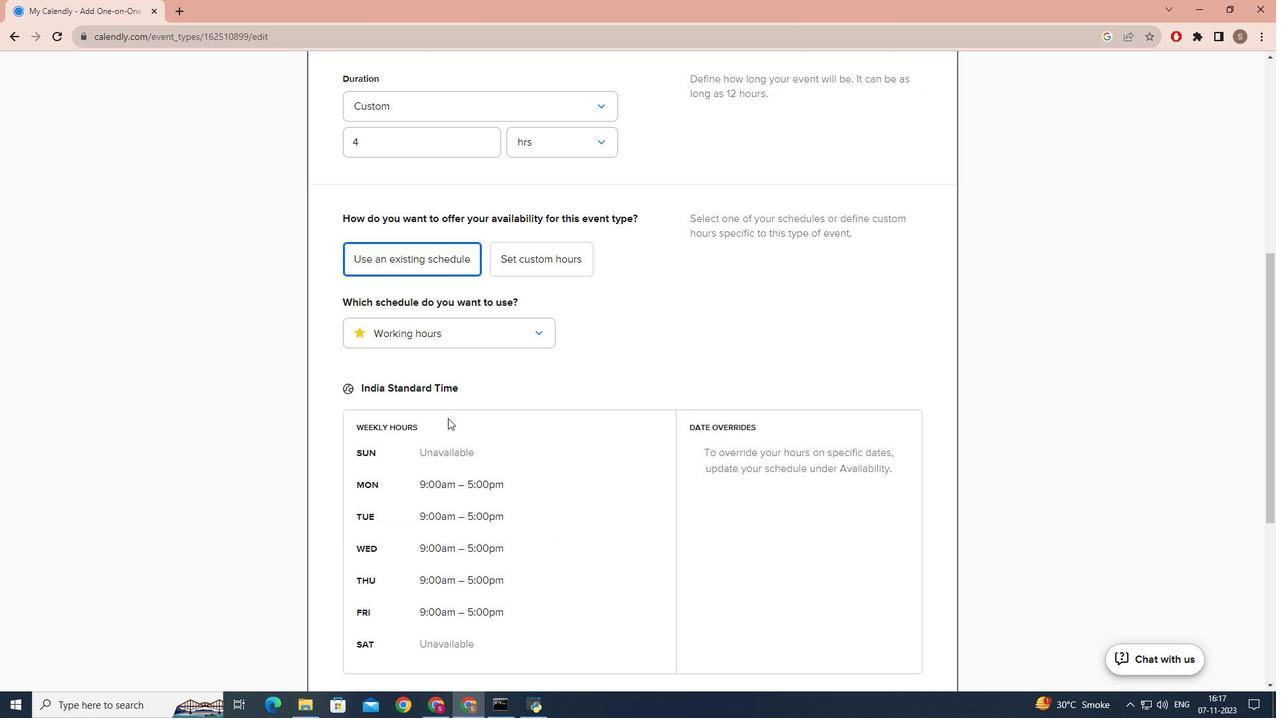 
Action: Mouse moved to (447, 413)
Screenshot: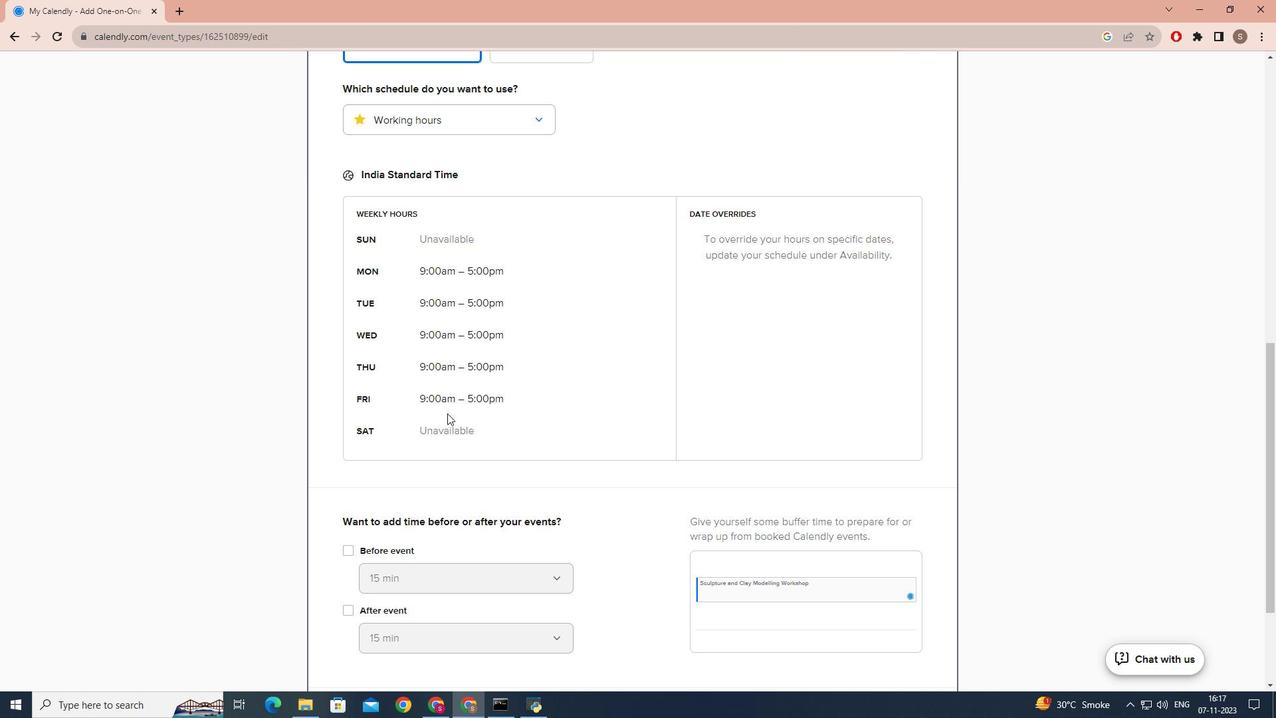
Action: Mouse scrolled (447, 412) with delta (0, 0)
Screenshot: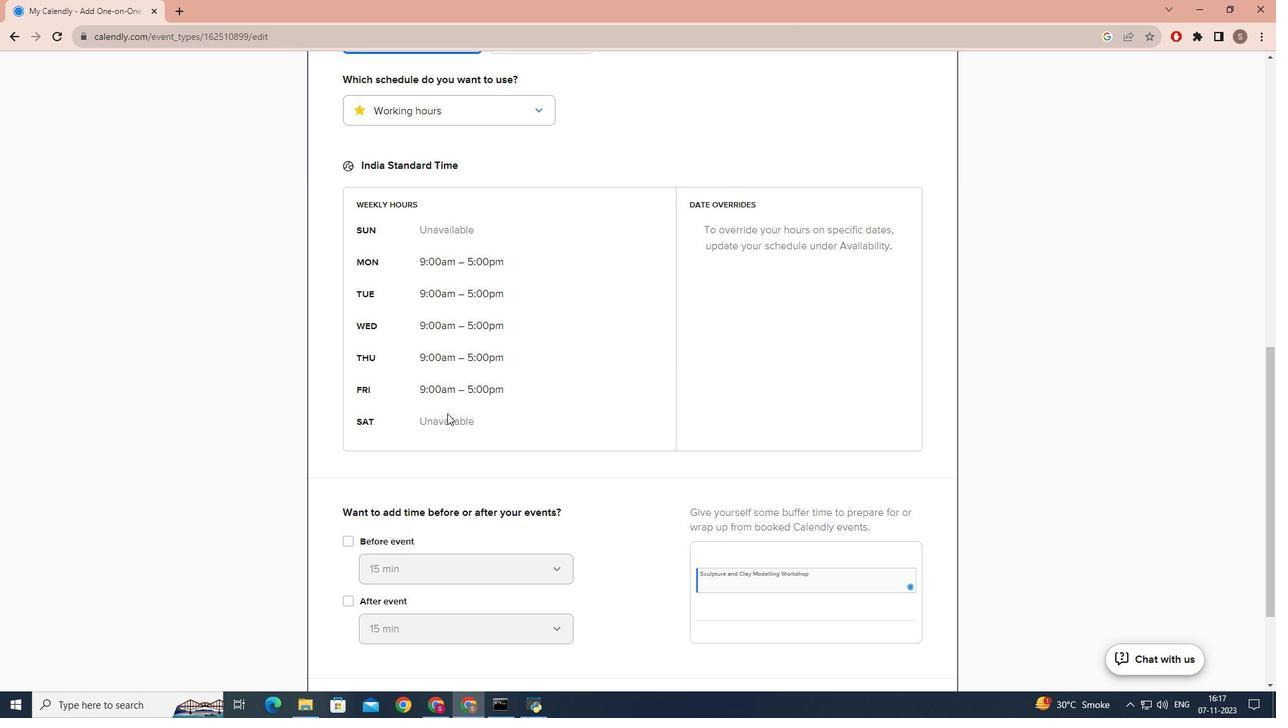 
Action: Mouse scrolled (447, 412) with delta (0, 0)
Screenshot: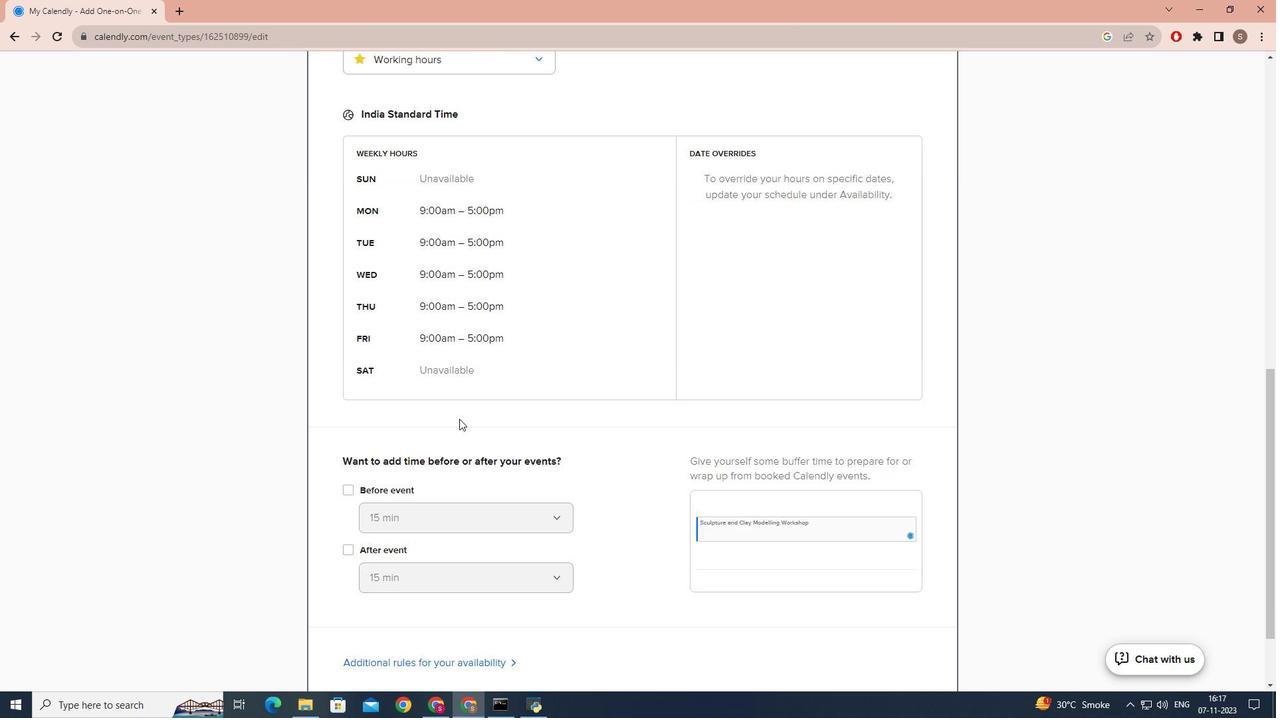 
Action: Mouse scrolled (447, 412) with delta (0, 0)
Screenshot: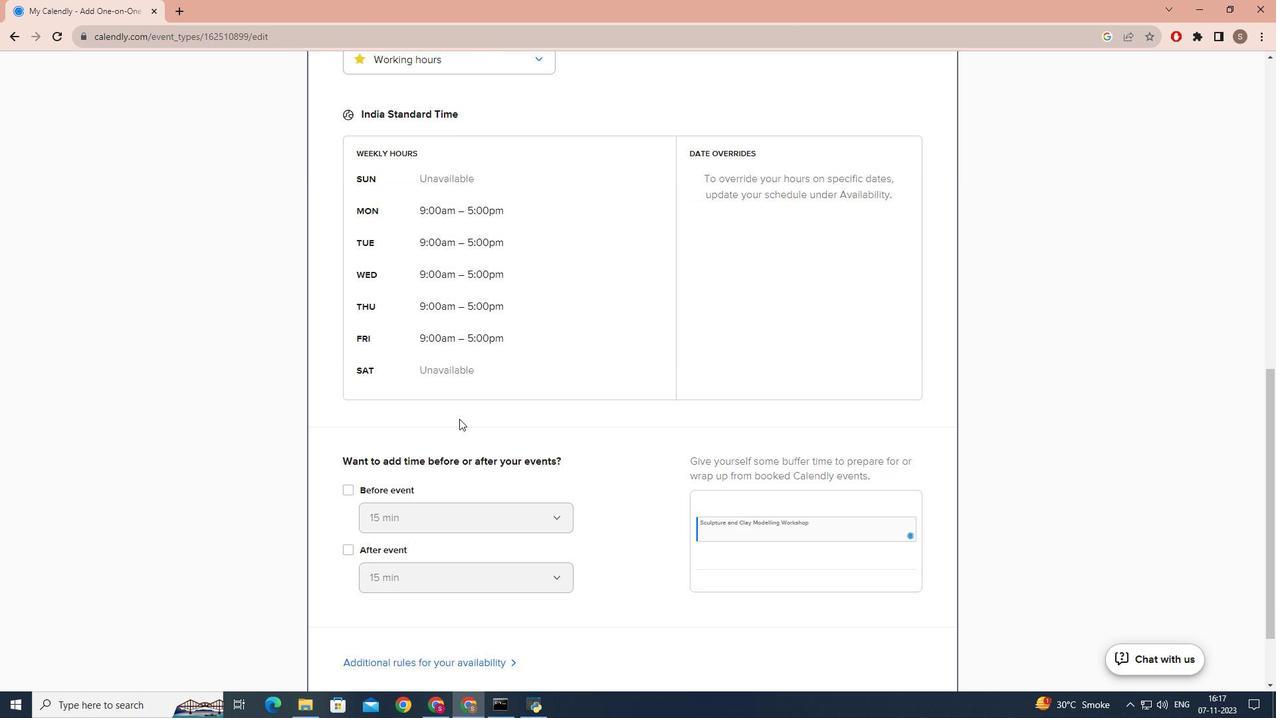 
Action: Mouse moved to (448, 414)
Screenshot: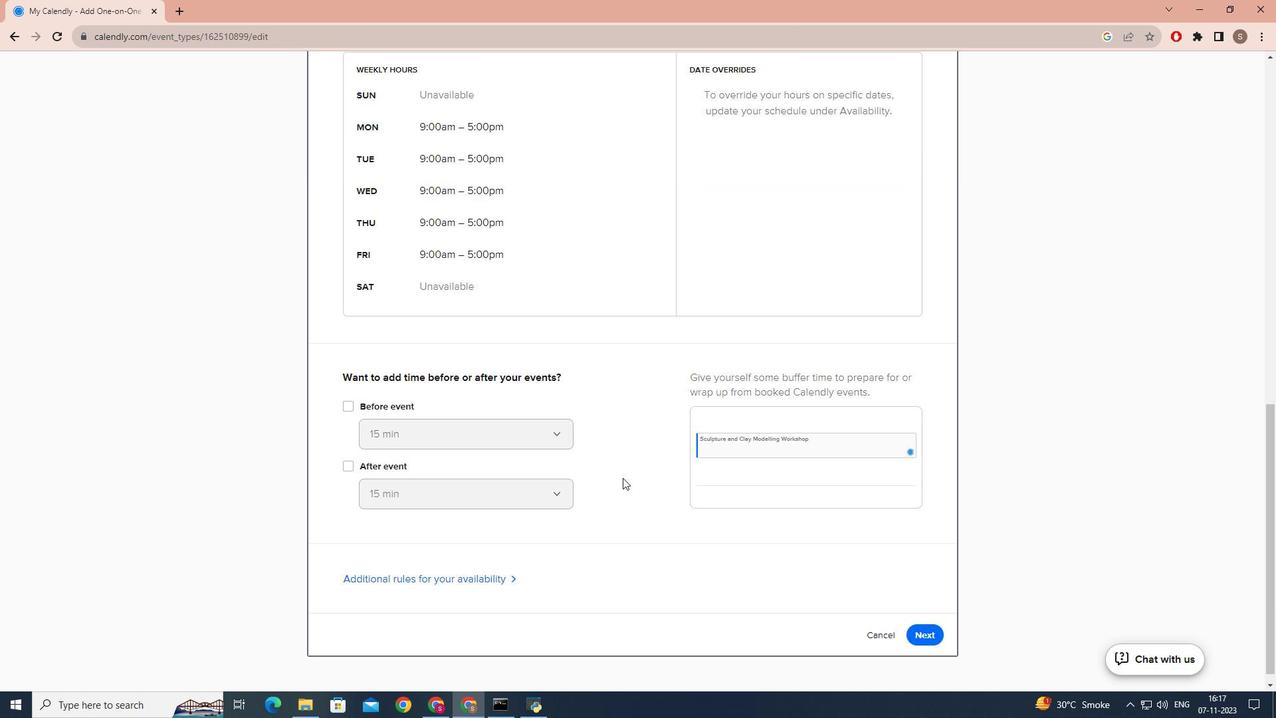 
Action: Mouse scrolled (448, 413) with delta (0, 0)
Screenshot: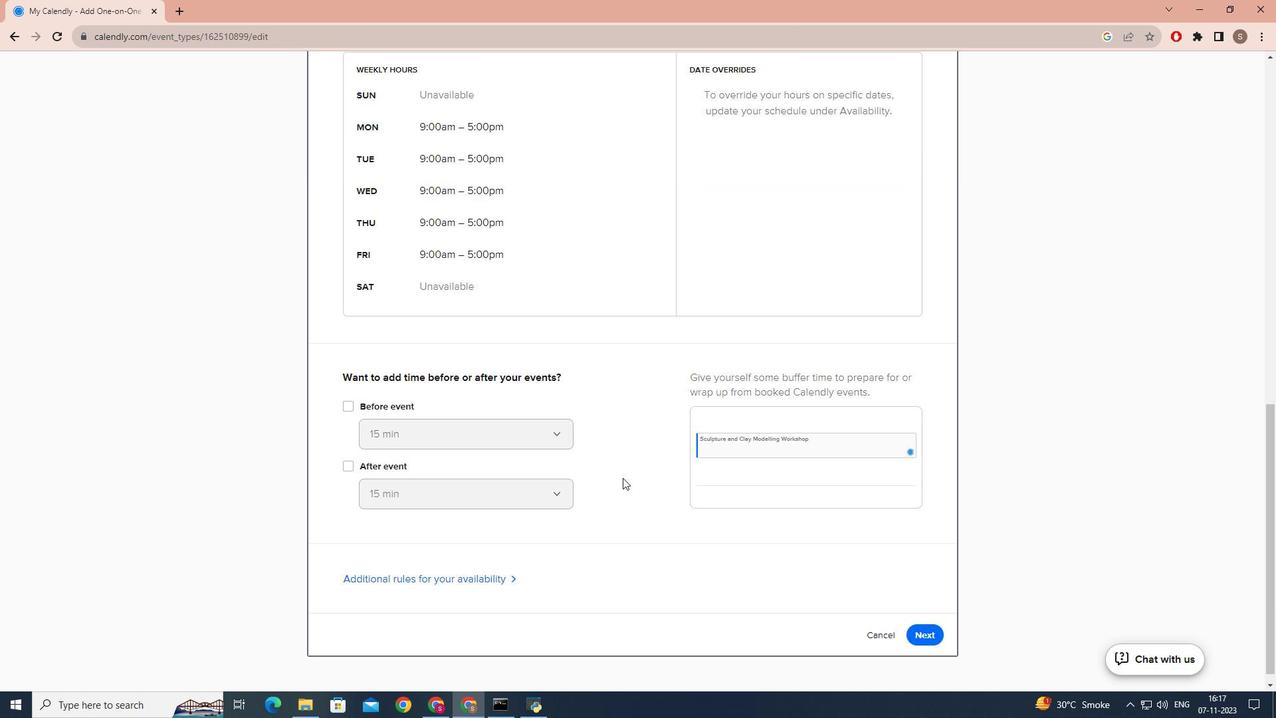 
Action: Mouse moved to (937, 623)
Screenshot: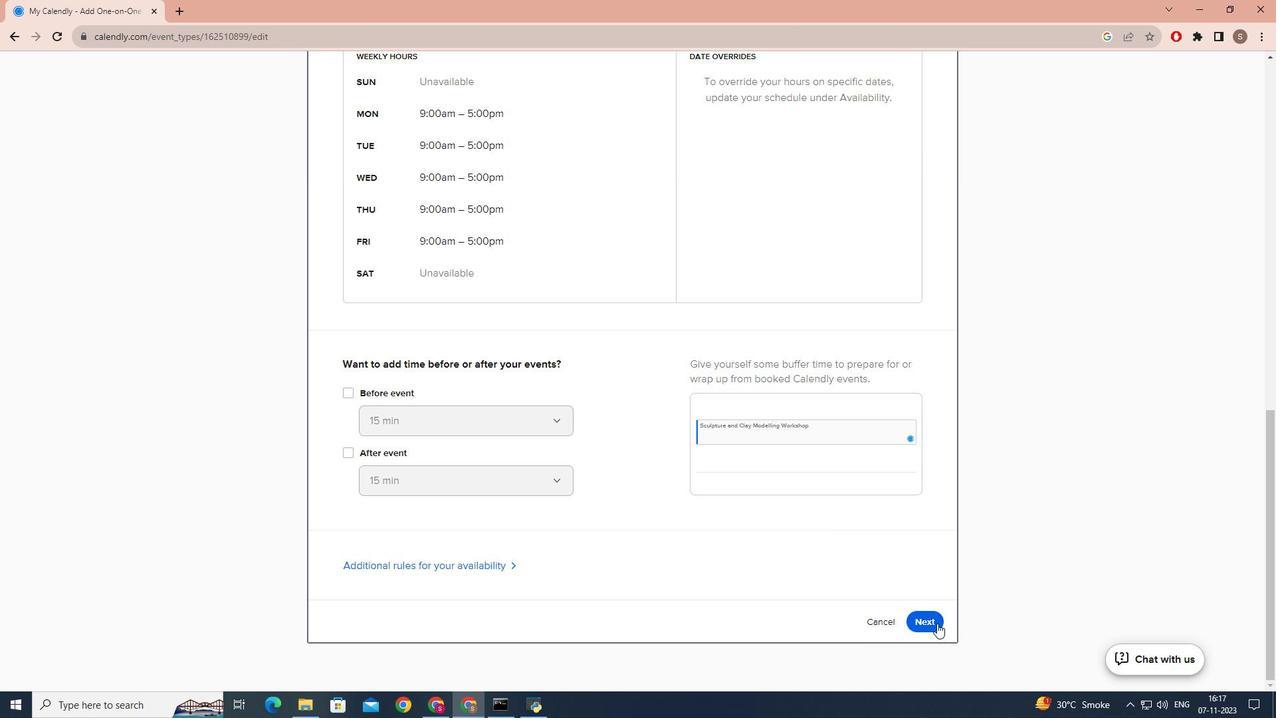 
Action: Mouse pressed left at (937, 623)
Screenshot: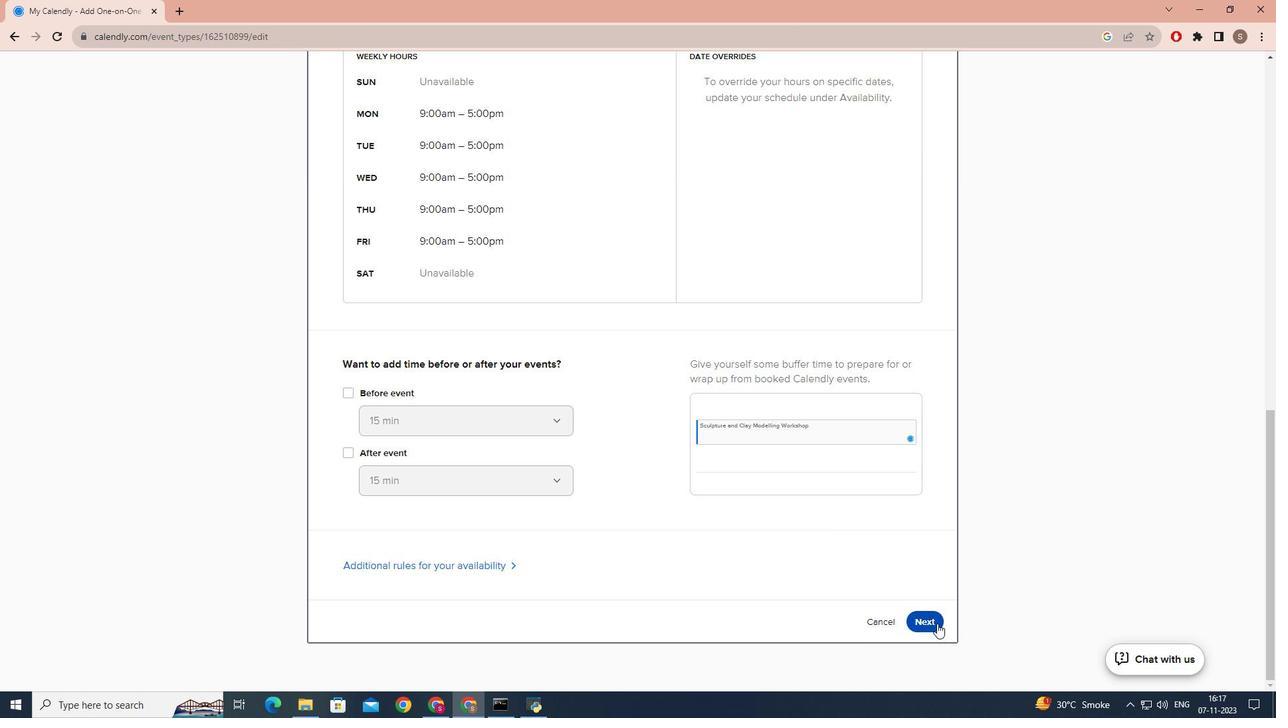 
Action: Mouse moved to (1022, 587)
Screenshot: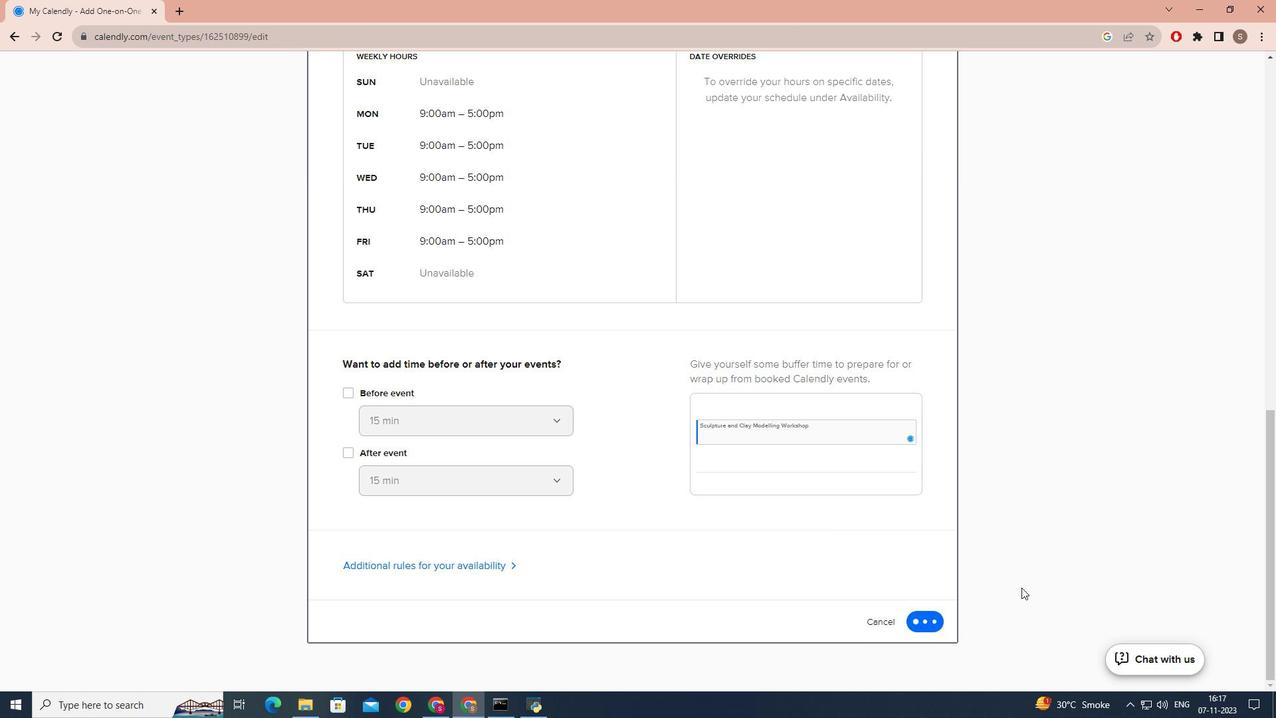 
